Task: Look for space in Malavalli, India from 10th September, 2023 to 16th September, 2023 for 4 adults in price range Rs.10000 to Rs.14000. Place can be private room with 4 bedrooms having 4 beds and 4 bathrooms. Property type can be house, flat, guest house. Amenities needed are: wifi, TV, free parkinig on premises, gym, breakfast. Booking option can be shelf check-in. Required host language is English.
Action: Mouse moved to (507, 120)
Screenshot: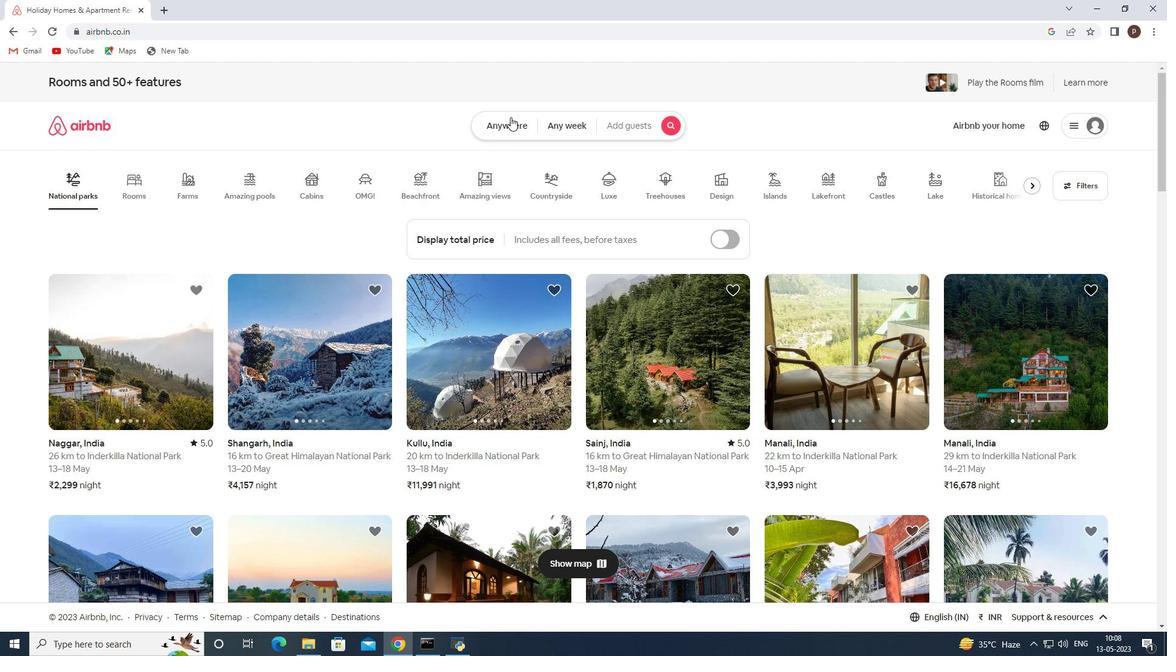 
Action: Mouse pressed left at (507, 120)
Screenshot: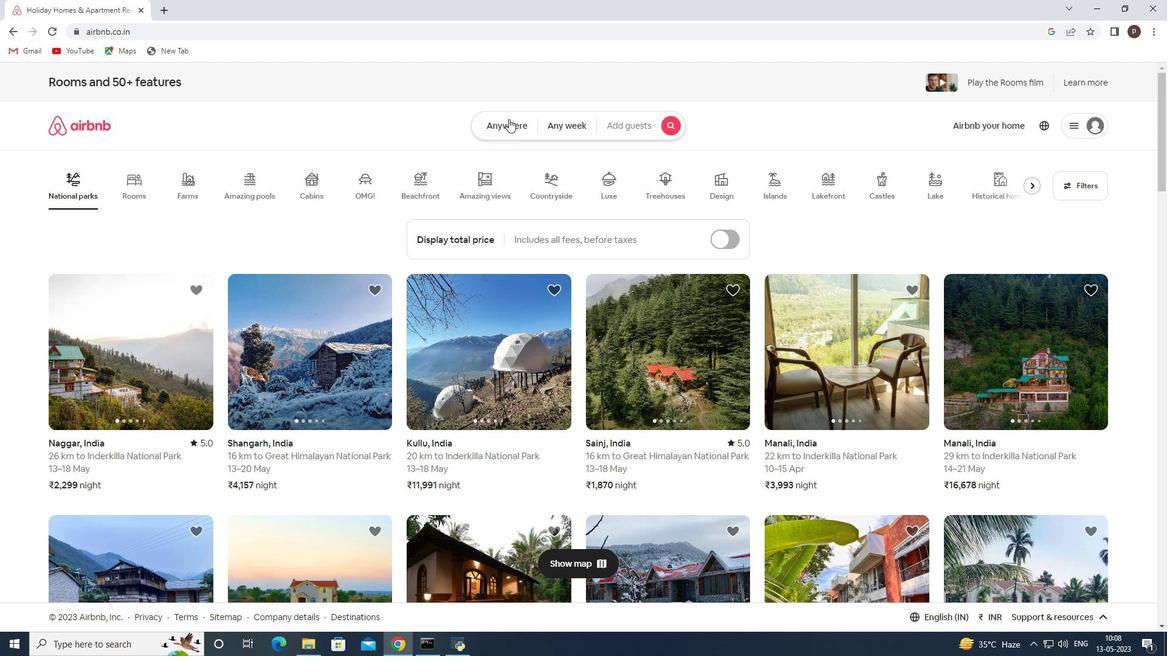 
Action: Mouse moved to (429, 181)
Screenshot: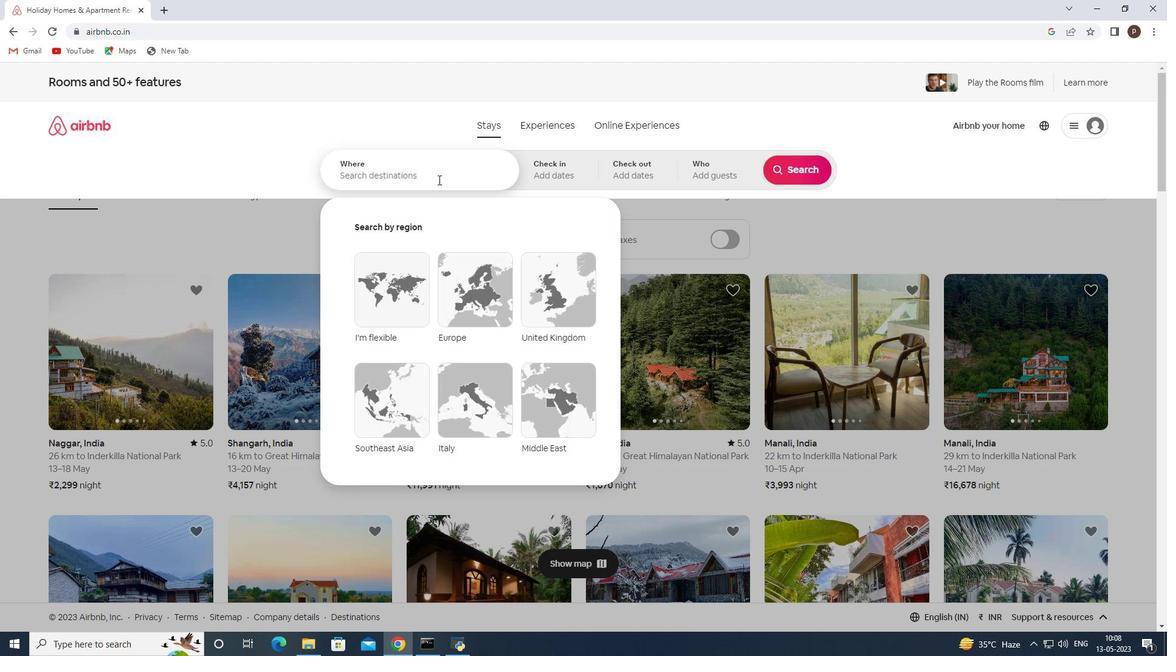 
Action: Mouse pressed left at (429, 181)
Screenshot: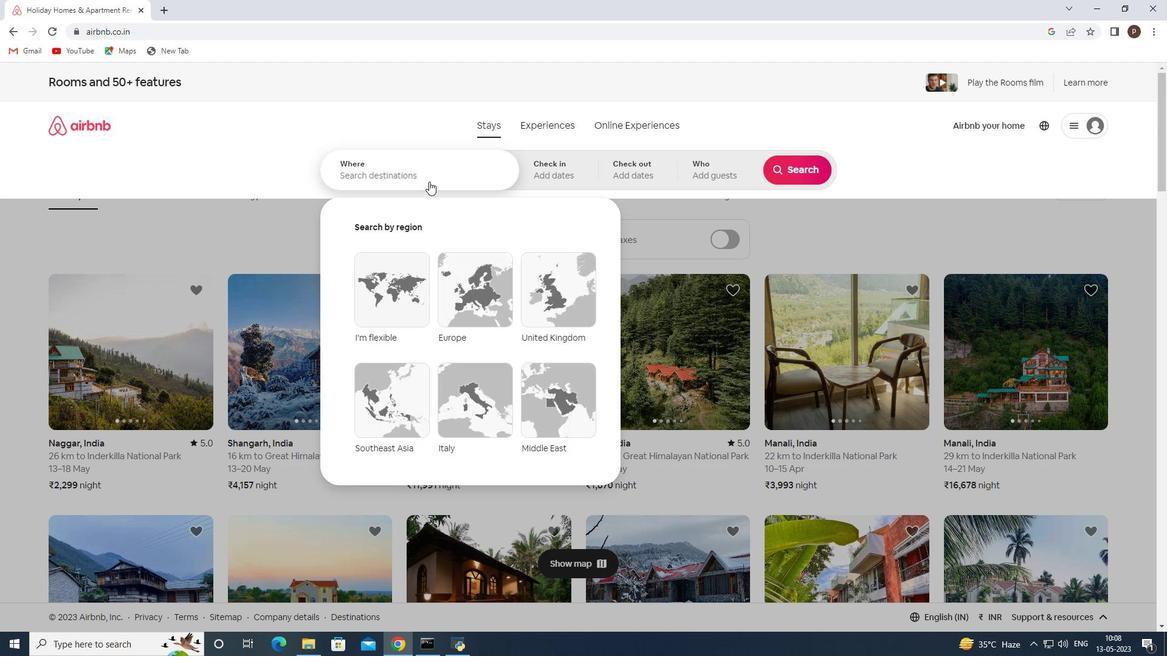 
Action: Mouse moved to (410, 171)
Screenshot: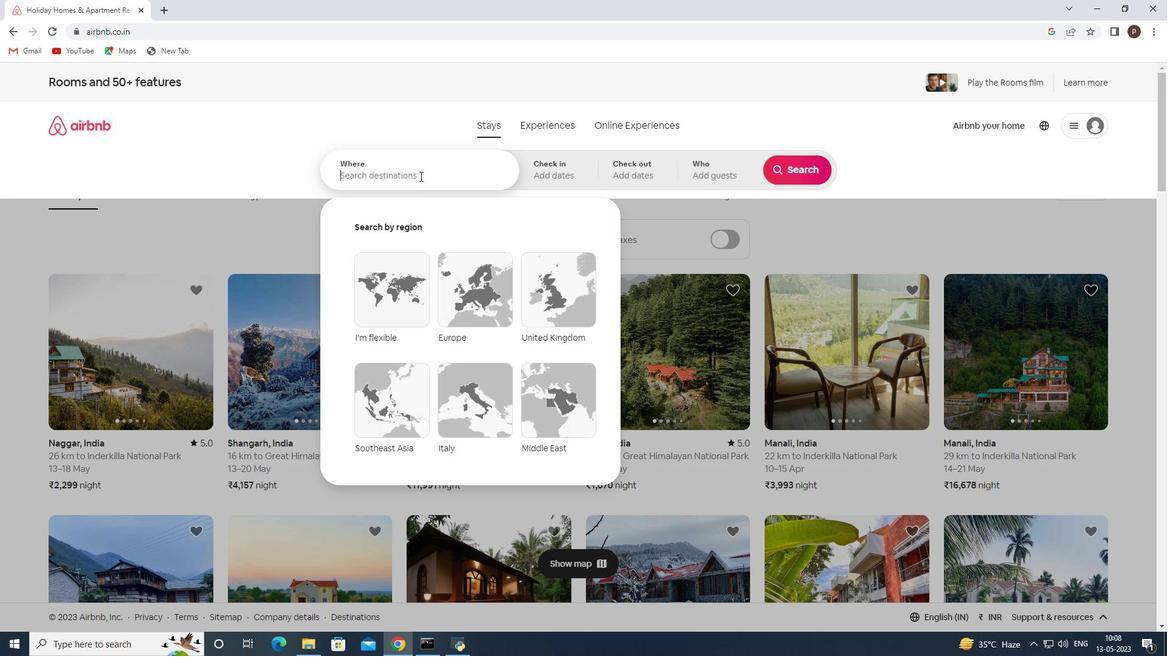 
Action: Key pressed <Key.caps_lock>M<Key.caps_lock>alavalli
Screenshot: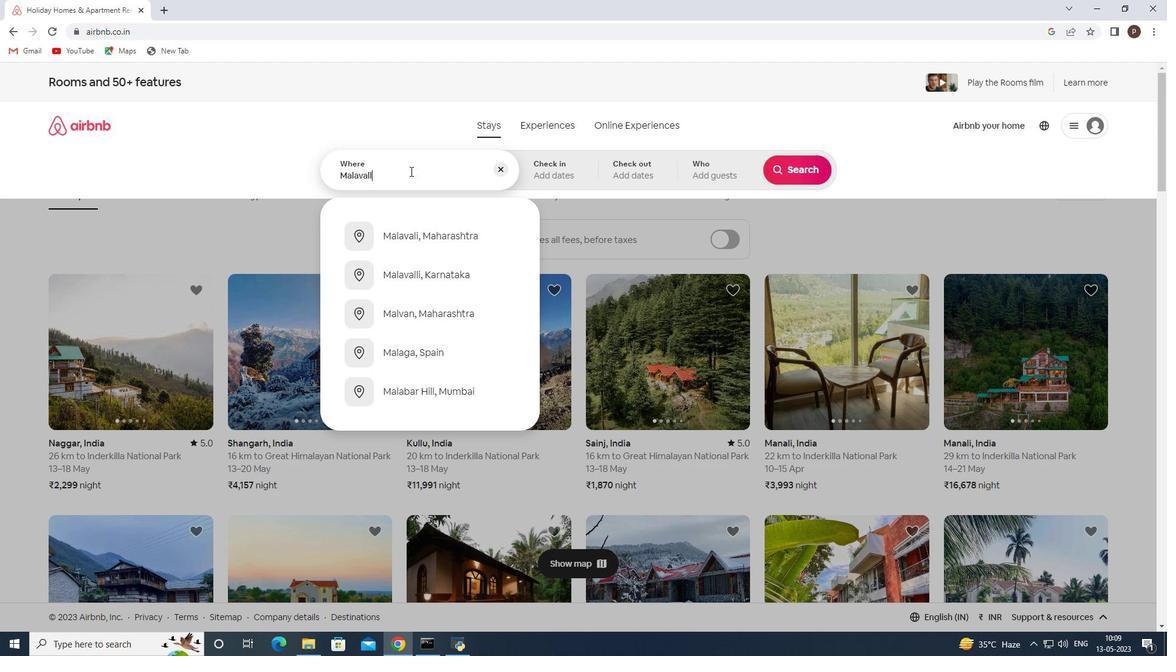 
Action: Mouse moved to (421, 231)
Screenshot: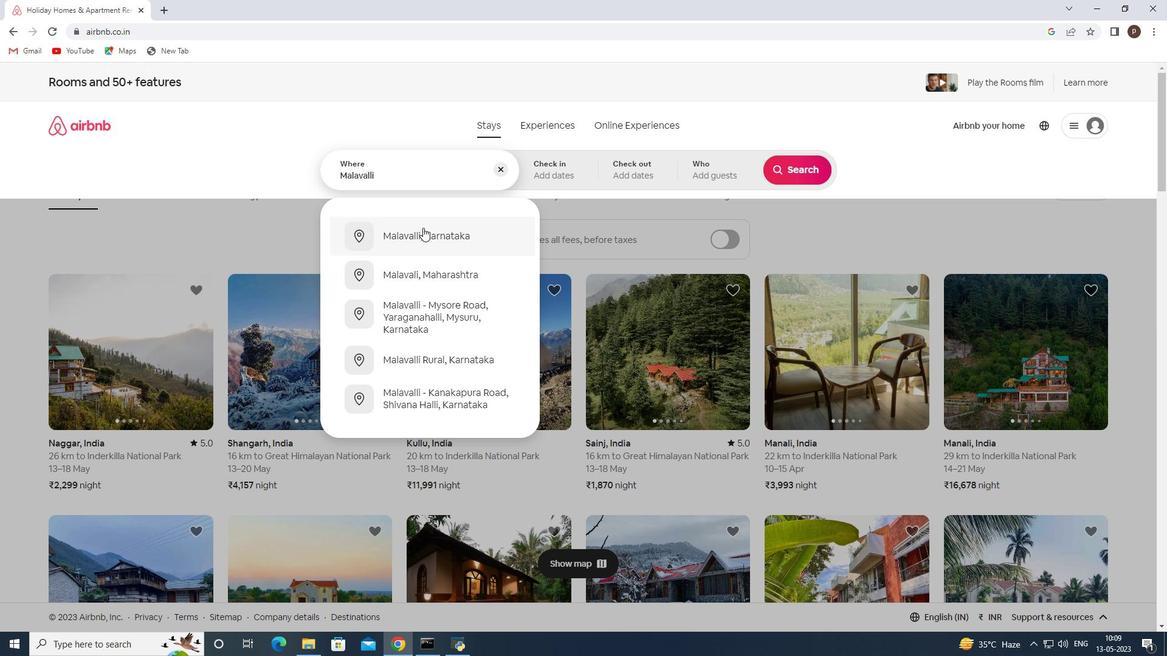
Action: Mouse pressed left at (421, 231)
Screenshot: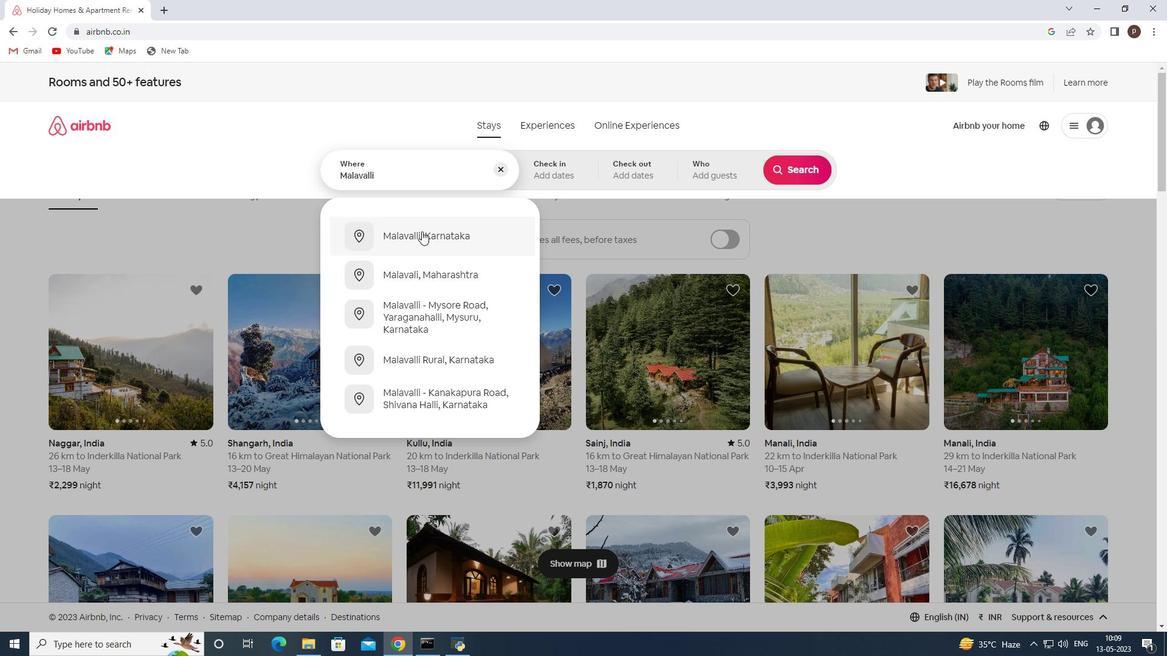 
Action: Mouse moved to (791, 267)
Screenshot: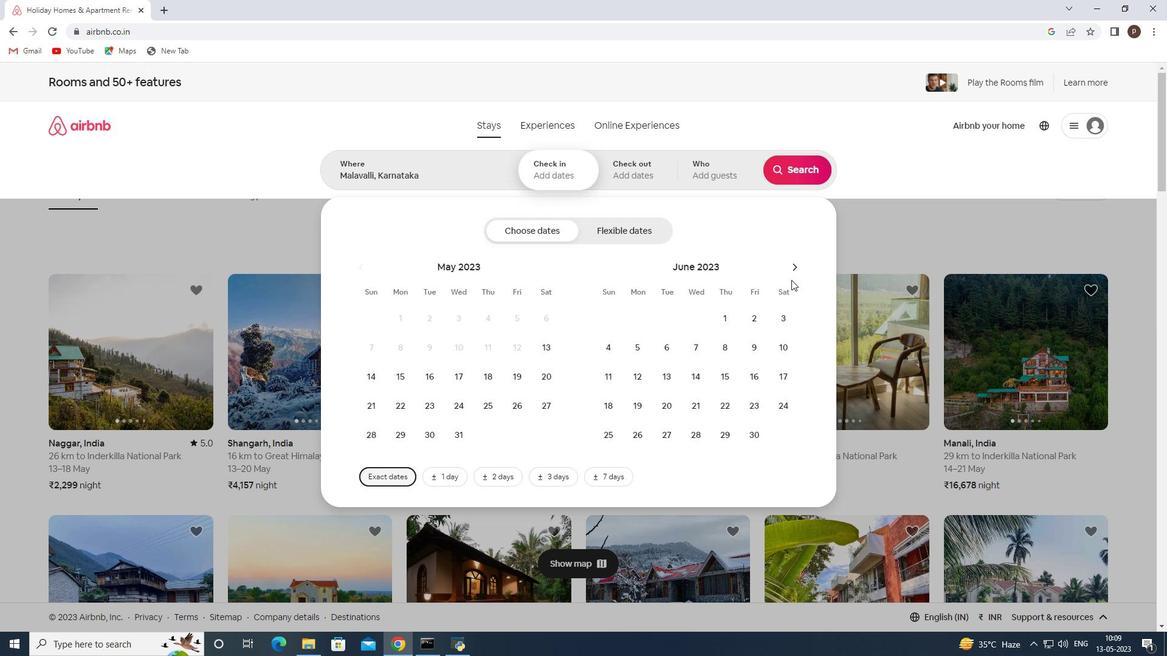 
Action: Mouse pressed left at (791, 267)
Screenshot: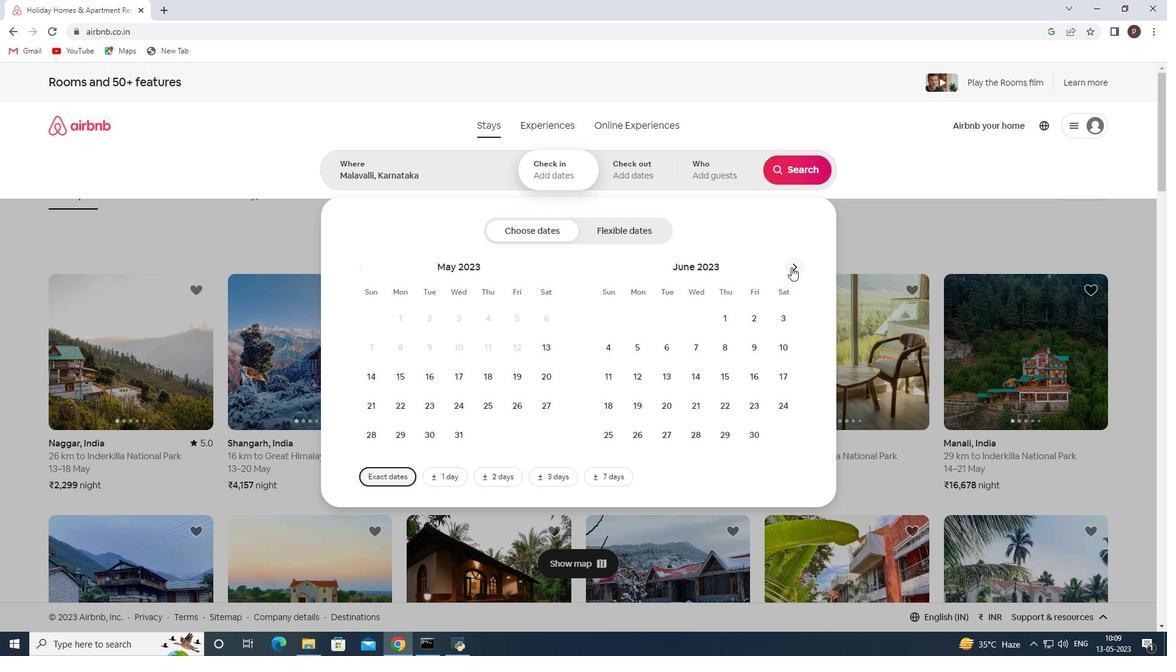 
Action: Mouse pressed left at (791, 267)
Screenshot: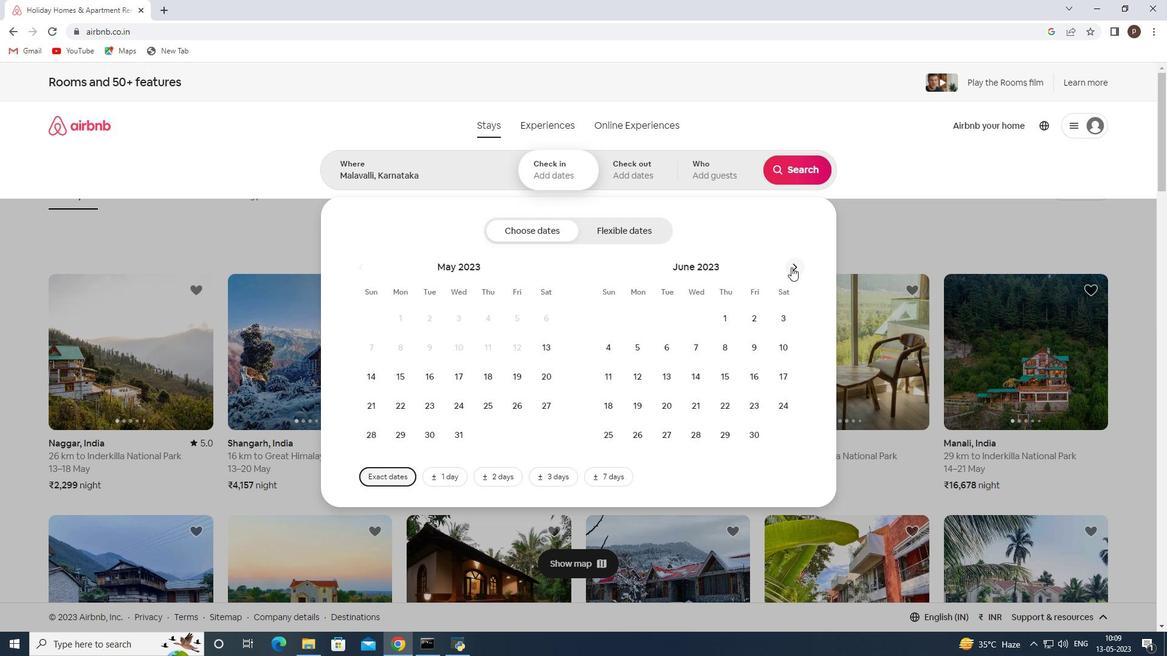 
Action: Mouse pressed left at (791, 267)
Screenshot: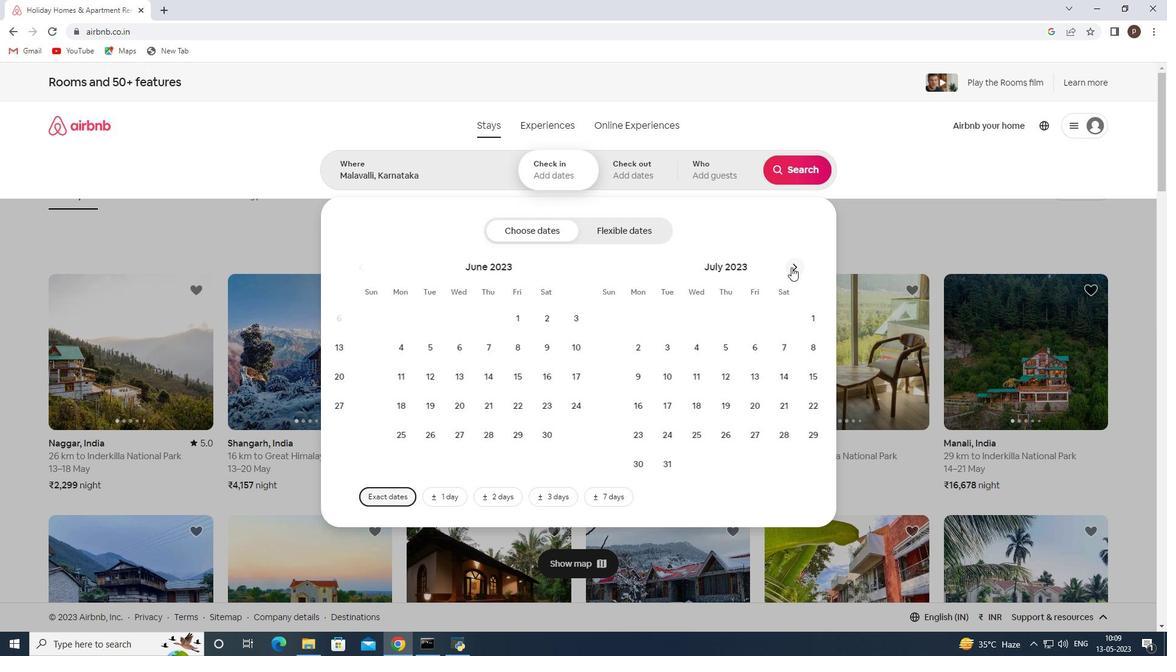 
Action: Mouse pressed left at (791, 267)
Screenshot: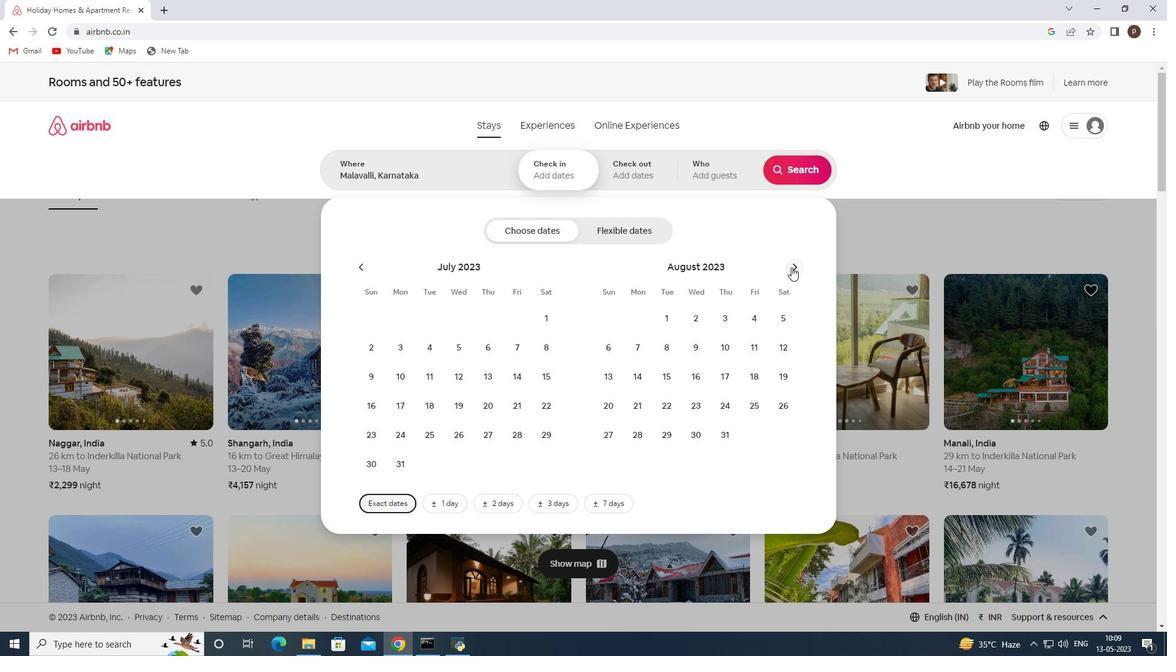 
Action: Mouse moved to (605, 376)
Screenshot: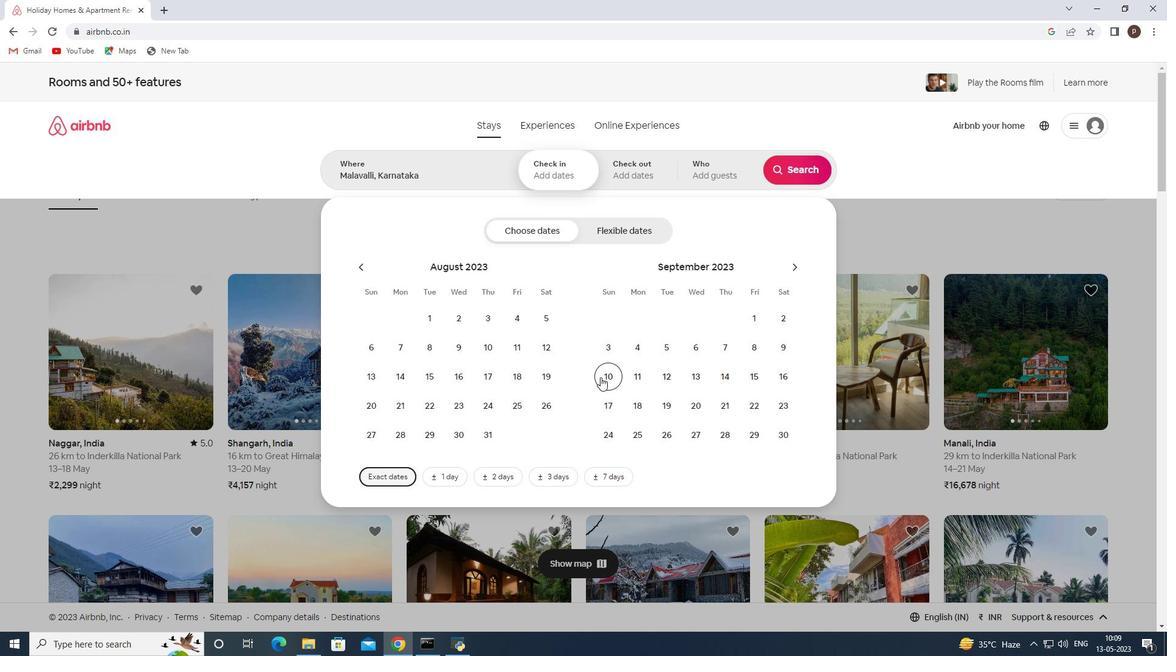 
Action: Mouse pressed left at (605, 376)
Screenshot: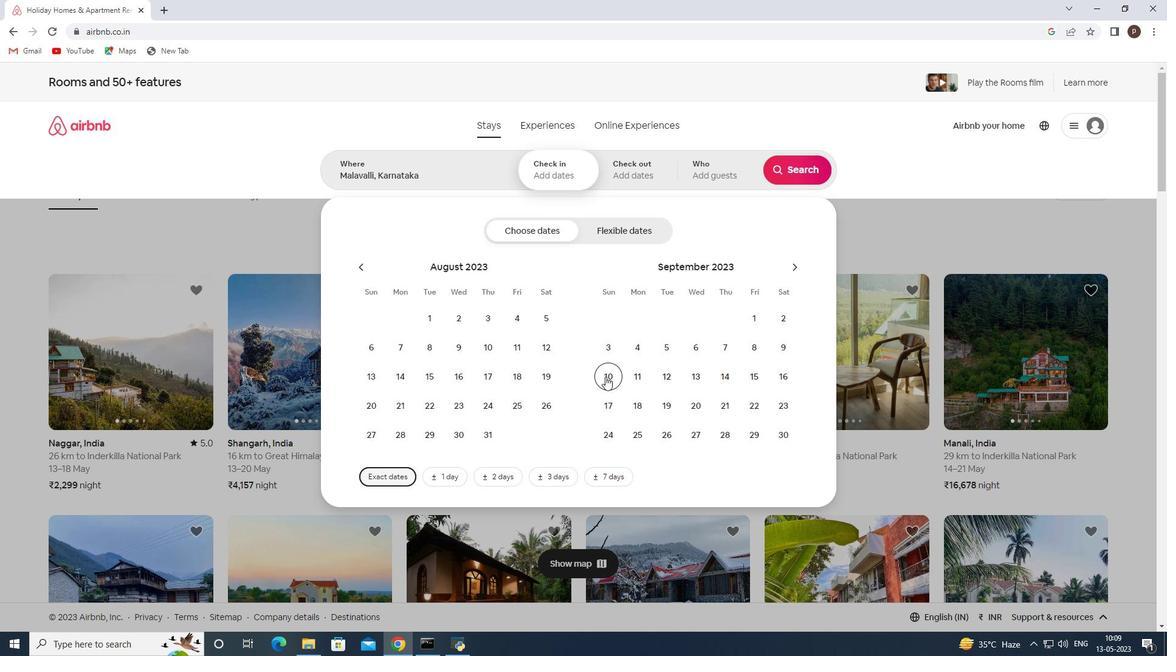 
Action: Mouse moved to (789, 369)
Screenshot: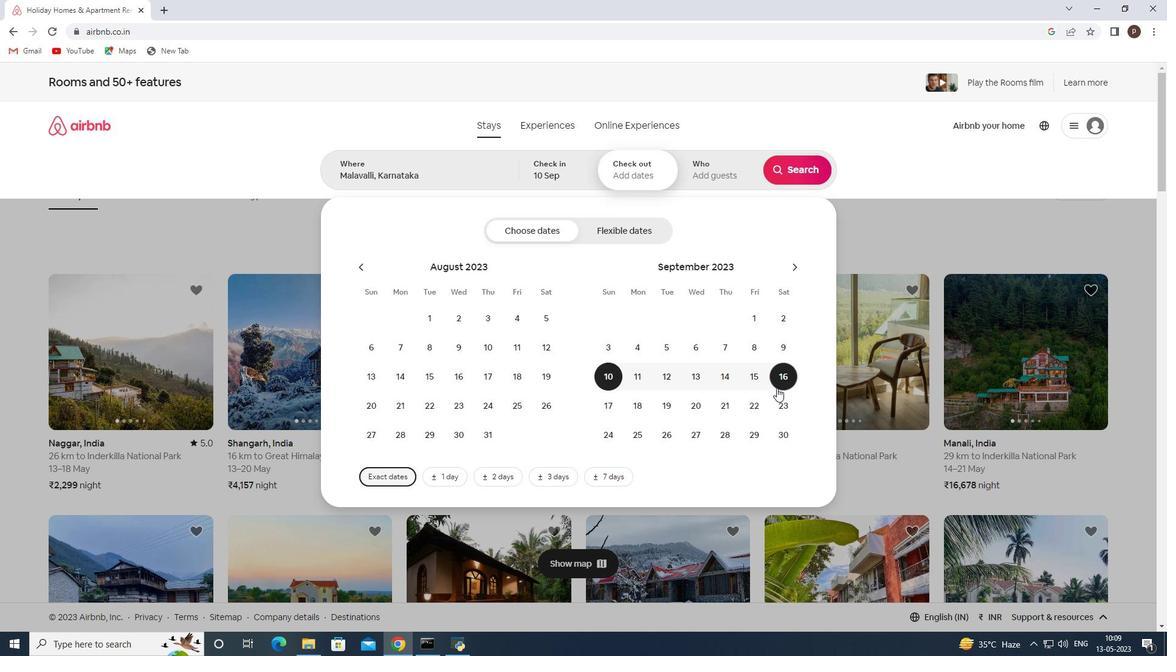 
Action: Mouse pressed left at (789, 369)
Screenshot: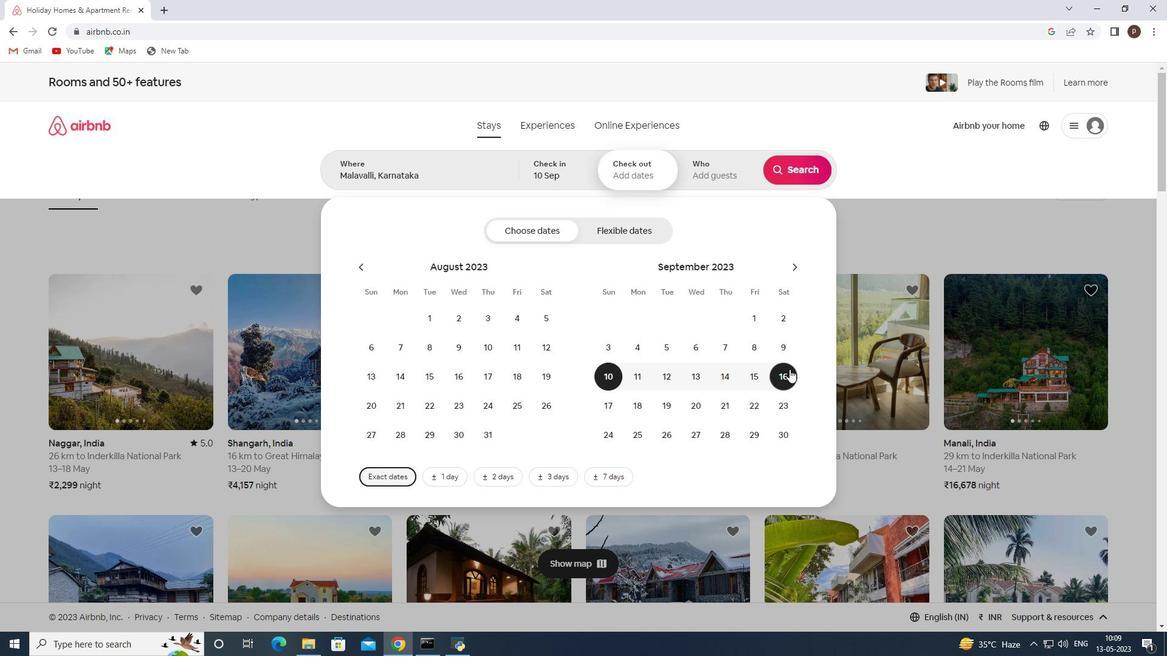 
Action: Mouse moved to (713, 177)
Screenshot: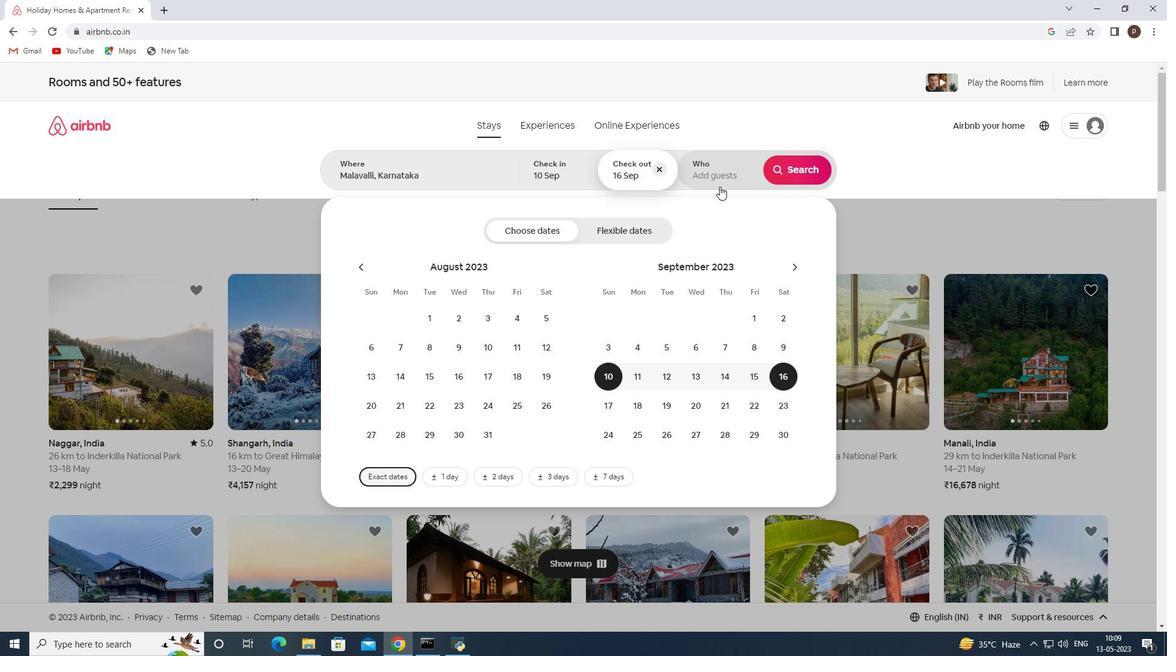 
Action: Mouse pressed left at (713, 177)
Screenshot: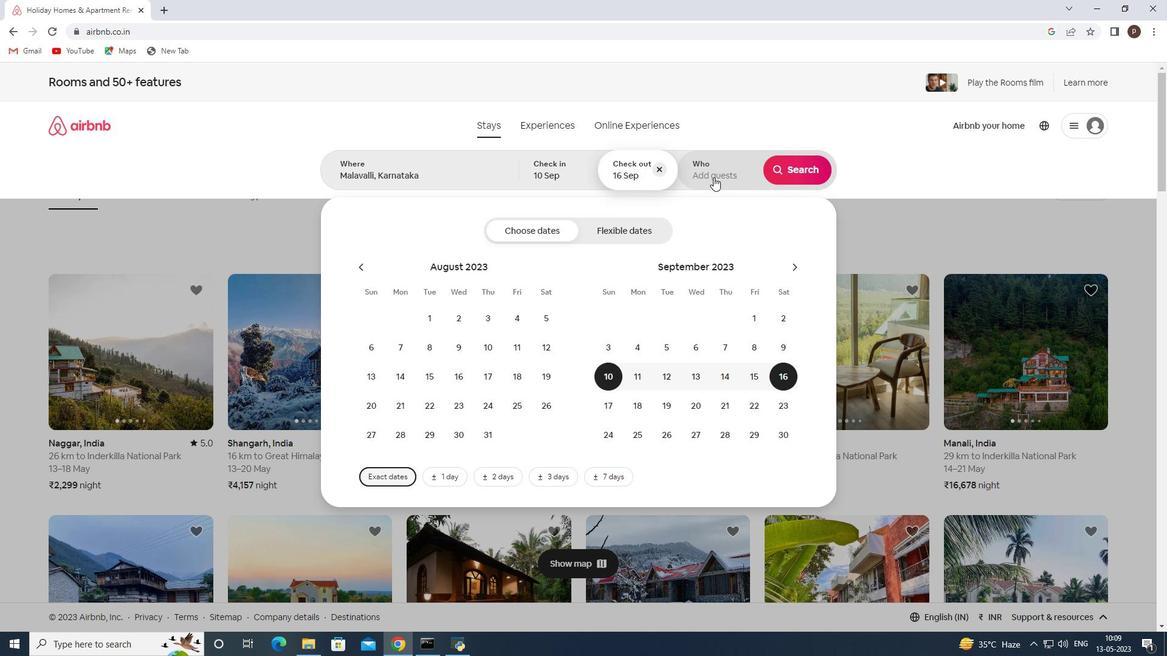 
Action: Mouse moved to (798, 229)
Screenshot: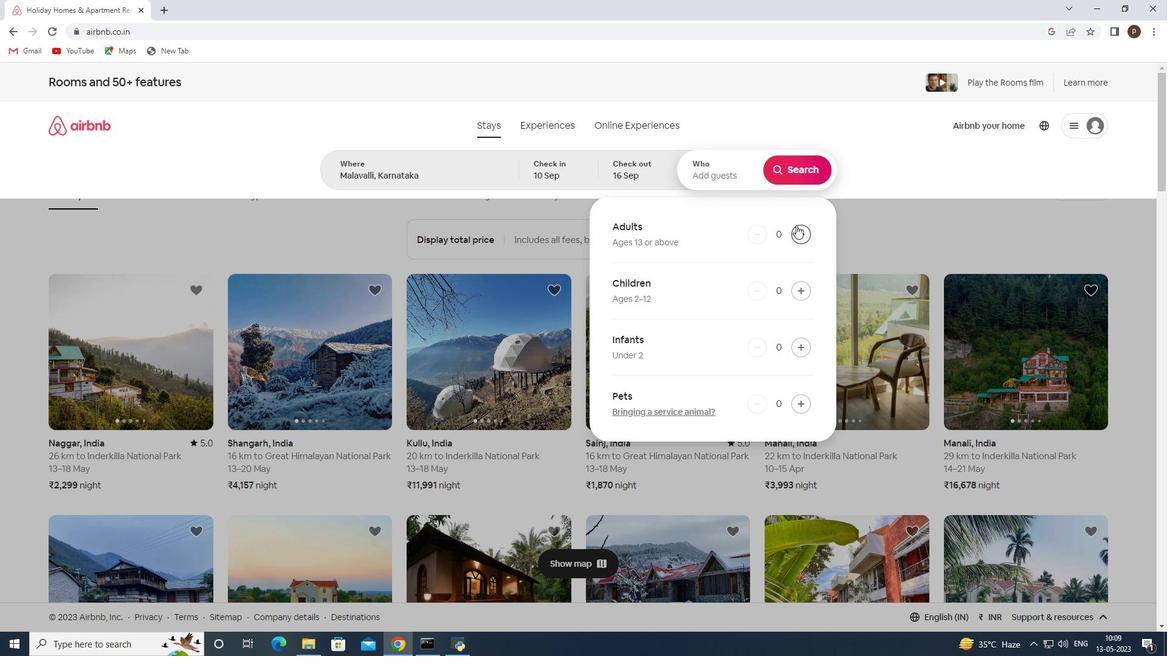 
Action: Mouse pressed left at (798, 229)
Screenshot: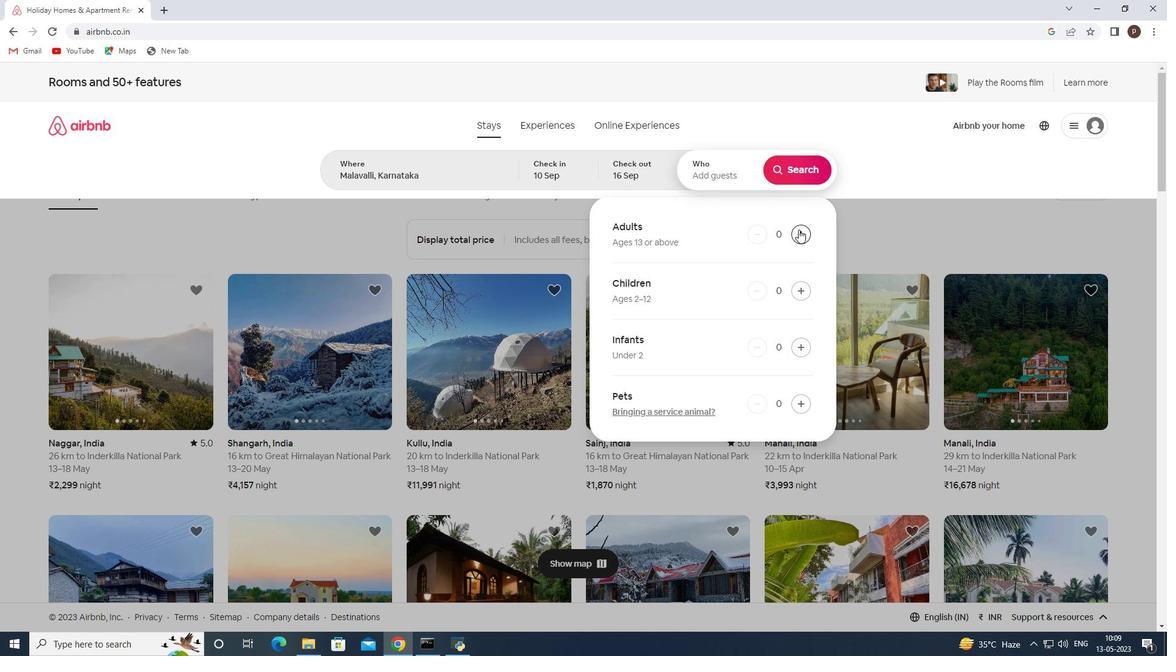 
Action: Mouse pressed left at (798, 229)
Screenshot: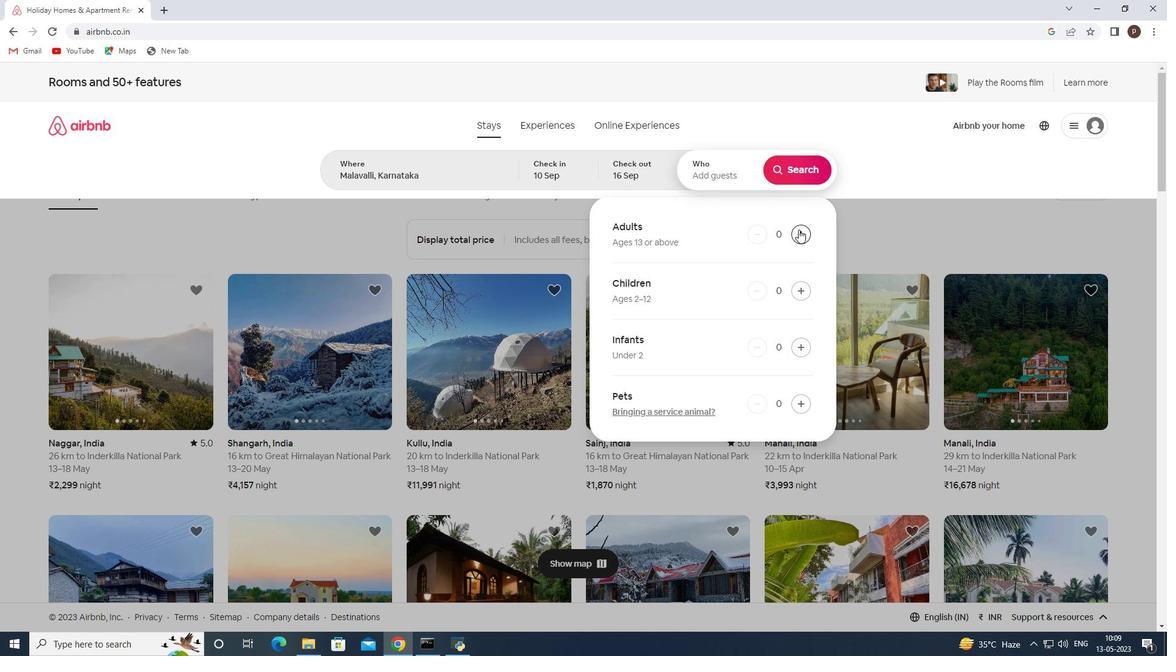 
Action: Mouse pressed left at (798, 229)
Screenshot: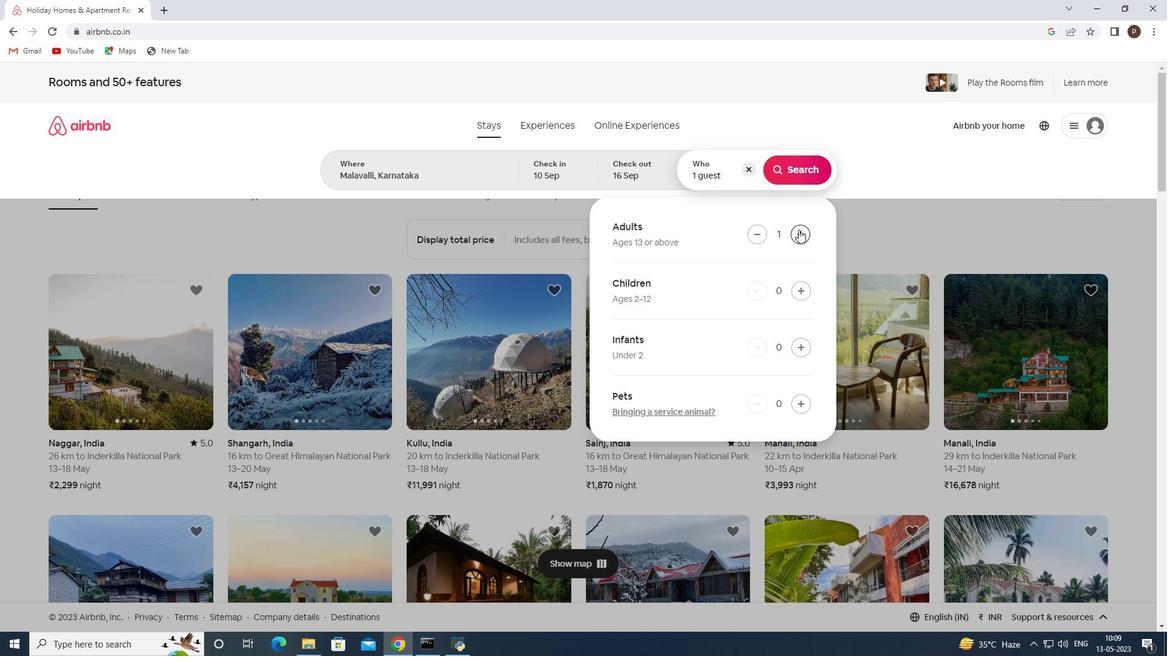 
Action: Mouse pressed left at (798, 229)
Screenshot: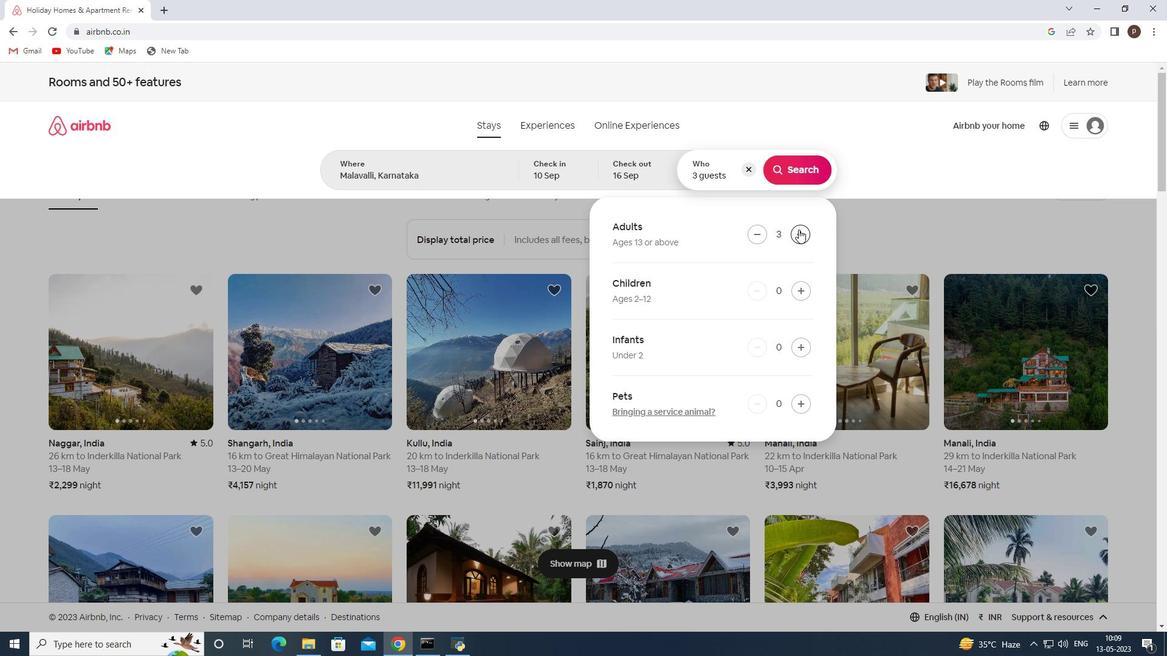 
Action: Mouse moved to (792, 179)
Screenshot: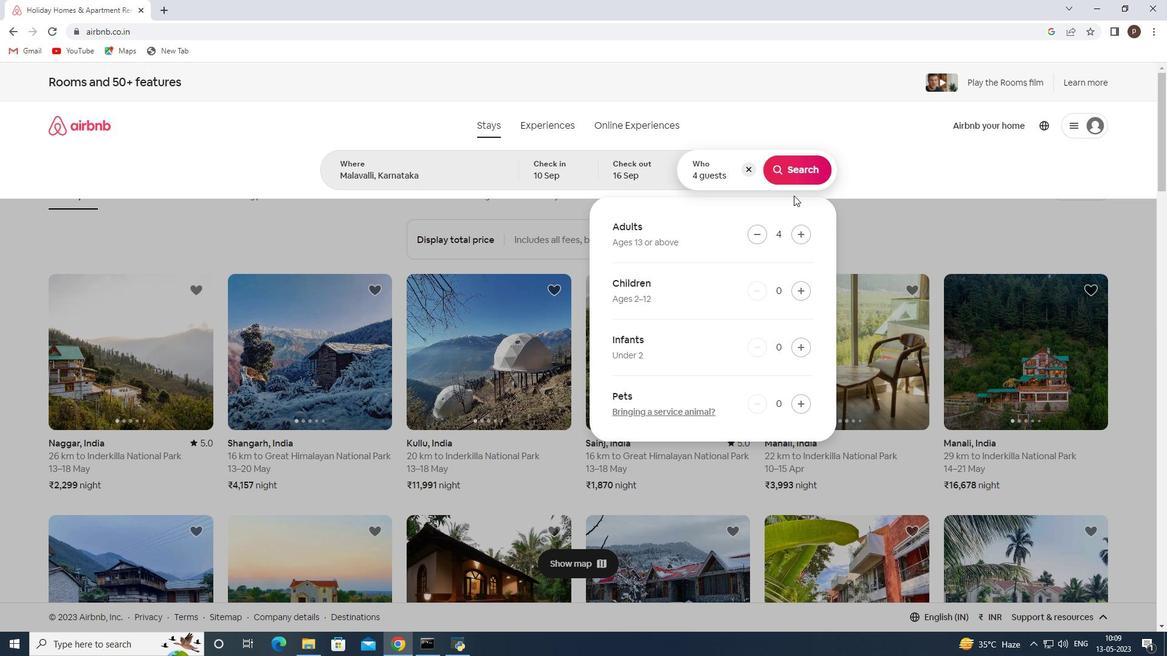 
Action: Mouse pressed left at (792, 179)
Screenshot: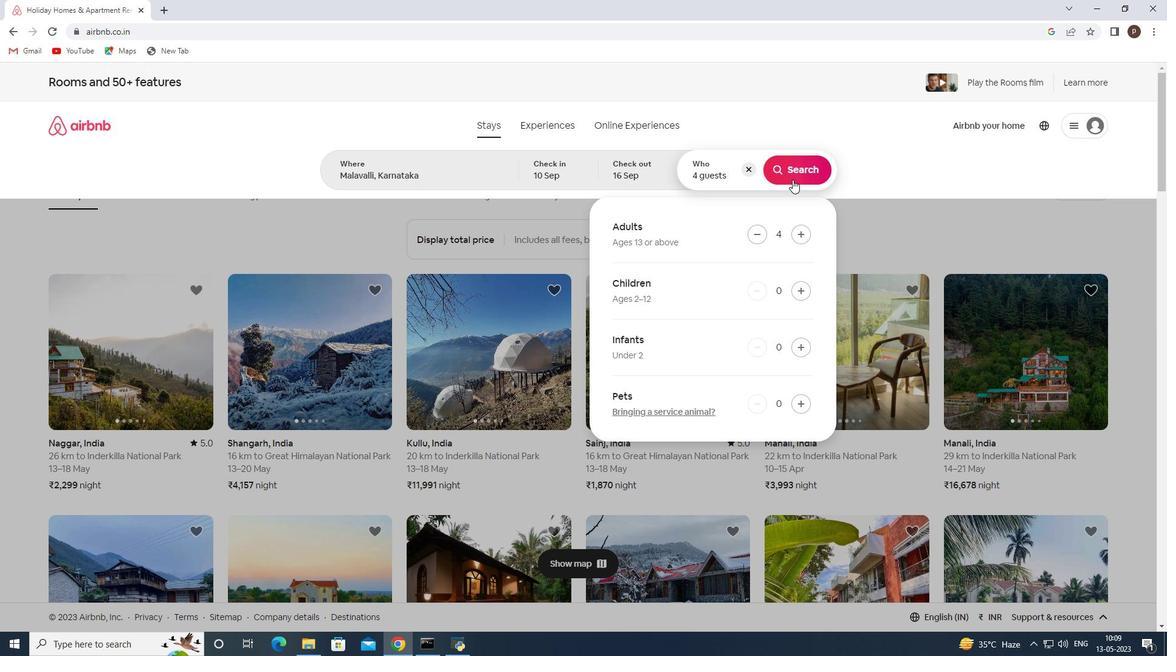 
Action: Mouse moved to (1102, 135)
Screenshot: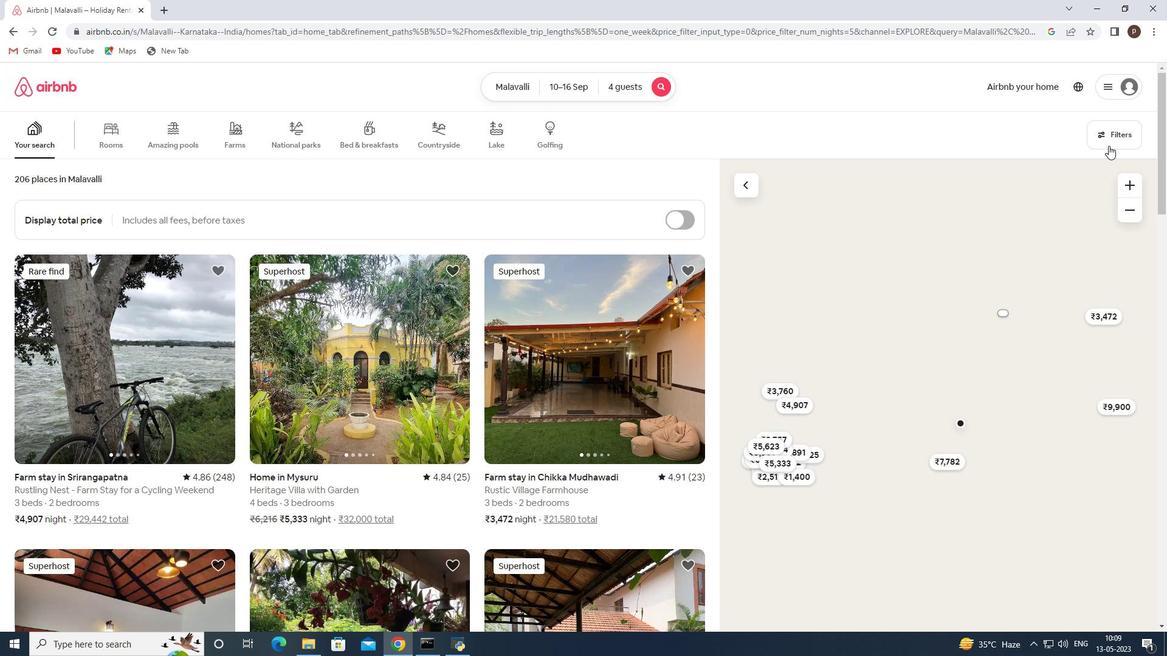 
Action: Mouse pressed left at (1102, 135)
Screenshot: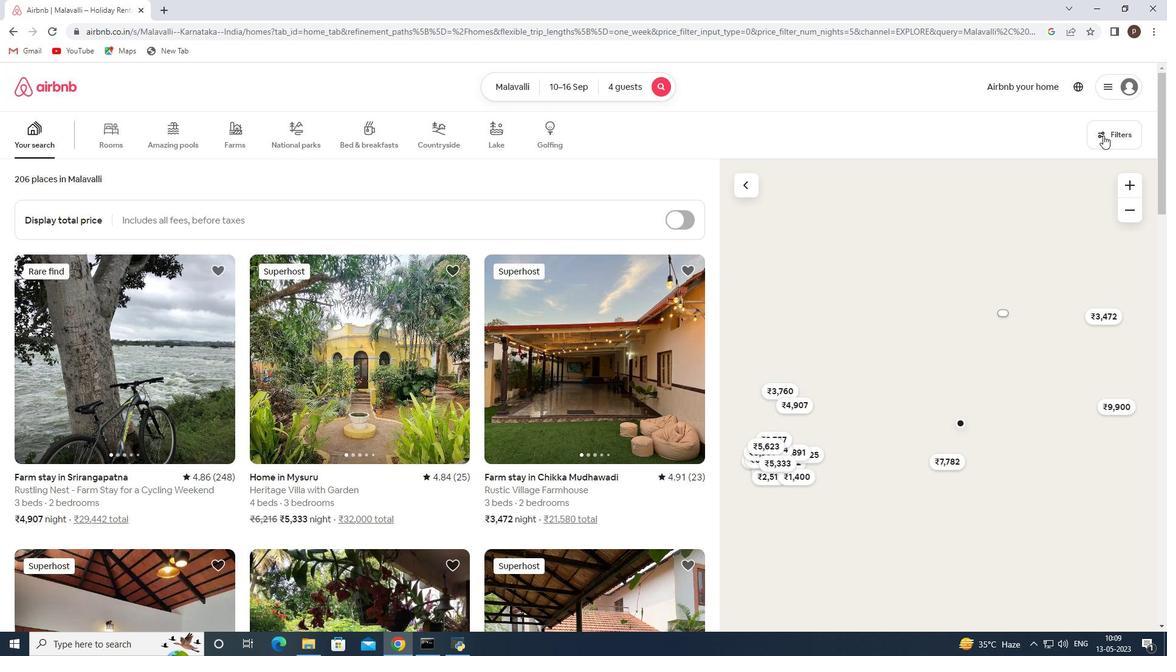 
Action: Mouse moved to (412, 439)
Screenshot: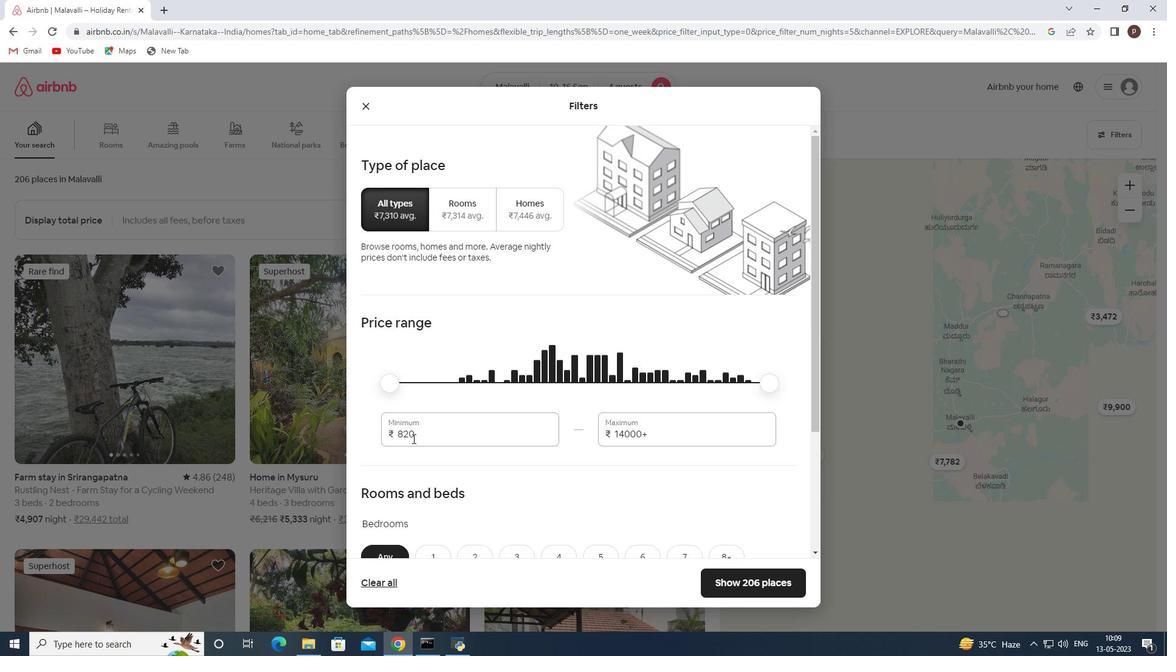 
Action: Mouse pressed left at (412, 439)
Screenshot: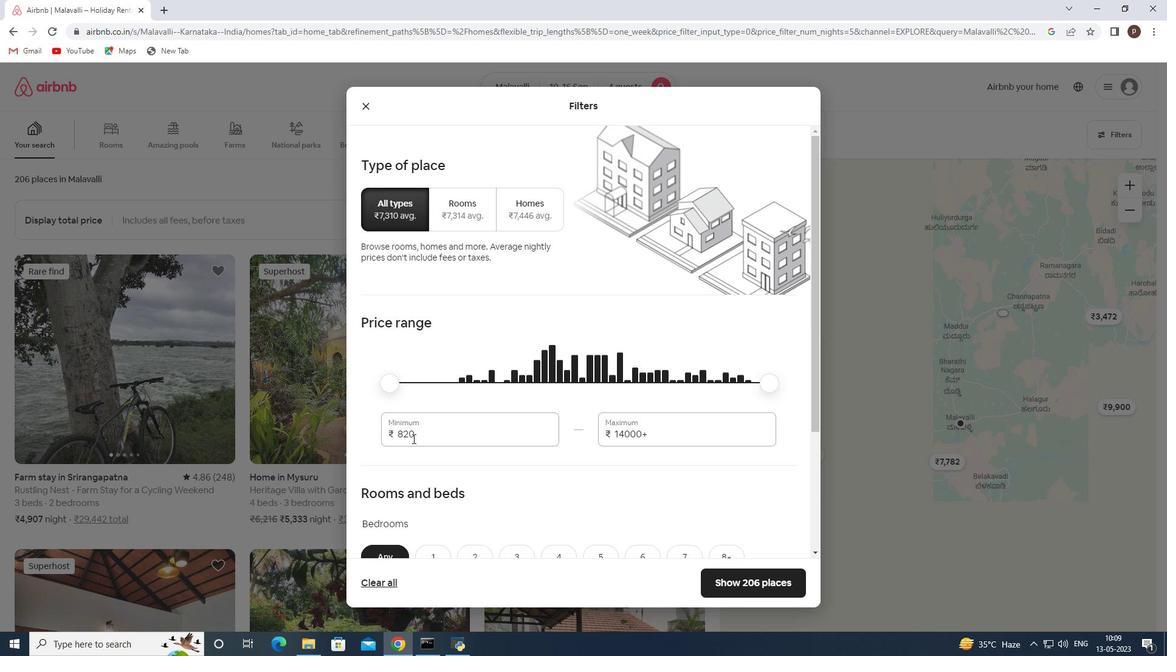 
Action: Mouse moved to (411, 439)
Screenshot: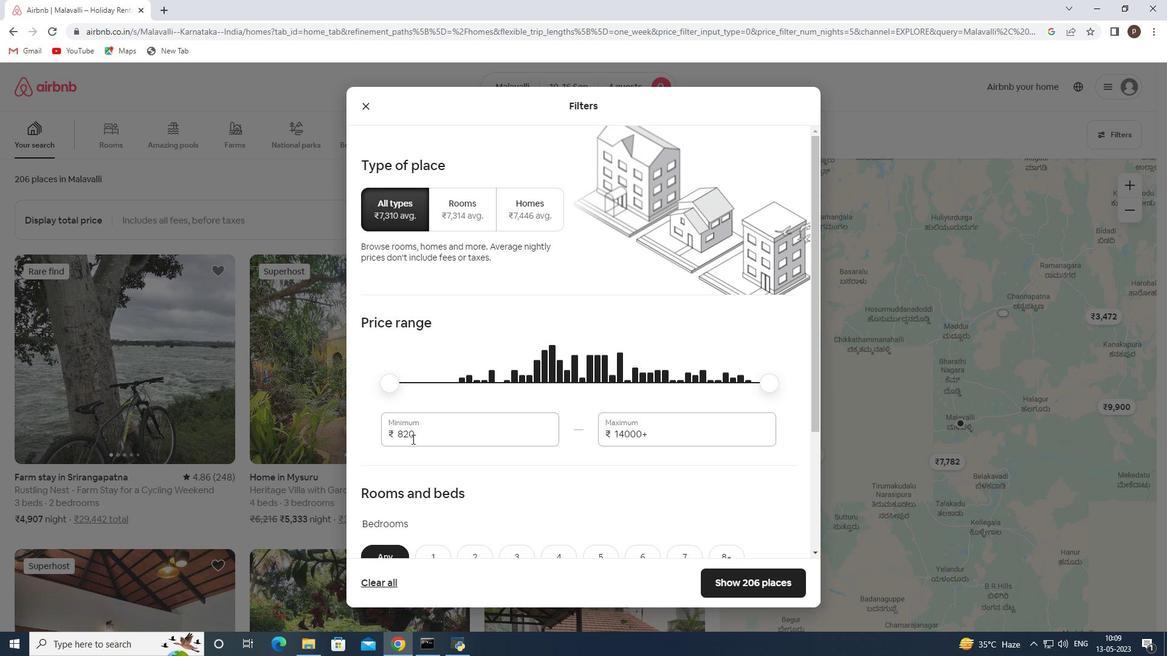 
Action: Mouse pressed left at (411, 439)
Screenshot: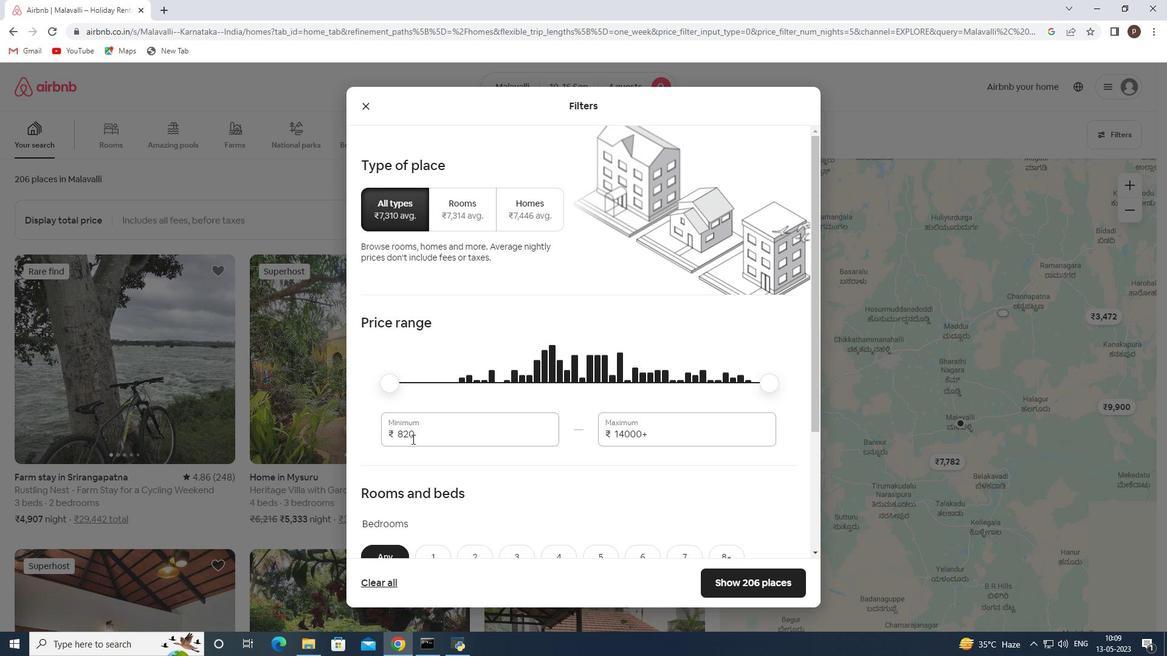 
Action: Key pressed 10000<Key.tab>14000
Screenshot: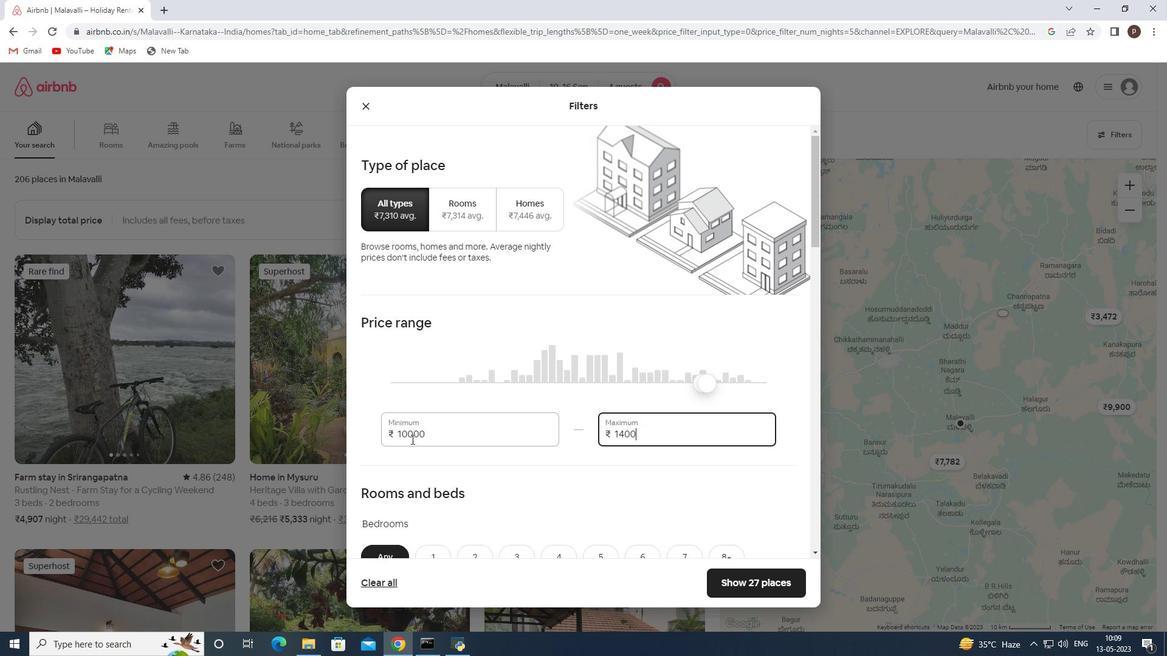 
Action: Mouse scrolled (411, 438) with delta (0, 0)
Screenshot: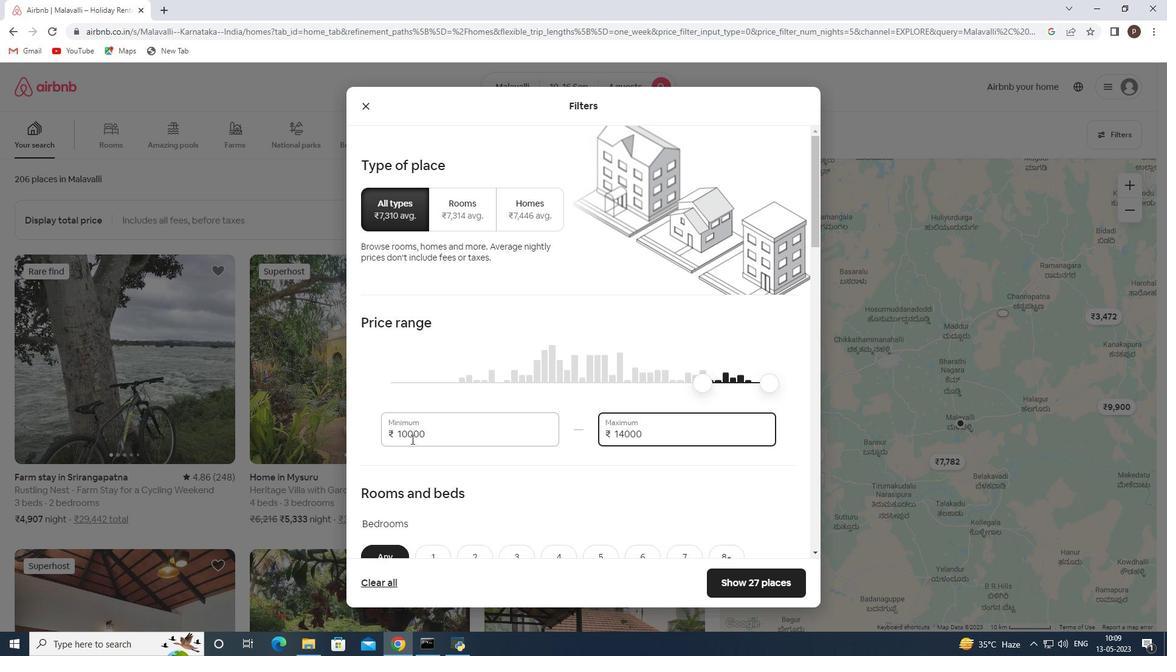 
Action: Mouse scrolled (411, 438) with delta (0, 0)
Screenshot: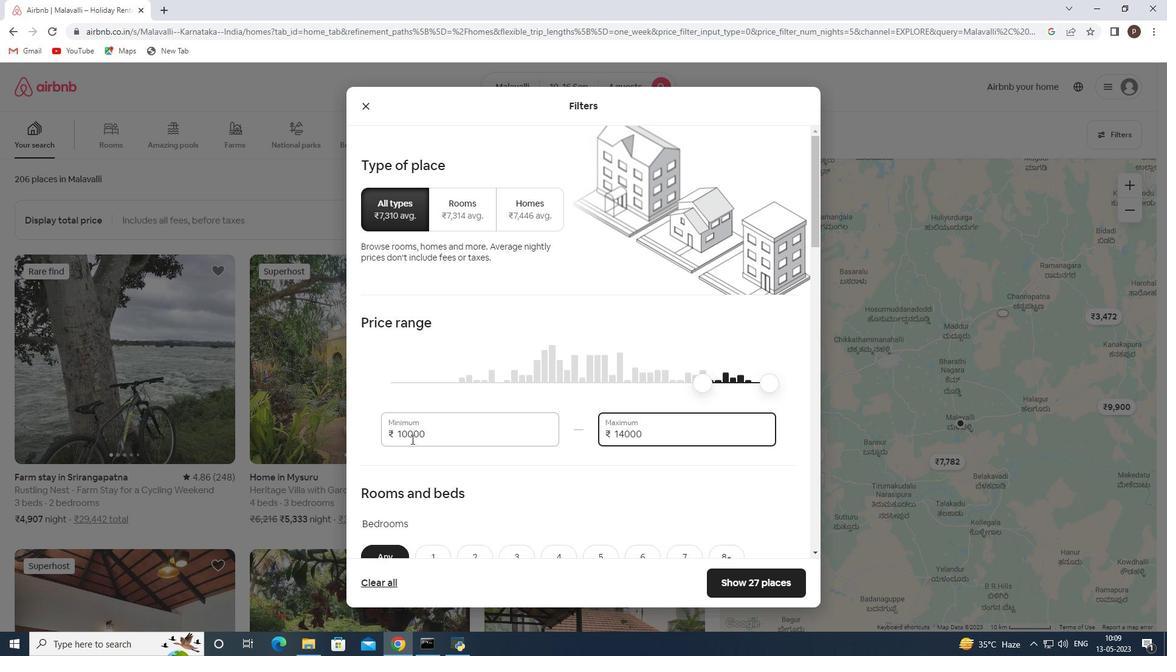 
Action: Mouse scrolled (411, 438) with delta (0, 0)
Screenshot: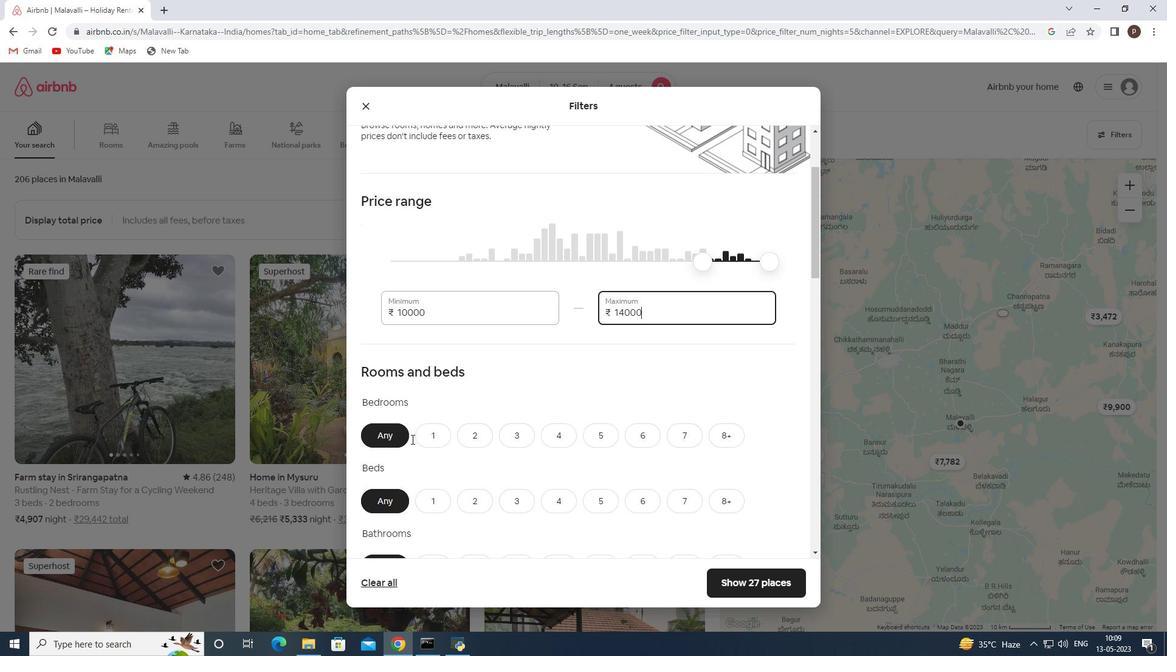 
Action: Mouse scrolled (411, 438) with delta (0, 0)
Screenshot: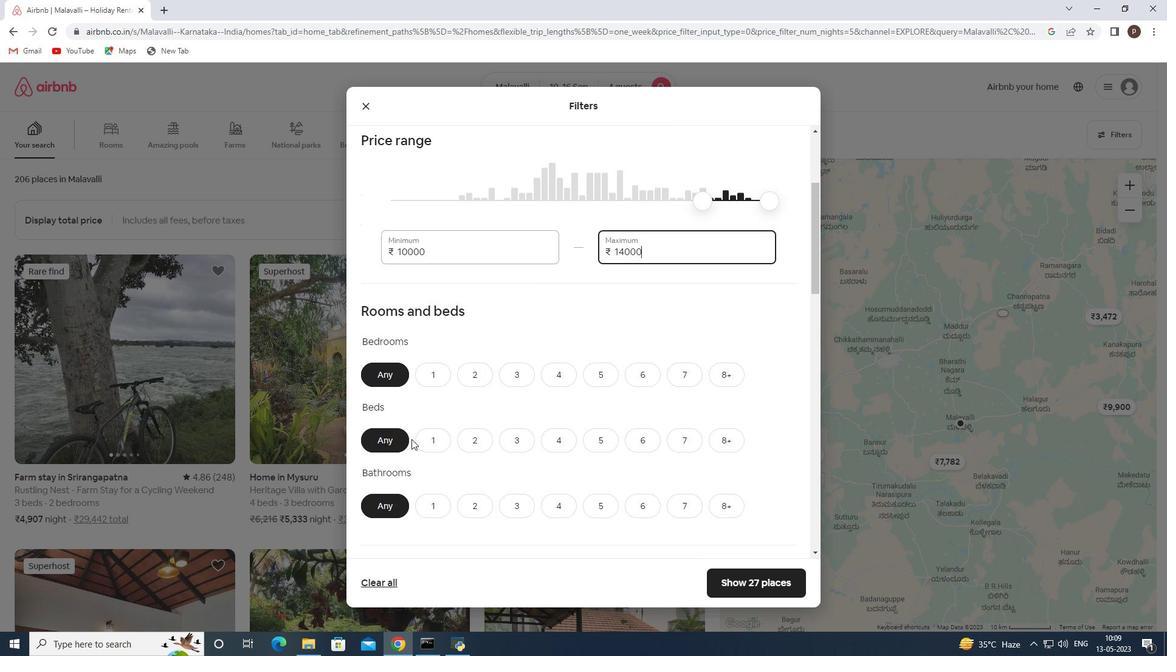 
Action: Mouse scrolled (411, 438) with delta (0, 0)
Screenshot: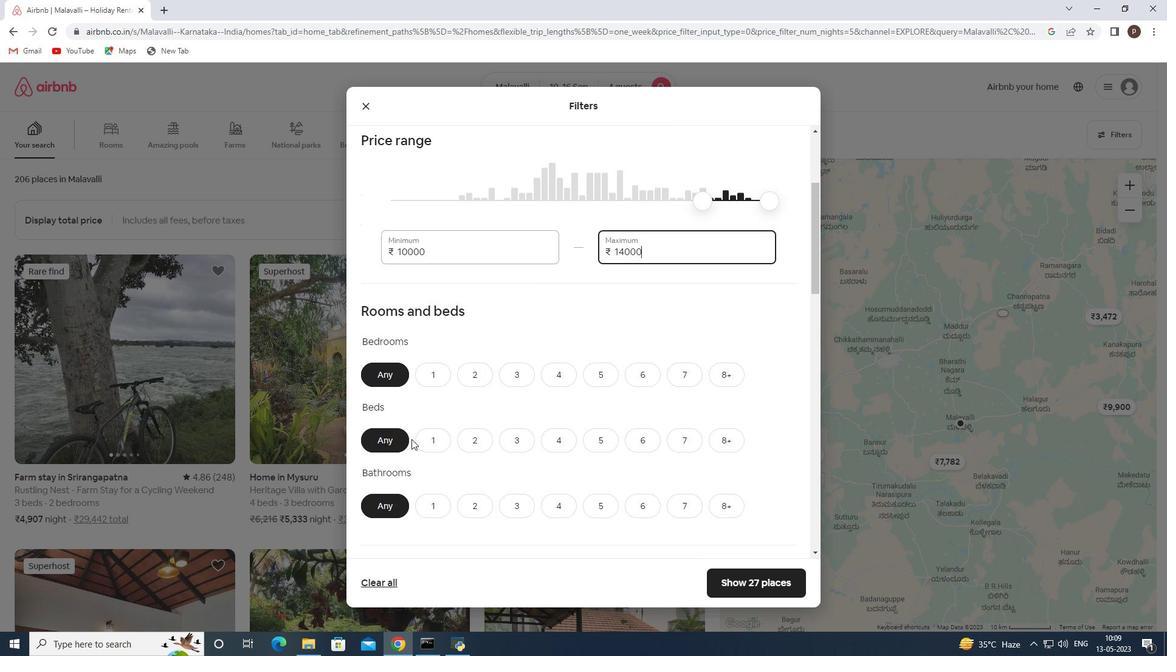 
Action: Mouse moved to (546, 246)
Screenshot: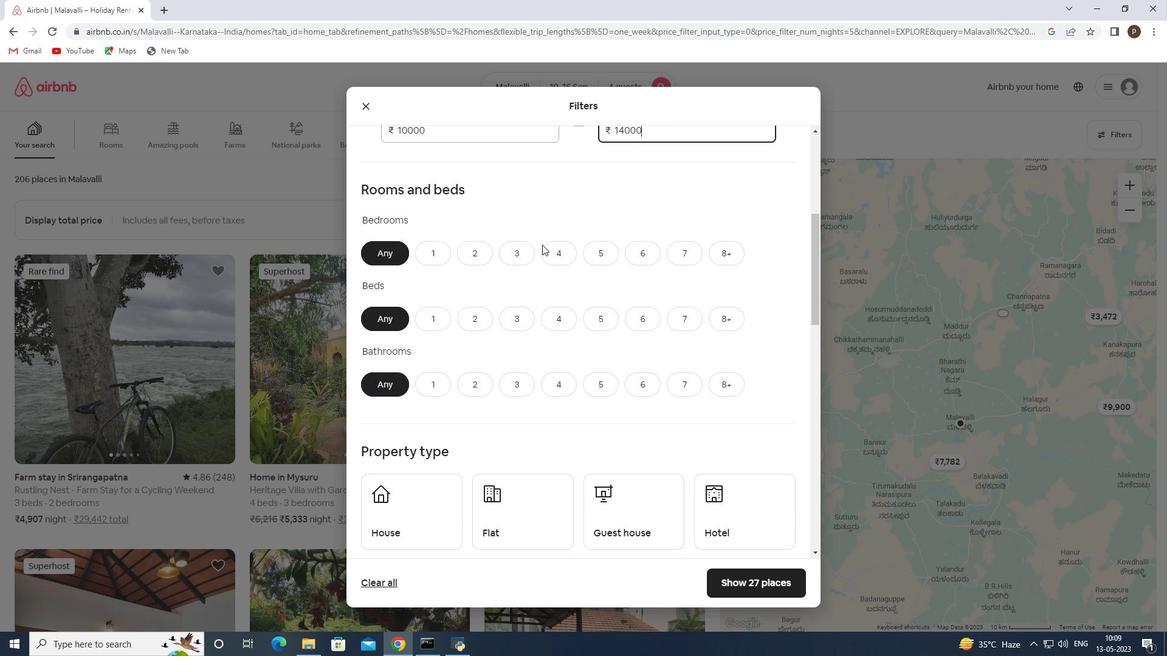 
Action: Mouse pressed left at (546, 246)
Screenshot: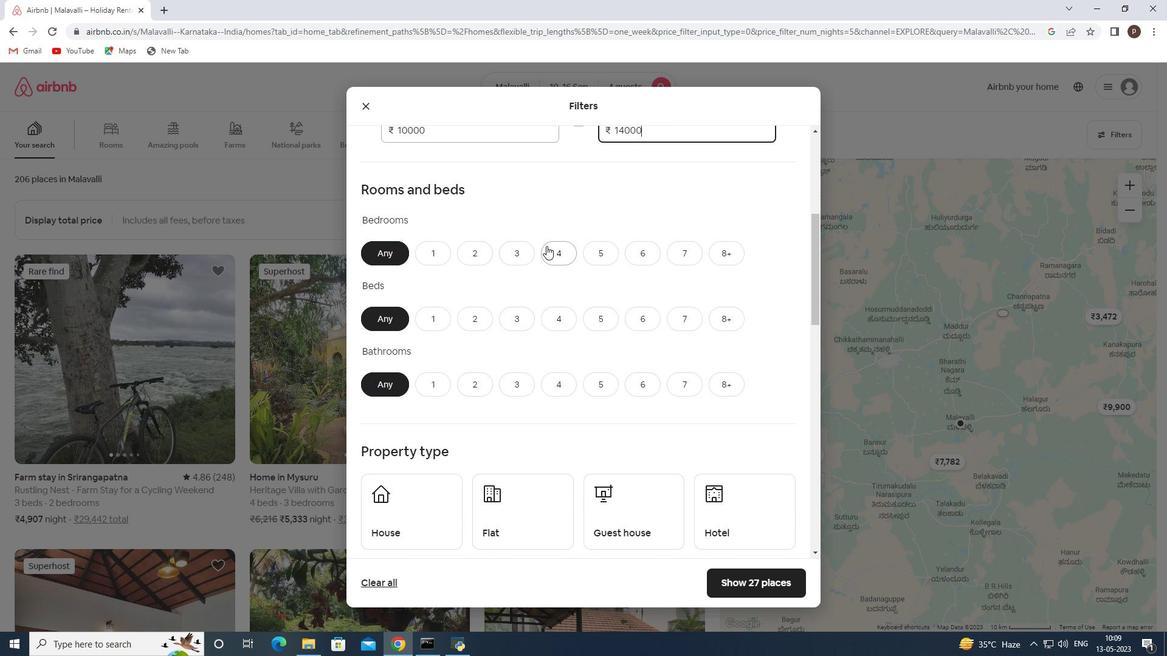 
Action: Mouse moved to (551, 316)
Screenshot: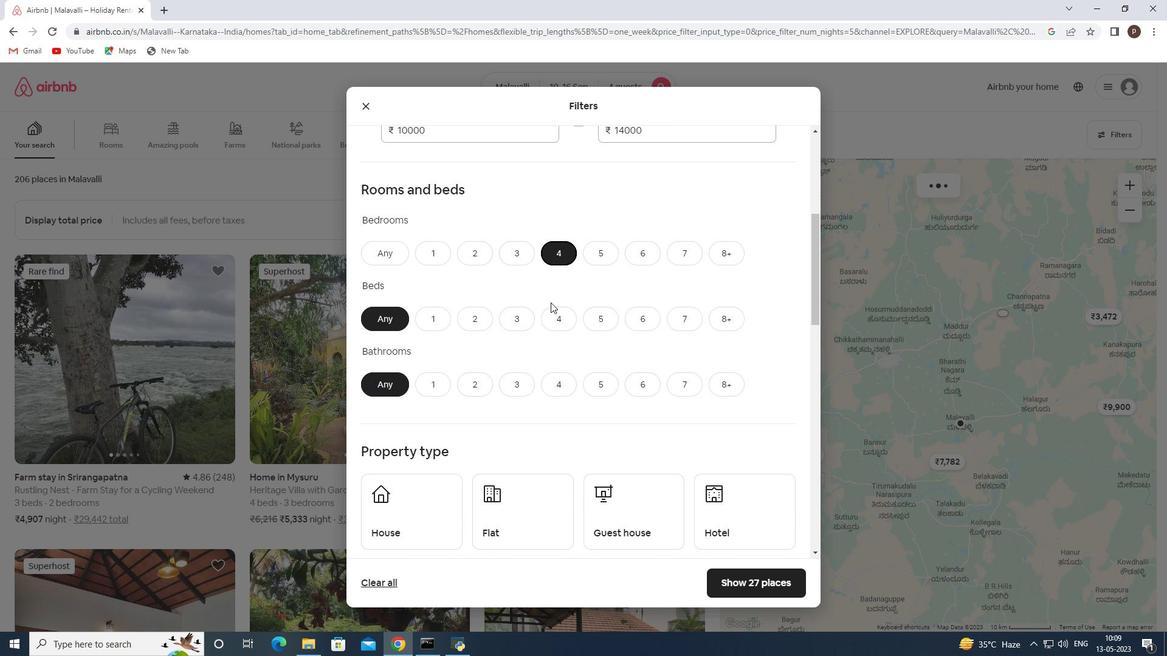 
Action: Mouse pressed left at (551, 316)
Screenshot: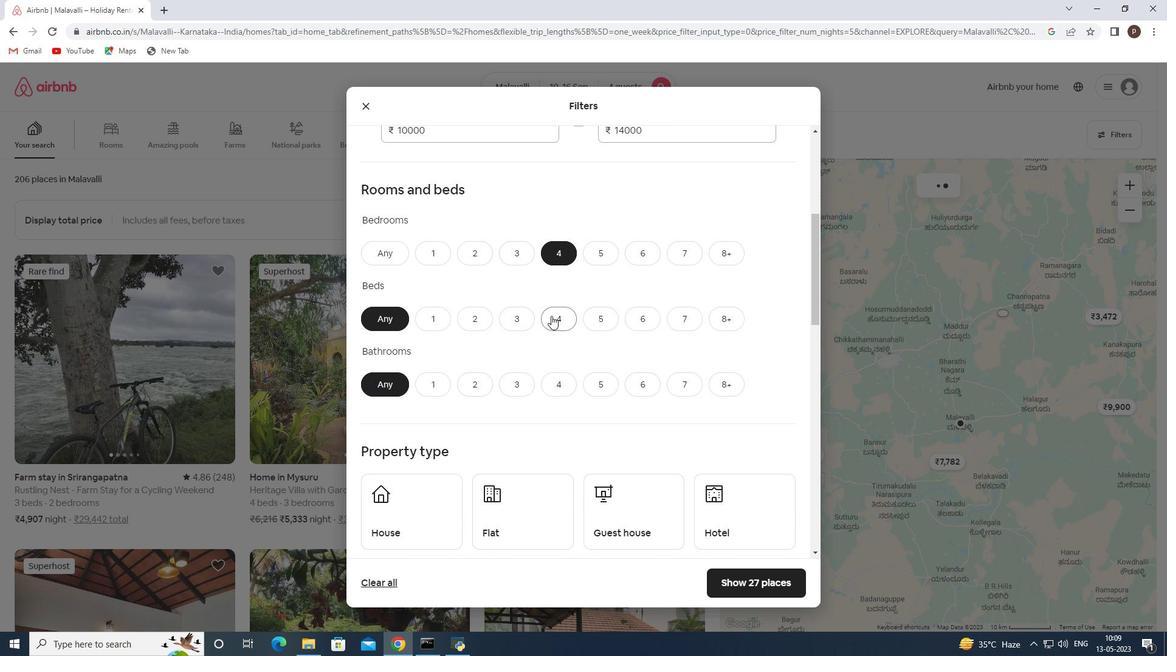 
Action: Mouse moved to (557, 376)
Screenshot: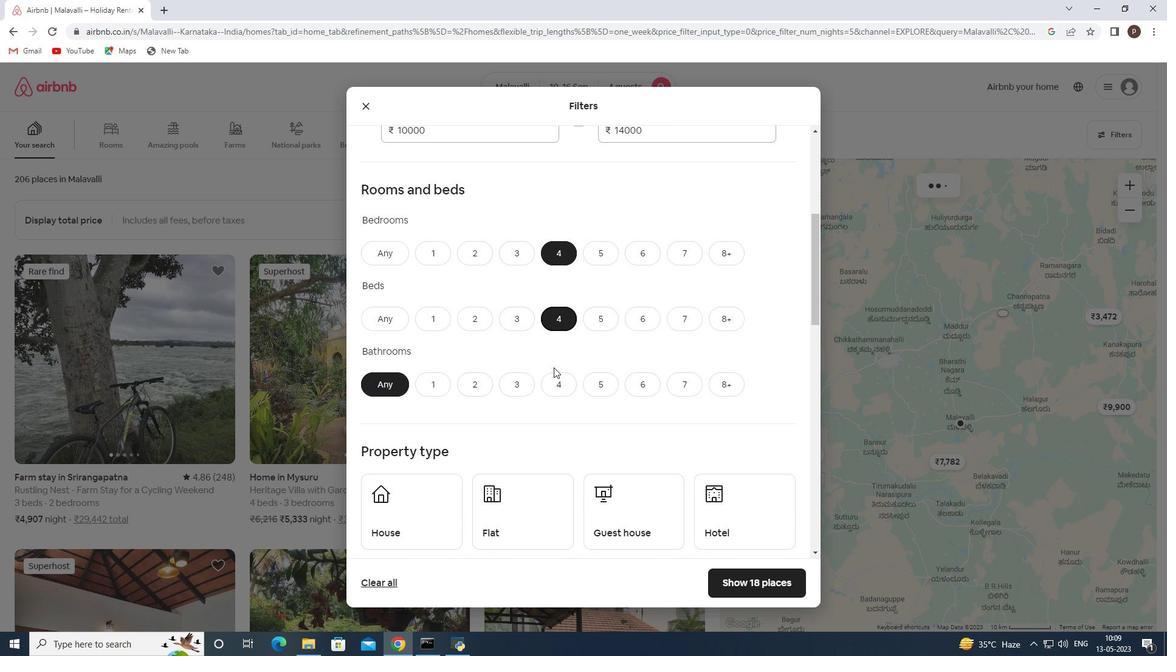 
Action: Mouse pressed left at (557, 376)
Screenshot: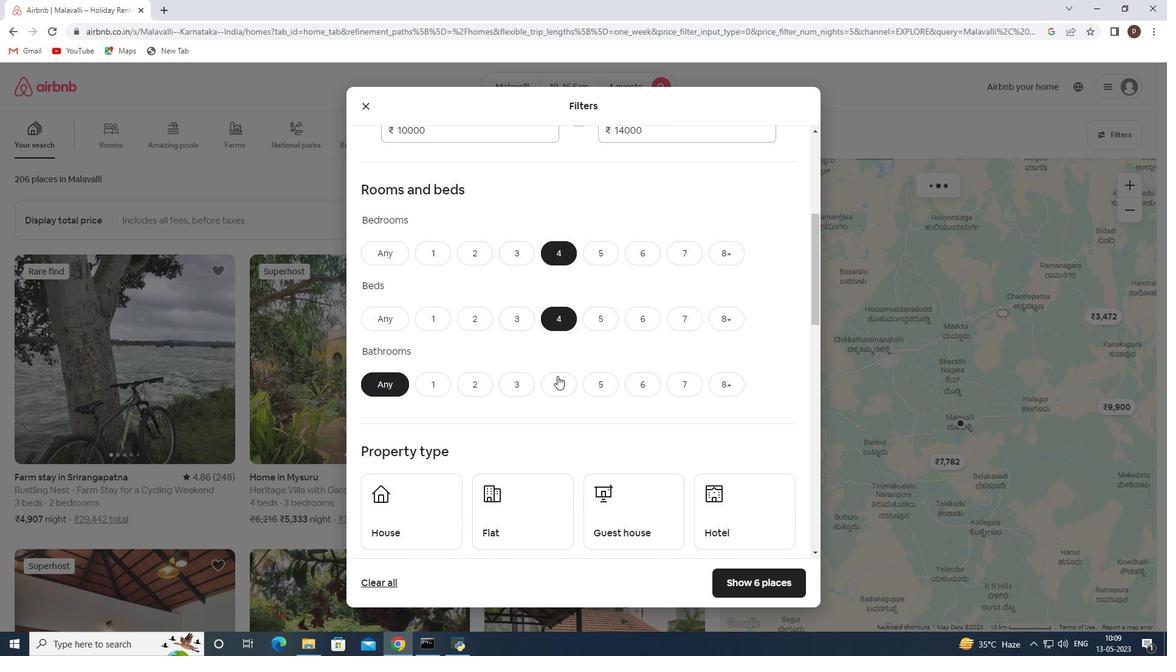
Action: Mouse moved to (557, 378)
Screenshot: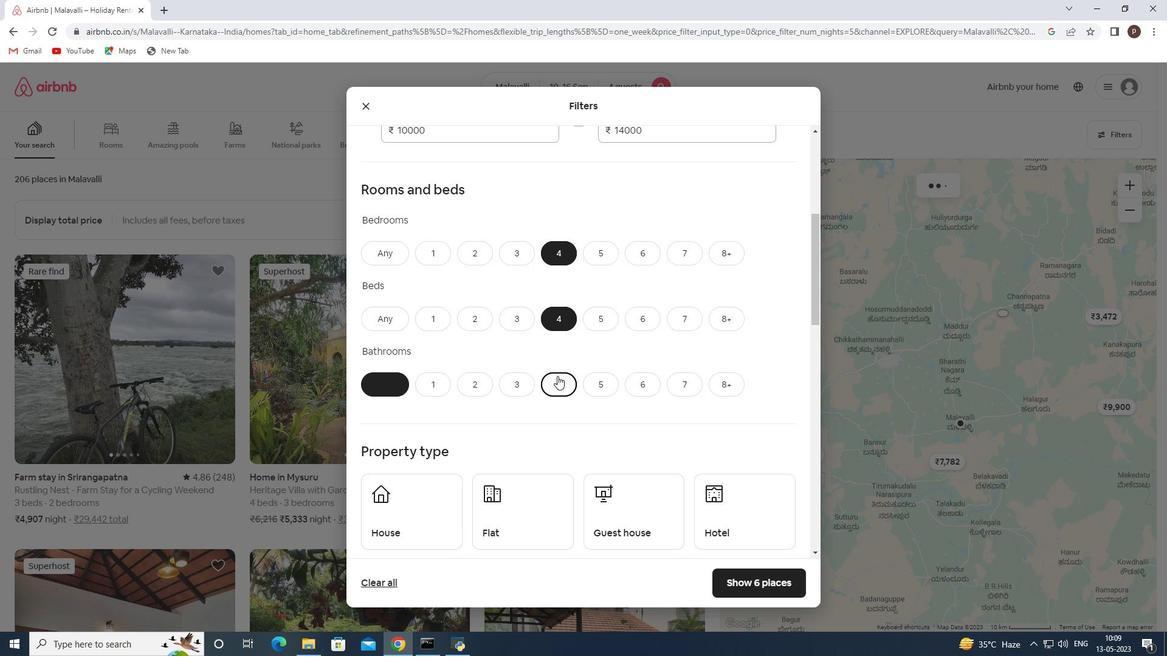 
Action: Mouse scrolled (557, 377) with delta (0, 0)
Screenshot: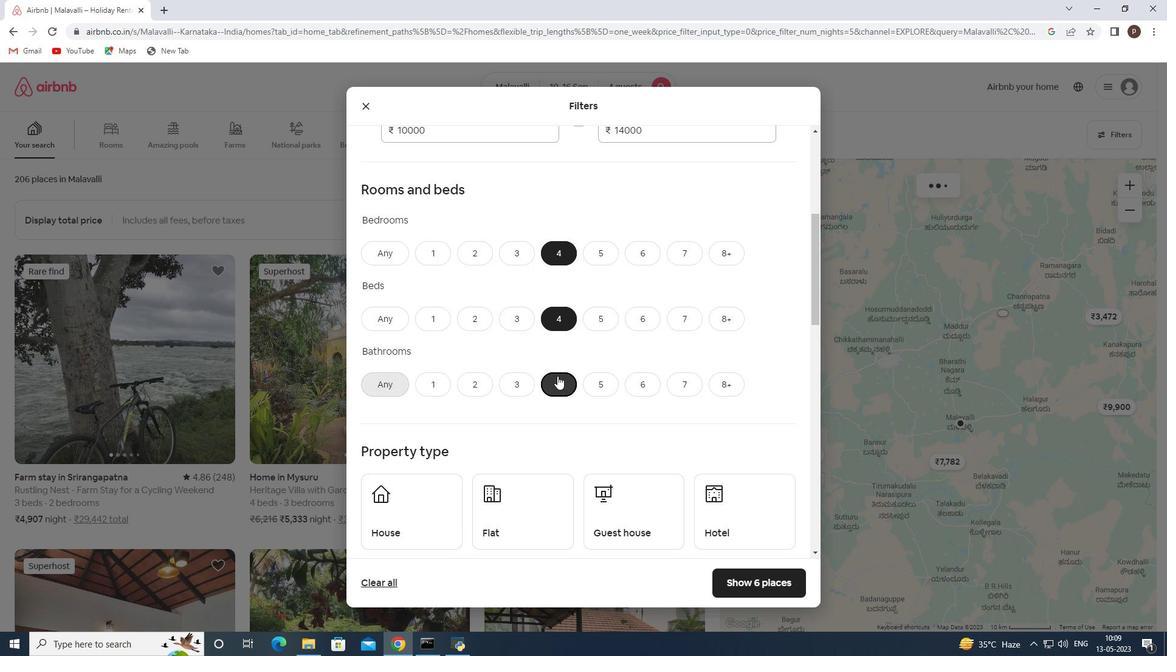 
Action: Mouse scrolled (557, 377) with delta (0, 0)
Screenshot: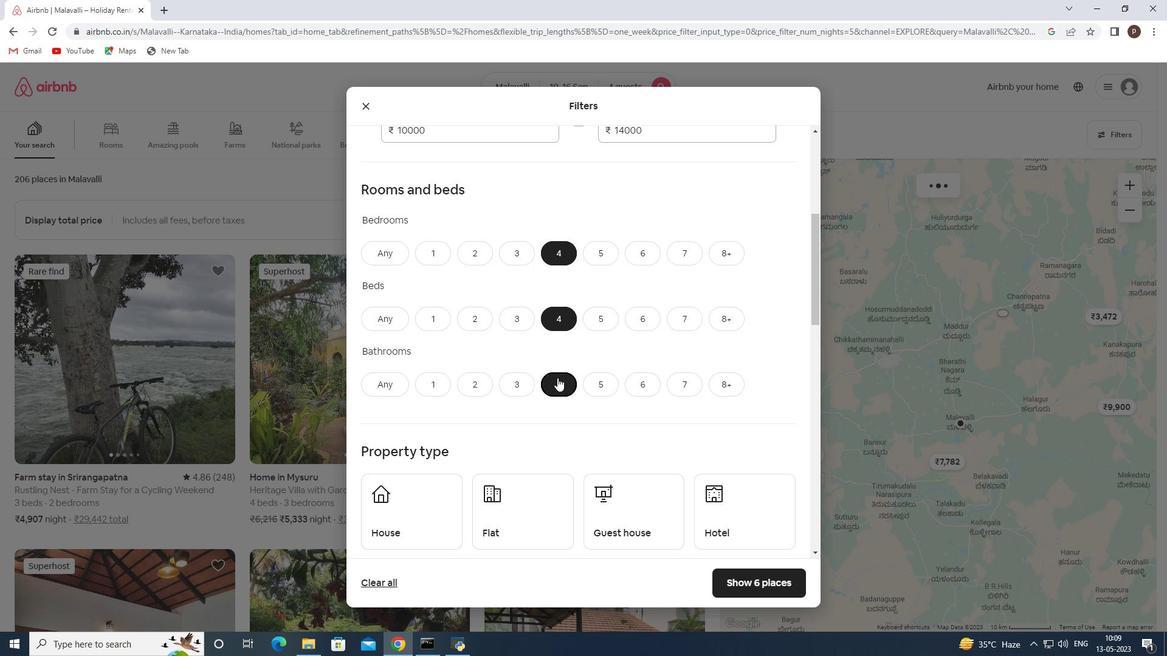 
Action: Mouse moved to (415, 371)
Screenshot: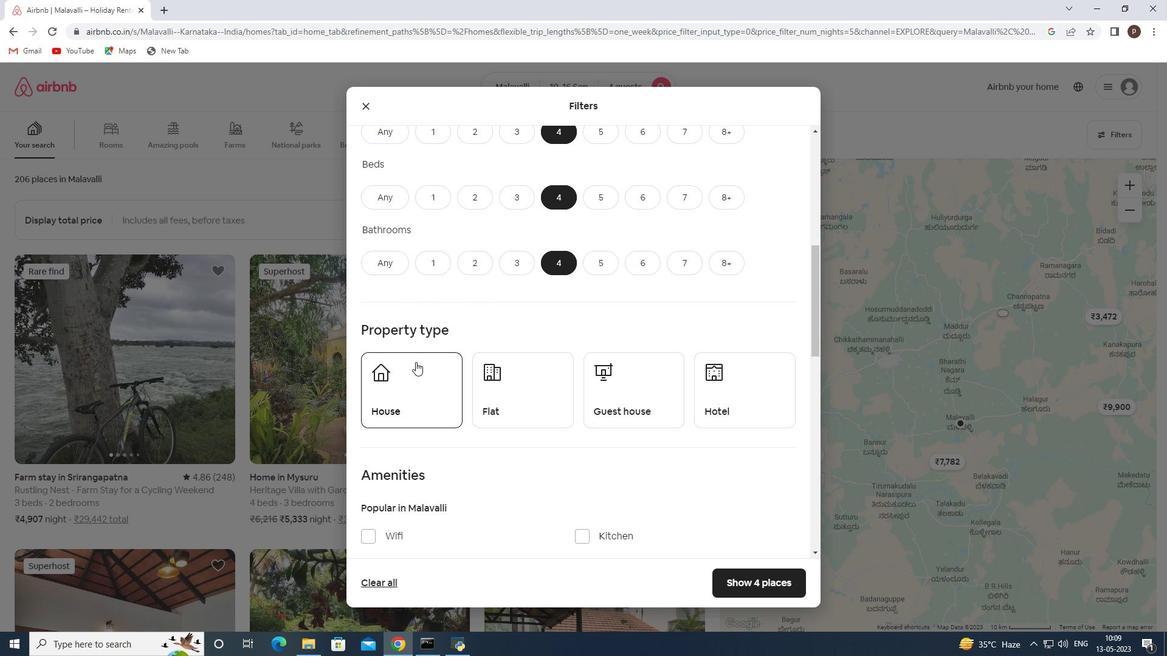 
Action: Mouse pressed left at (415, 371)
Screenshot: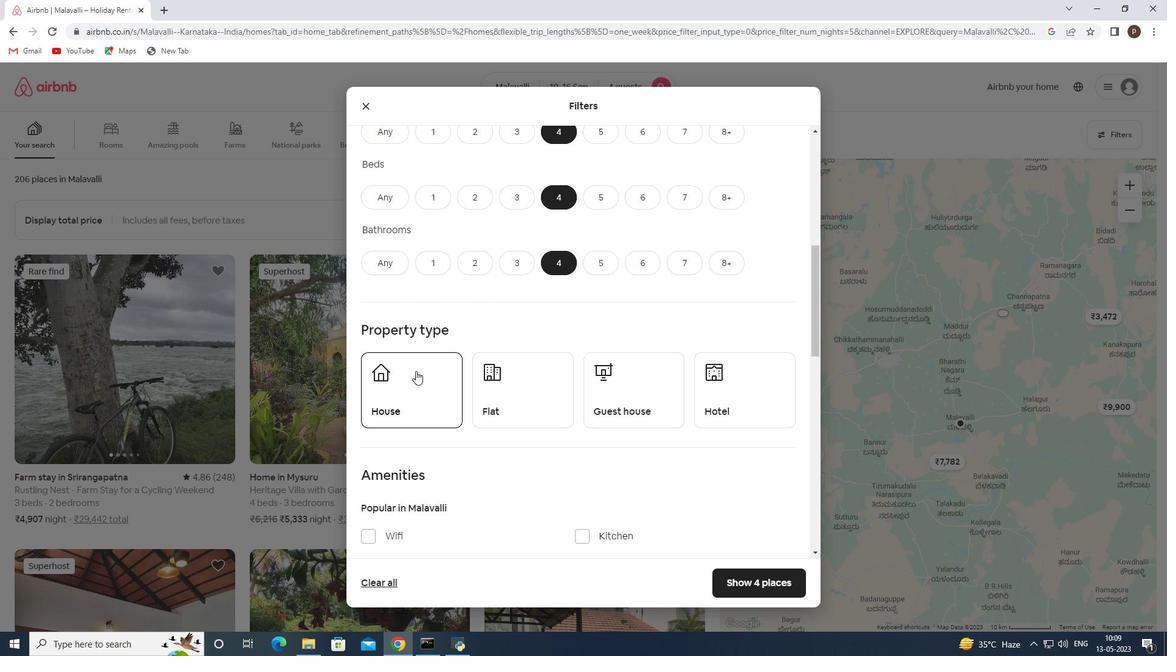
Action: Mouse moved to (559, 379)
Screenshot: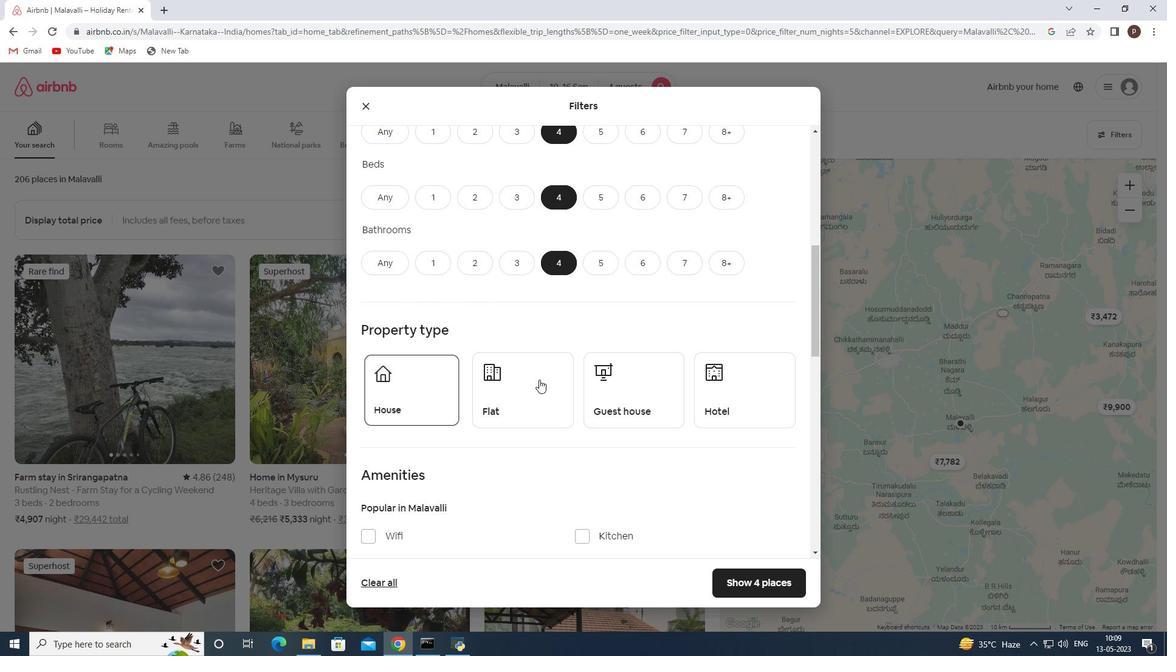 
Action: Mouse pressed left at (559, 379)
Screenshot: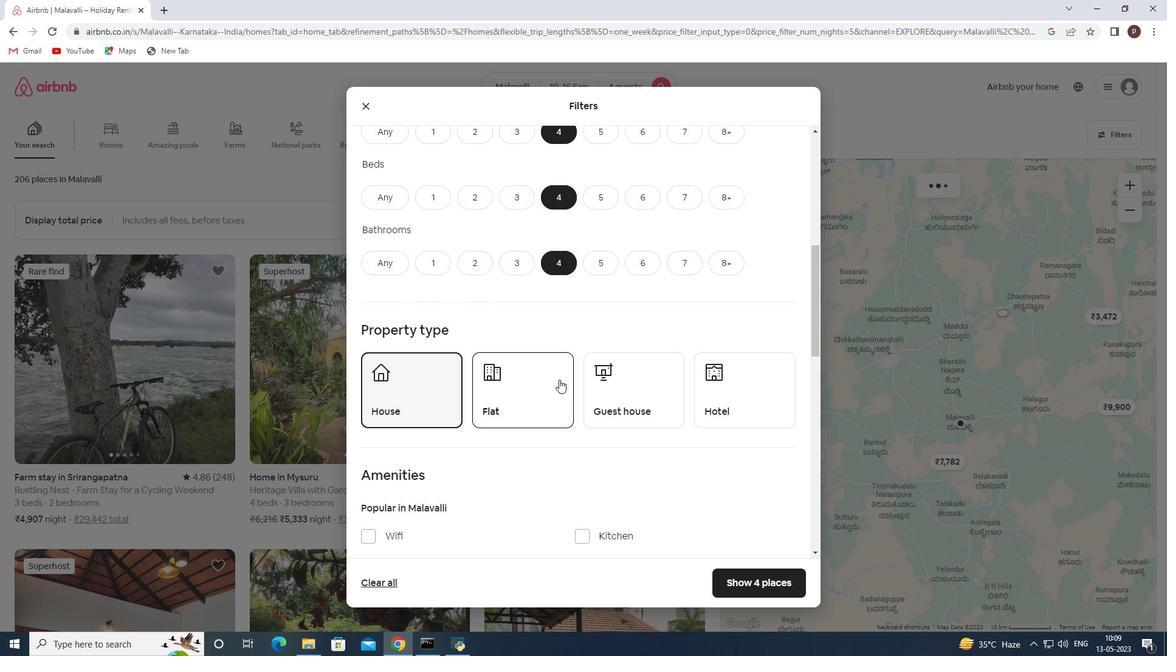 
Action: Mouse moved to (616, 385)
Screenshot: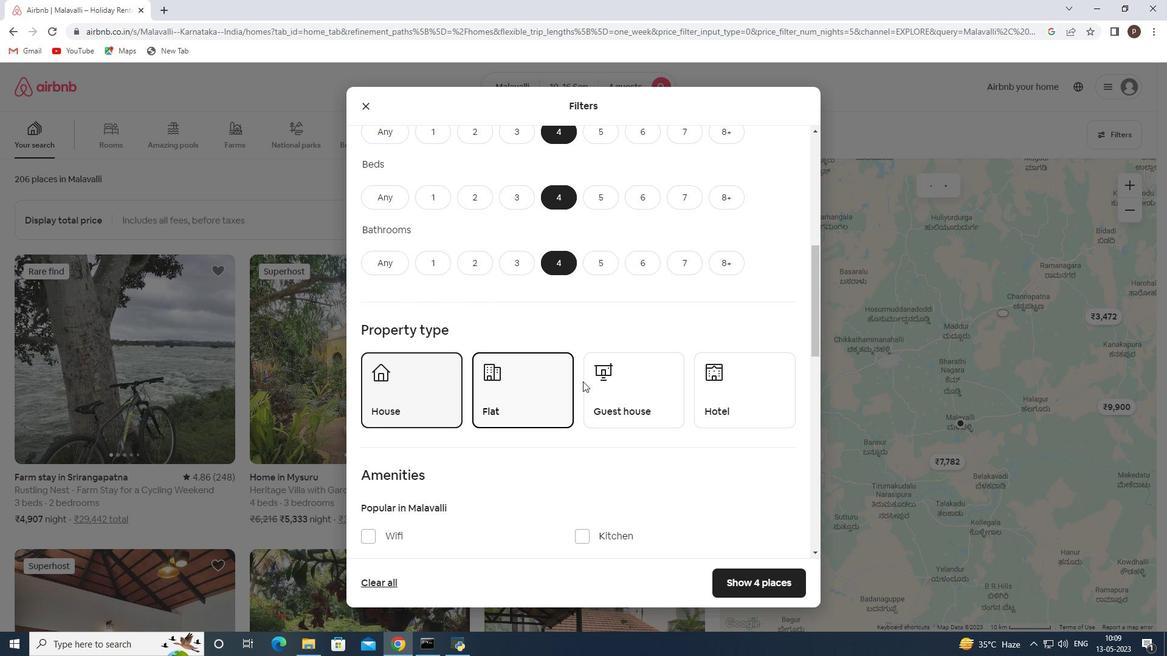 
Action: Mouse pressed left at (616, 385)
Screenshot: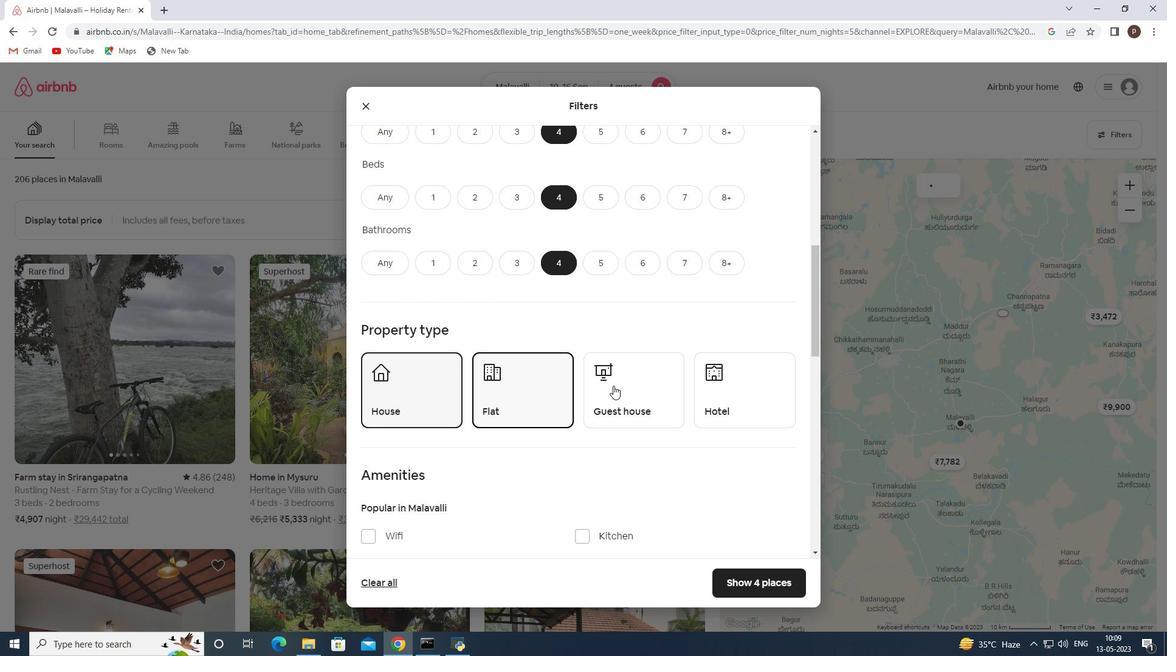 
Action: Mouse scrolled (616, 385) with delta (0, 0)
Screenshot: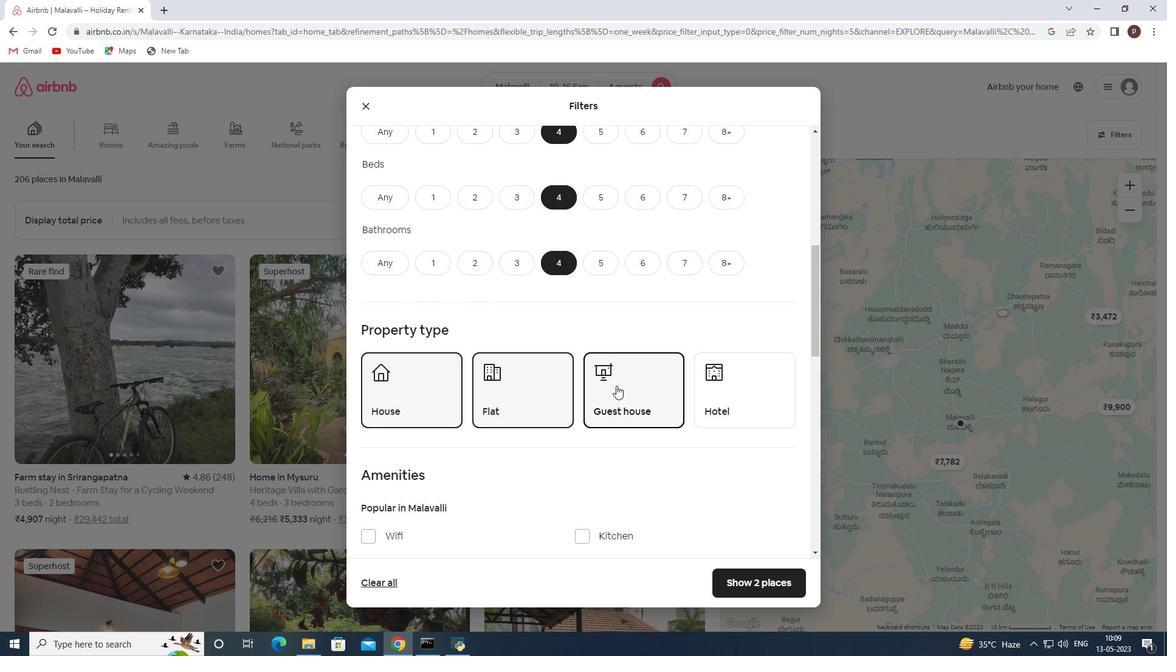 
Action: Mouse scrolled (616, 385) with delta (0, 0)
Screenshot: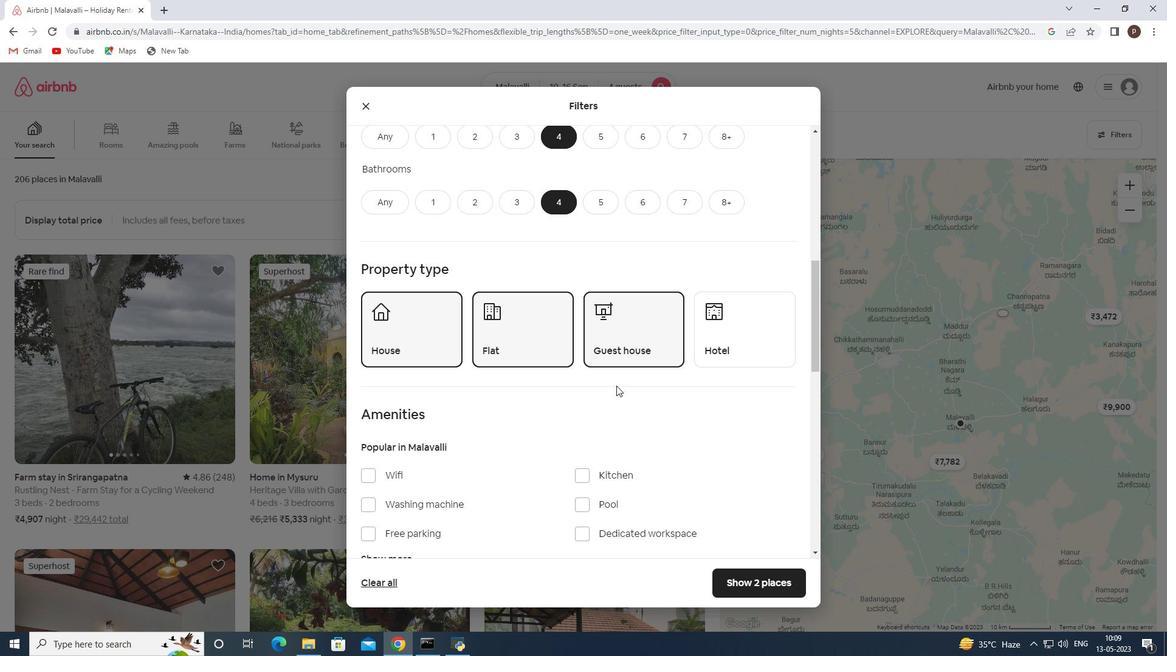 
Action: Mouse moved to (372, 416)
Screenshot: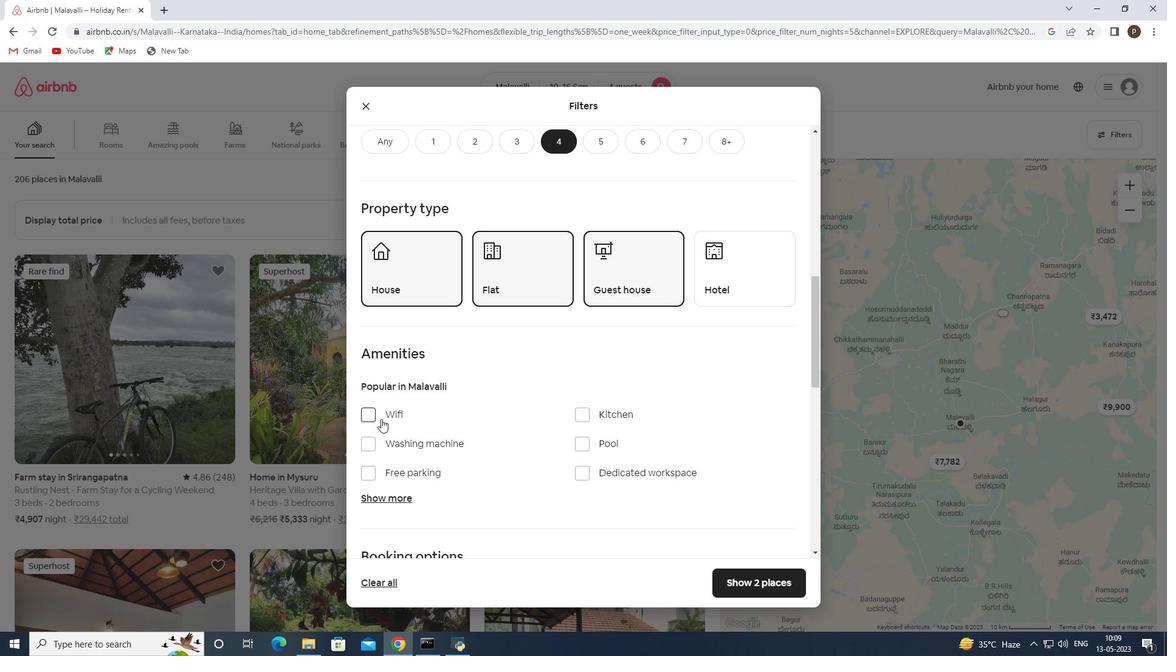 
Action: Mouse pressed left at (372, 416)
Screenshot: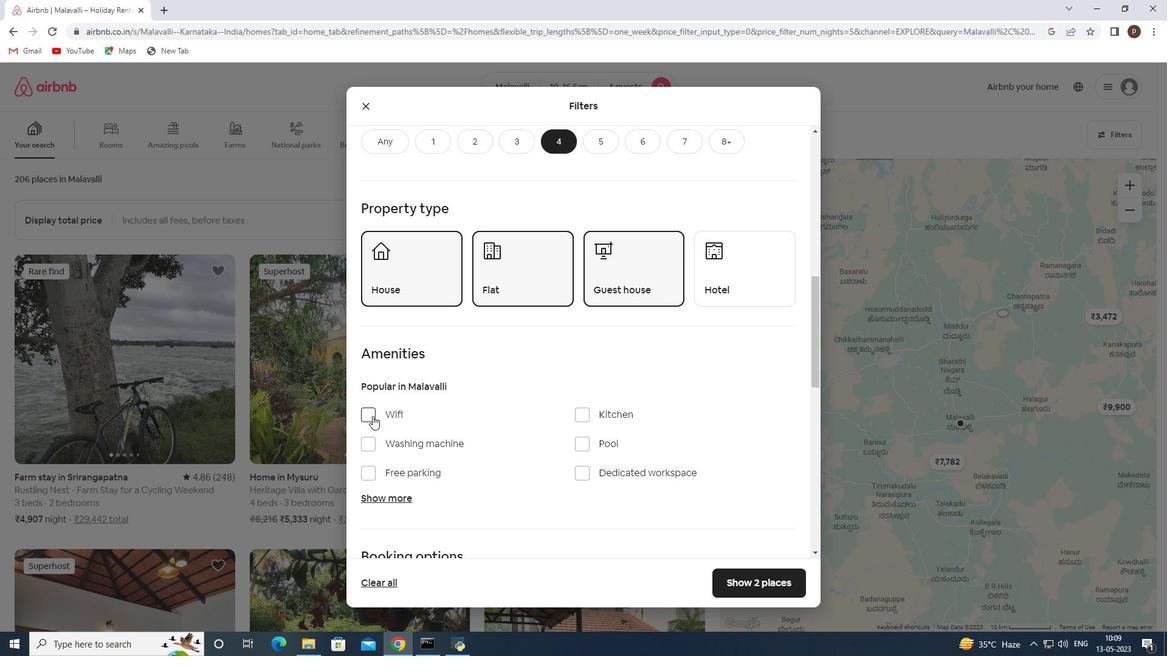 
Action: Mouse moved to (373, 474)
Screenshot: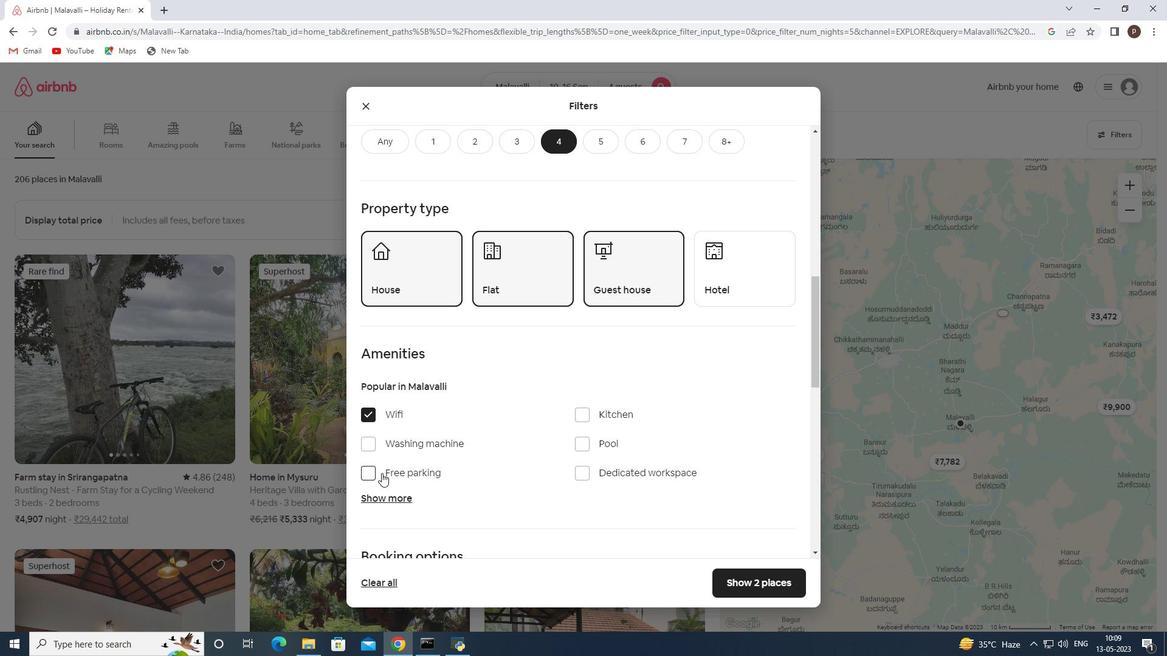 
Action: Mouse pressed left at (373, 474)
Screenshot: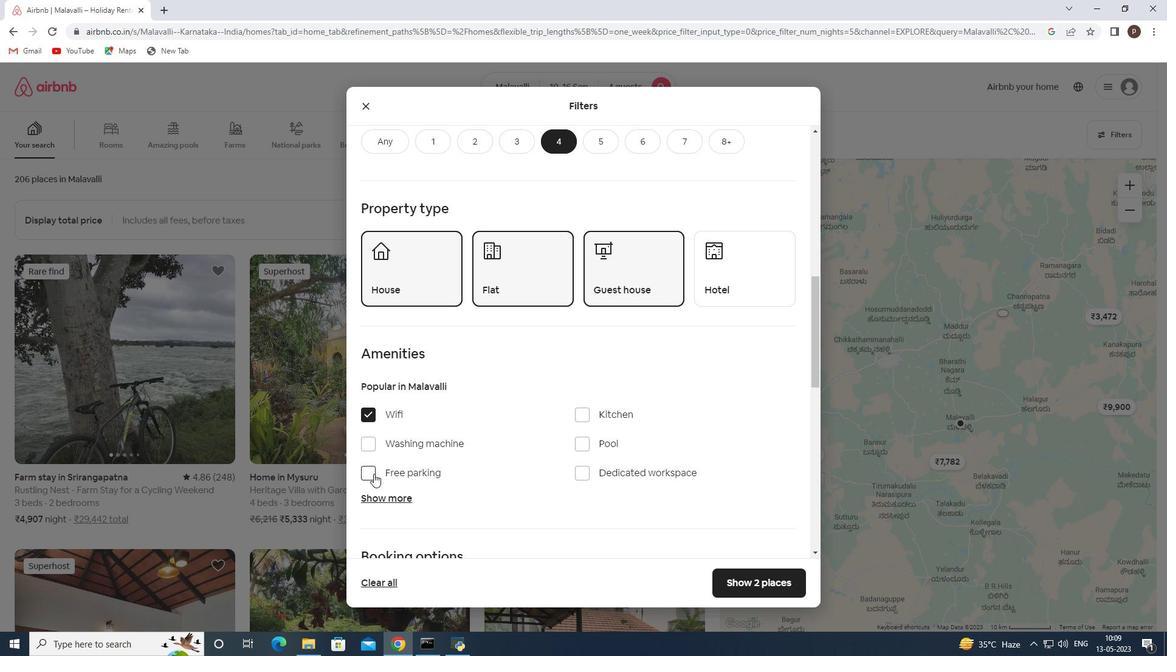 
Action: Mouse moved to (382, 497)
Screenshot: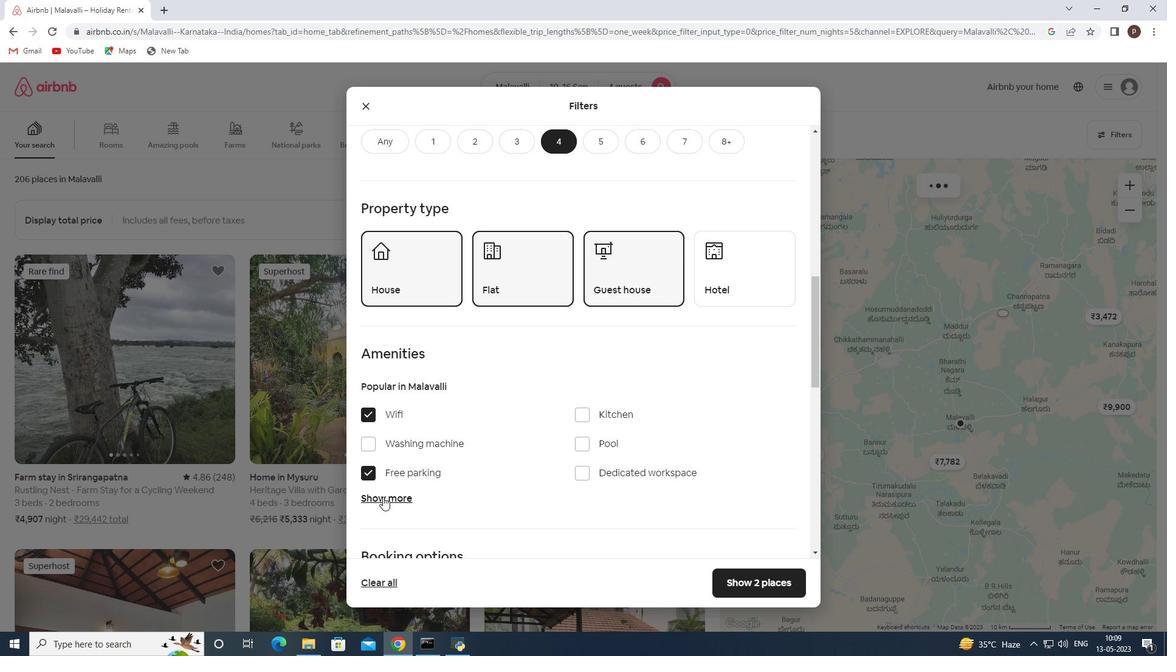
Action: Mouse pressed left at (382, 497)
Screenshot: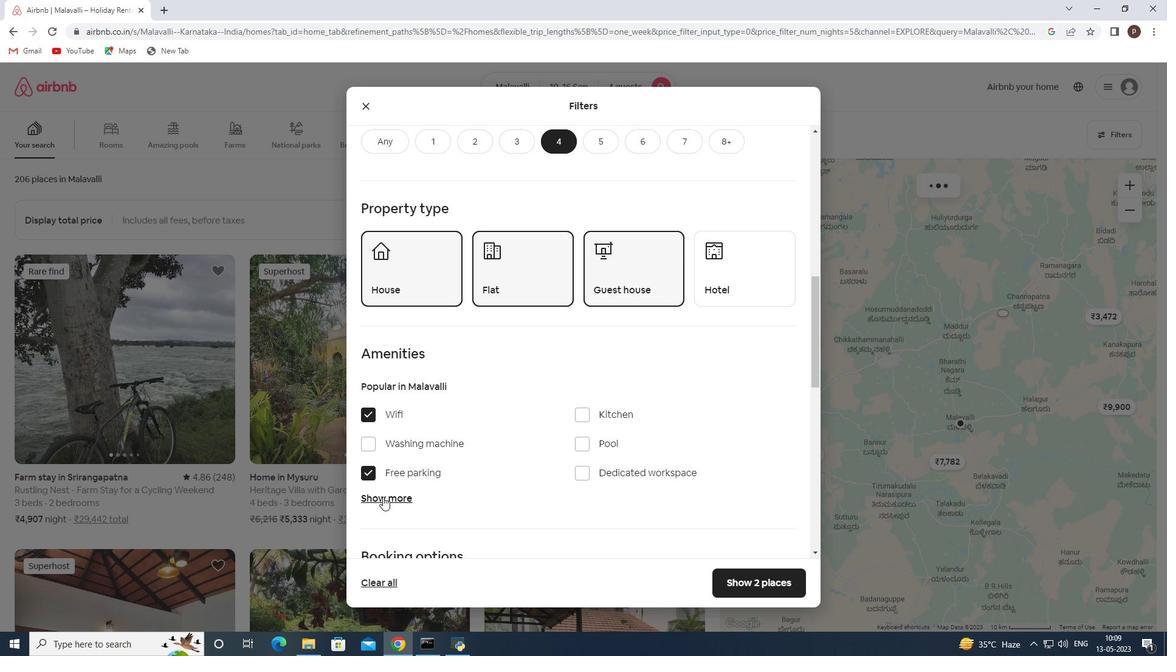 
Action: Mouse moved to (384, 497)
Screenshot: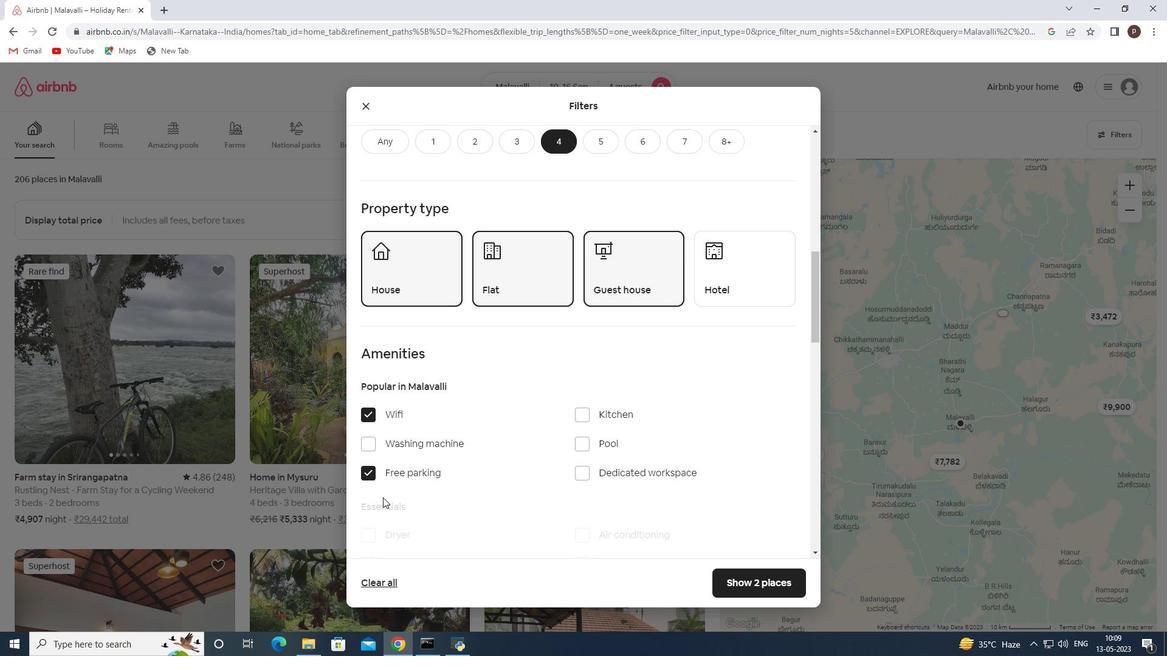 
Action: Mouse scrolled (384, 497) with delta (0, 0)
Screenshot: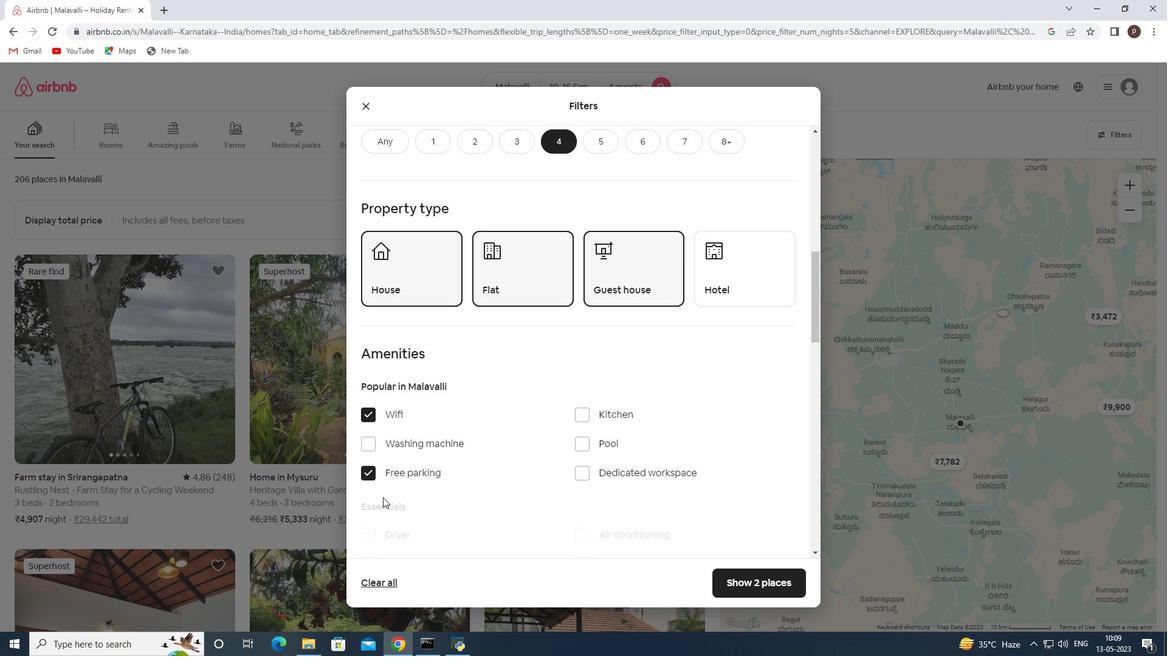 
Action: Mouse scrolled (384, 497) with delta (0, 0)
Screenshot: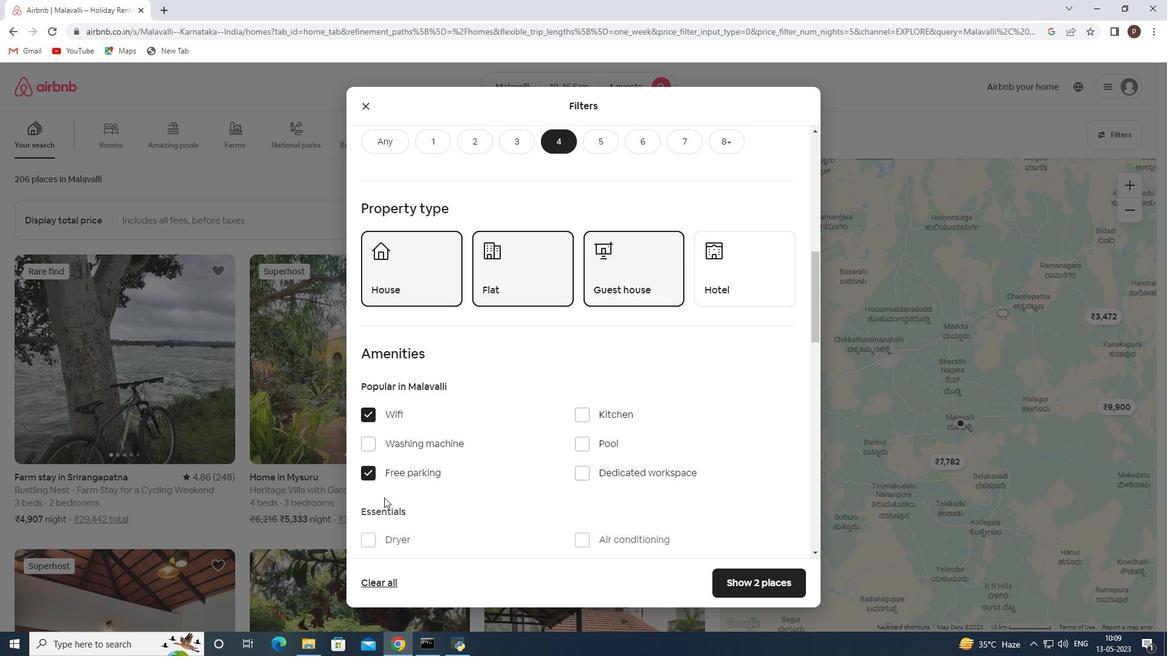 
Action: Mouse moved to (590, 441)
Screenshot: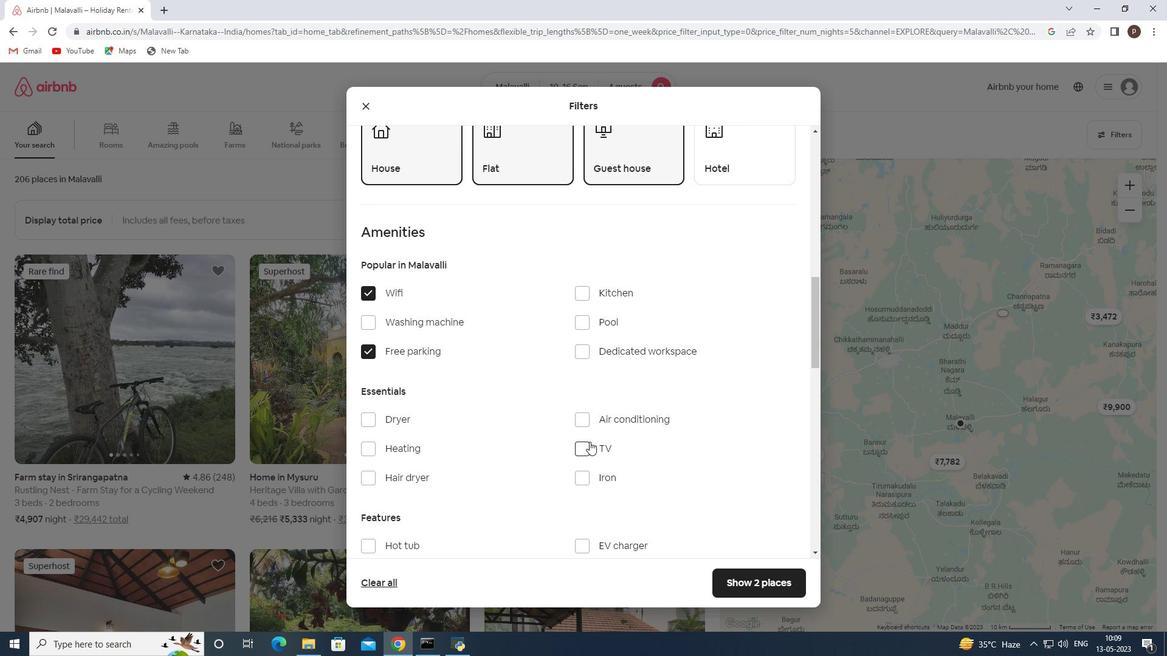 
Action: Mouse pressed left at (590, 441)
Screenshot: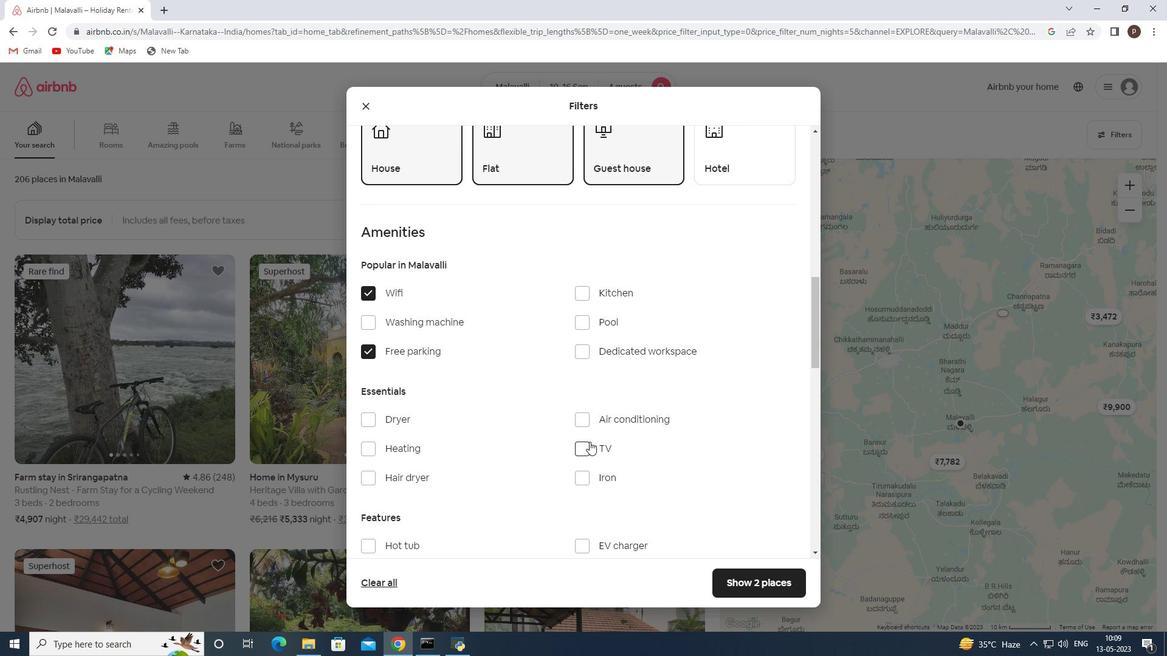
Action: Mouse moved to (534, 452)
Screenshot: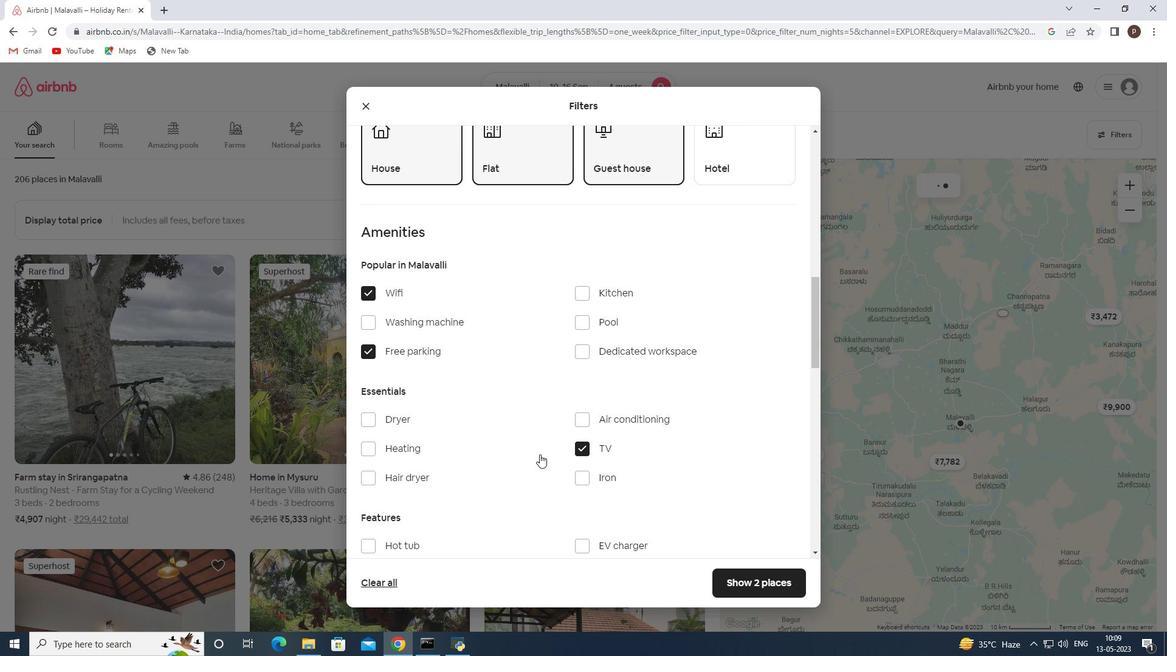
Action: Mouse scrolled (534, 451) with delta (0, 0)
Screenshot: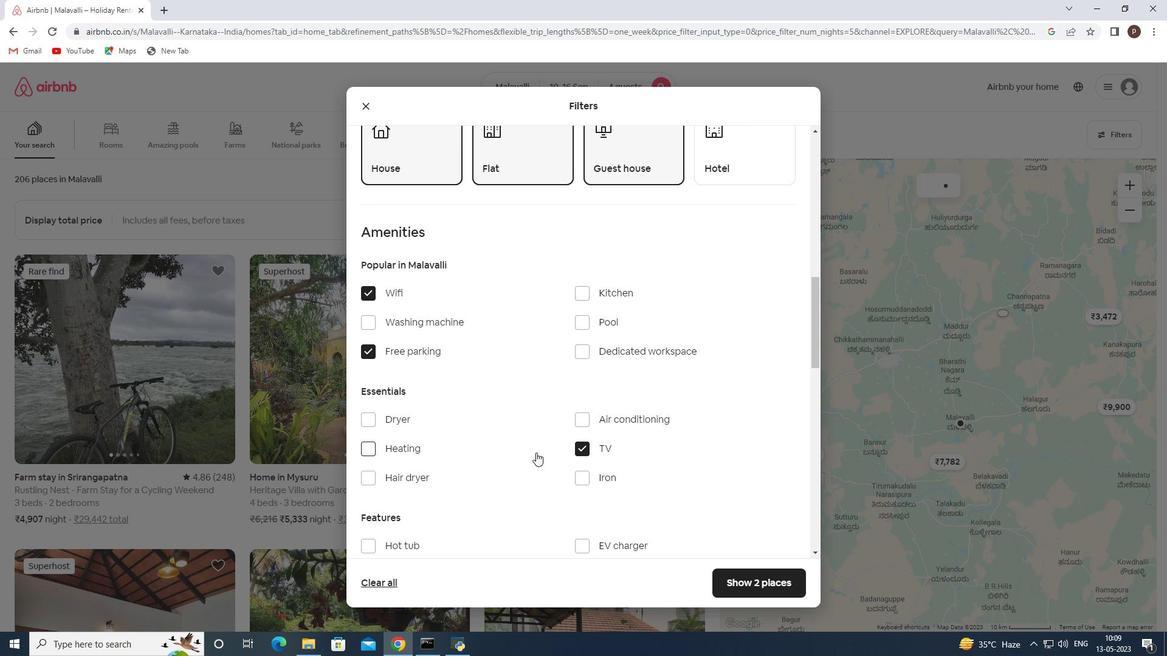 
Action: Mouse scrolled (534, 451) with delta (0, 0)
Screenshot: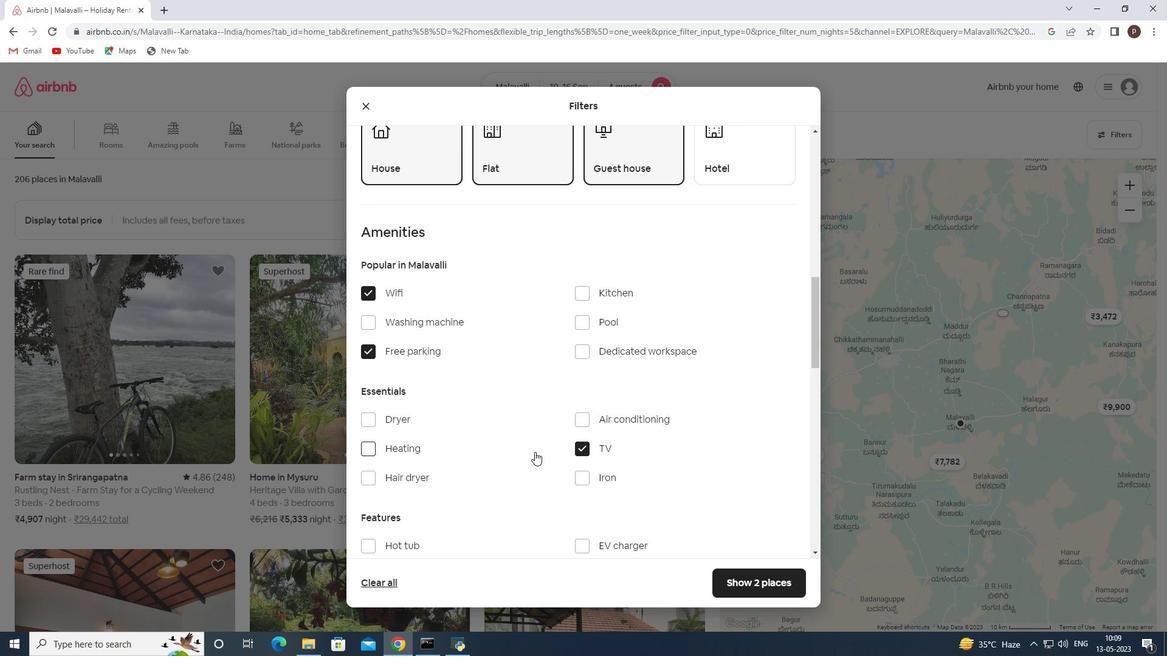 
Action: Mouse moved to (527, 426)
Screenshot: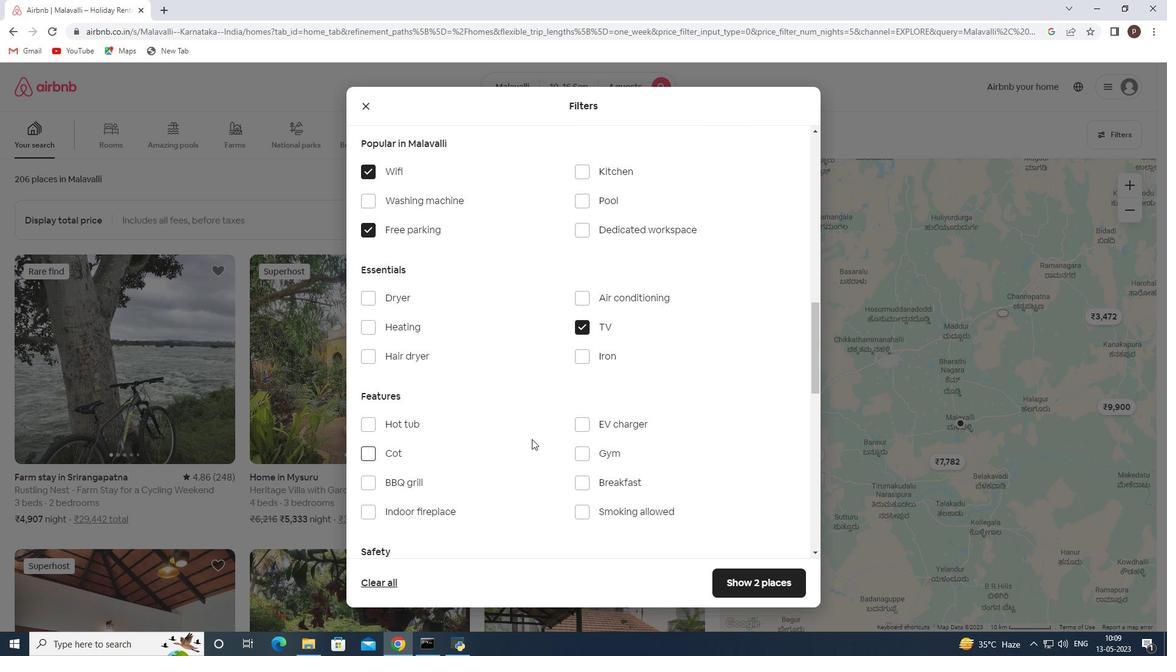 
Action: Mouse scrolled (527, 425) with delta (0, 0)
Screenshot: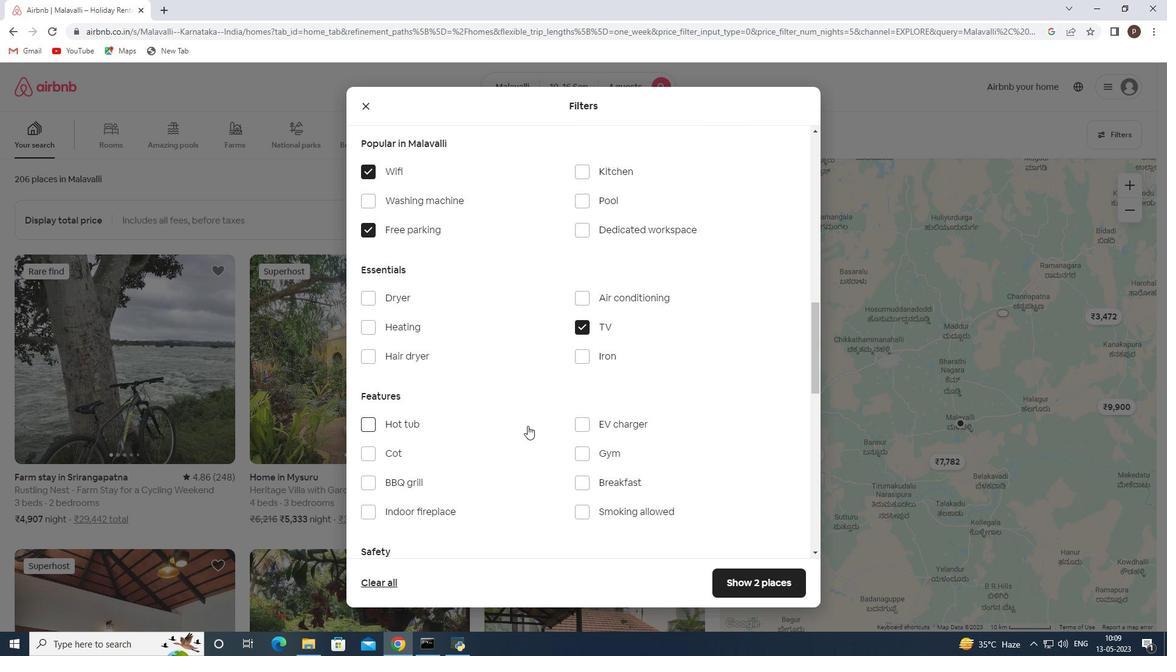 
Action: Mouse scrolled (527, 425) with delta (0, 0)
Screenshot: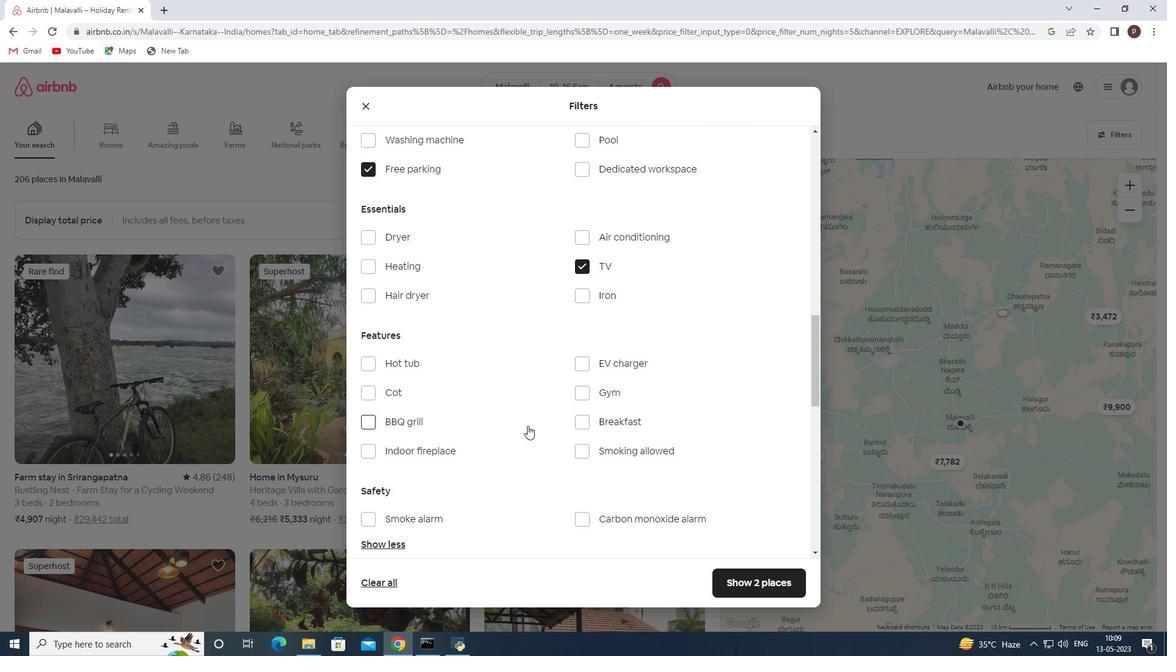 
Action: Mouse moved to (583, 328)
Screenshot: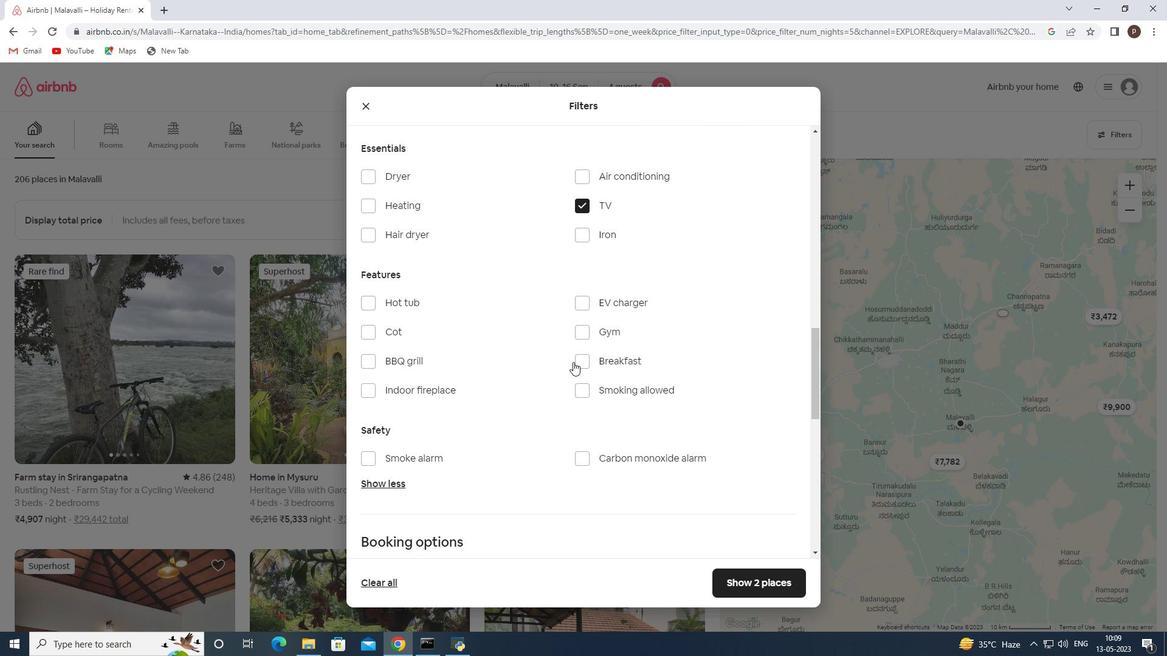 
Action: Mouse pressed left at (583, 328)
Screenshot: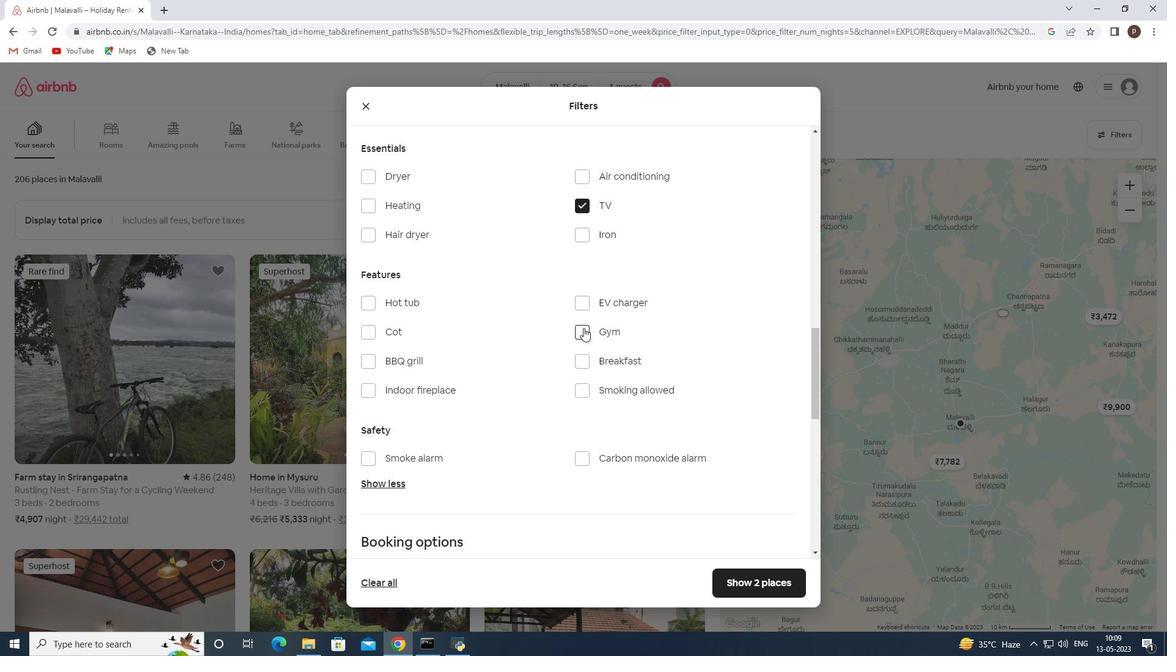 
Action: Mouse moved to (581, 365)
Screenshot: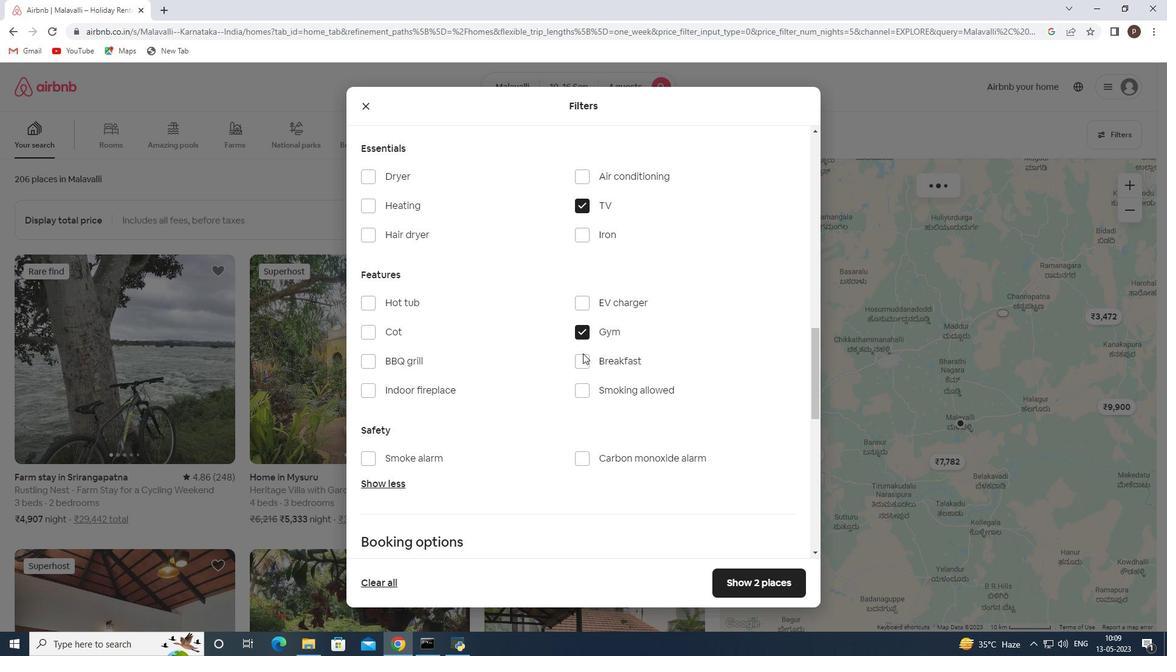 
Action: Mouse pressed left at (581, 365)
Screenshot: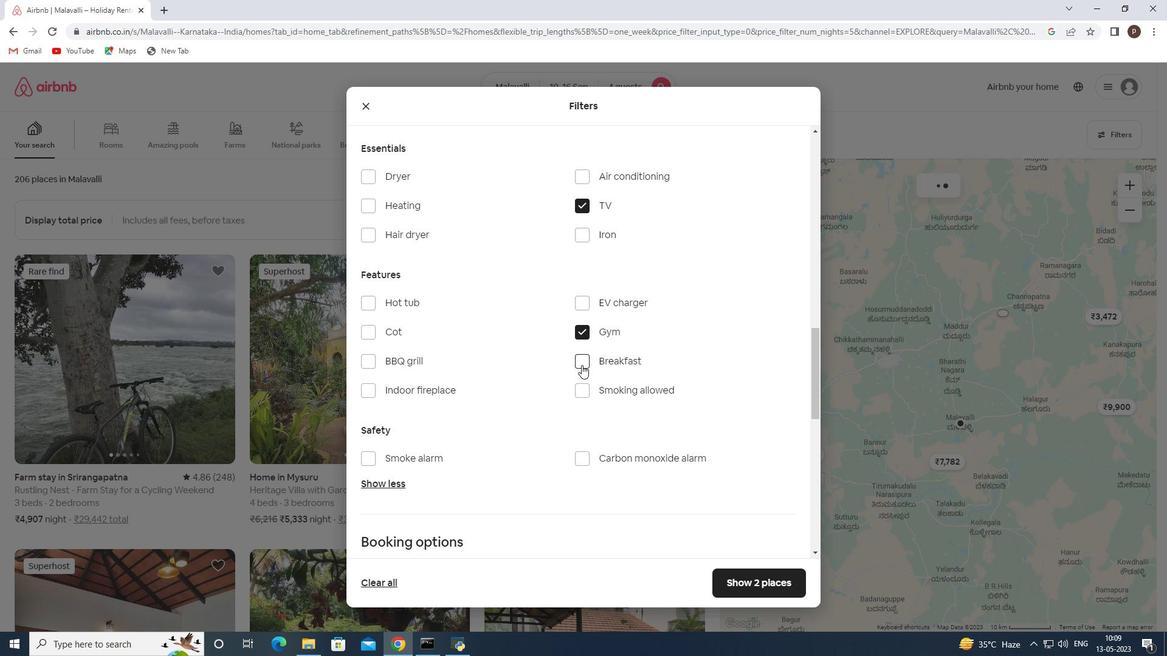 
Action: Mouse moved to (522, 370)
Screenshot: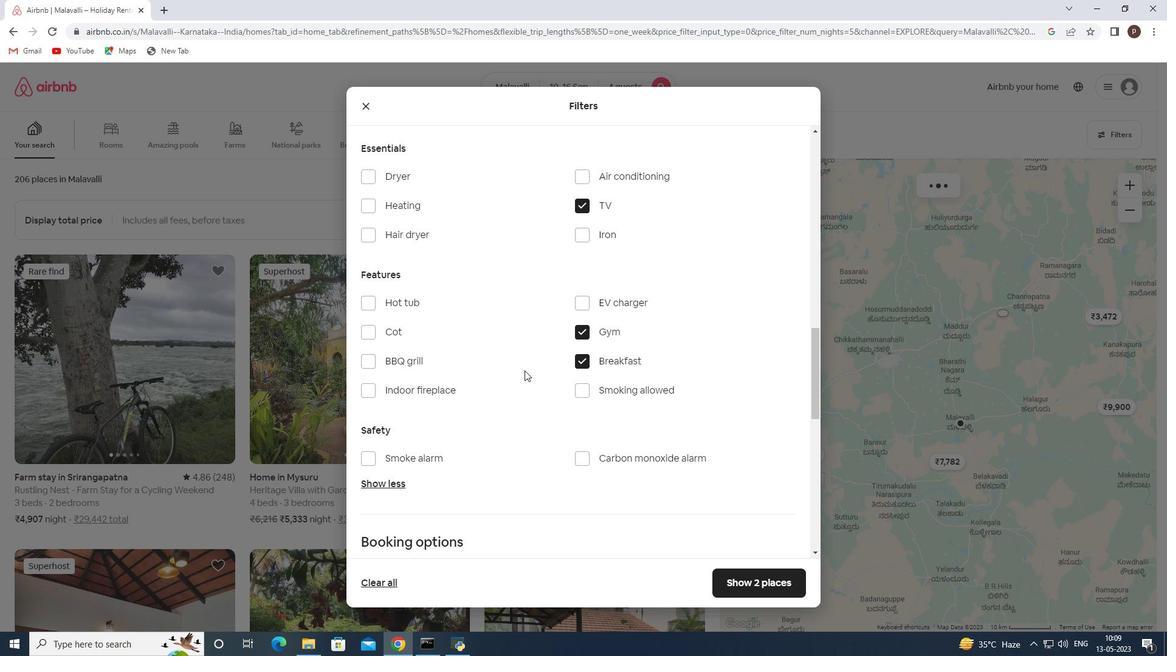 
Action: Mouse scrolled (522, 370) with delta (0, 0)
Screenshot: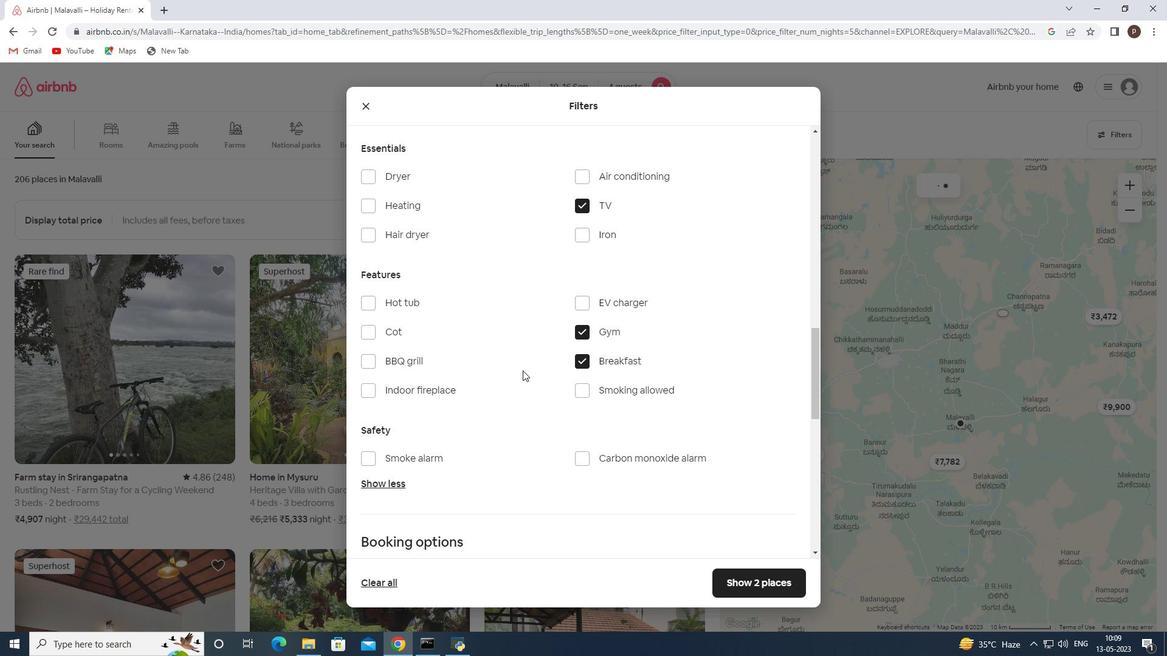
Action: Mouse scrolled (522, 370) with delta (0, 0)
Screenshot: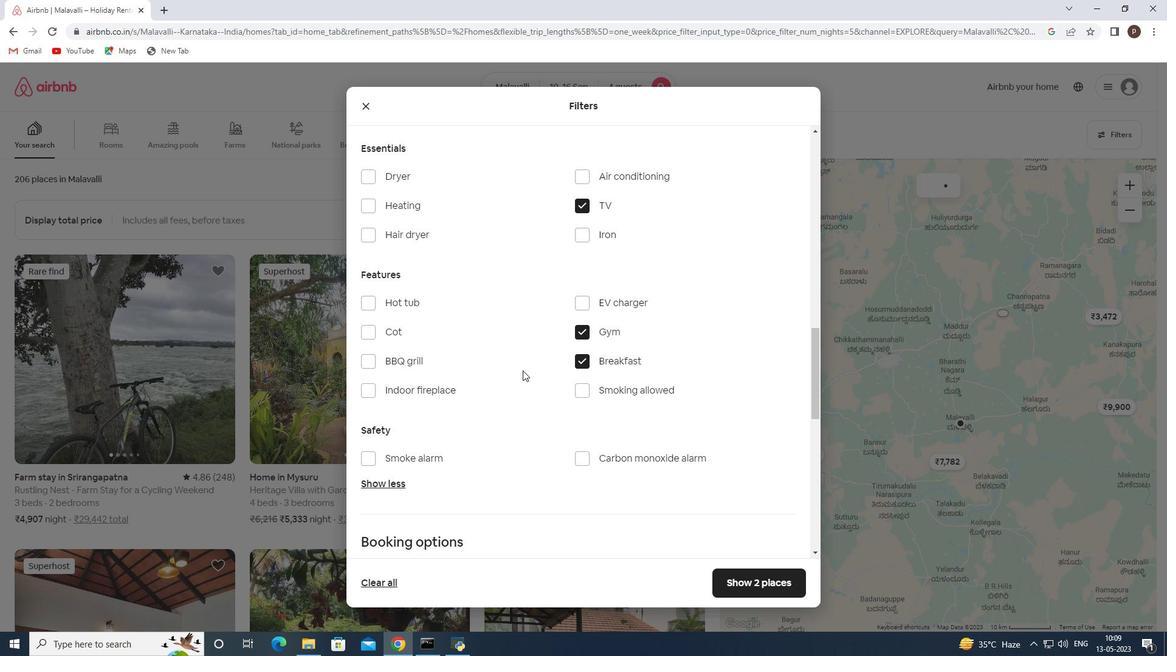 
Action: Mouse moved to (510, 370)
Screenshot: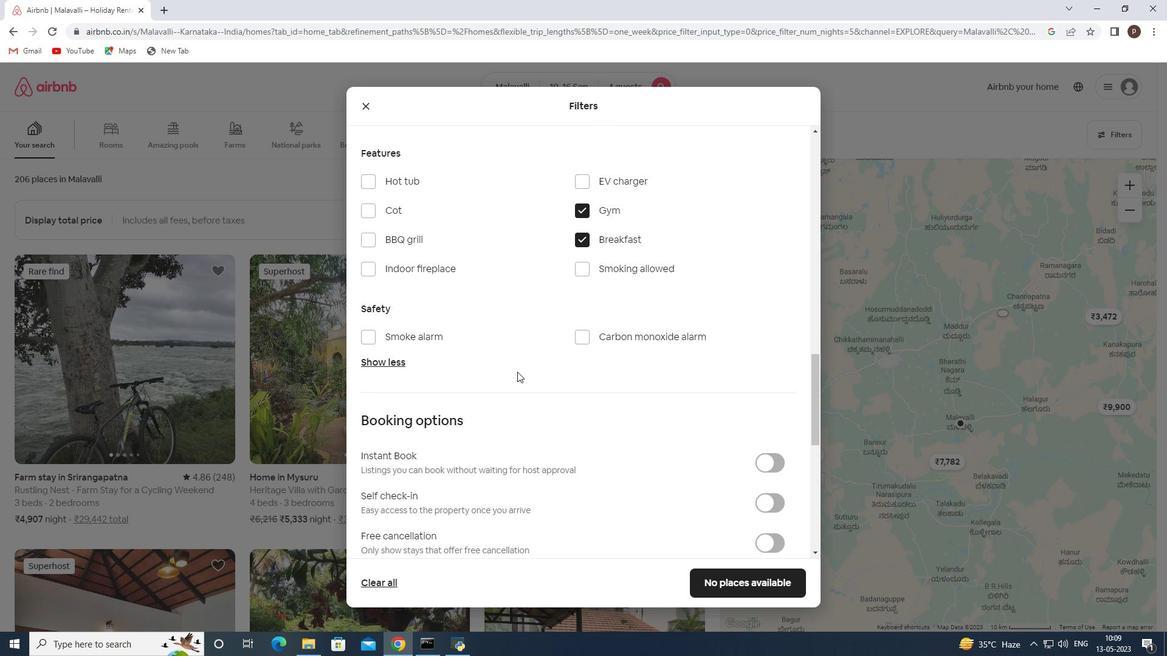 
Action: Mouse scrolled (510, 369) with delta (0, 0)
Screenshot: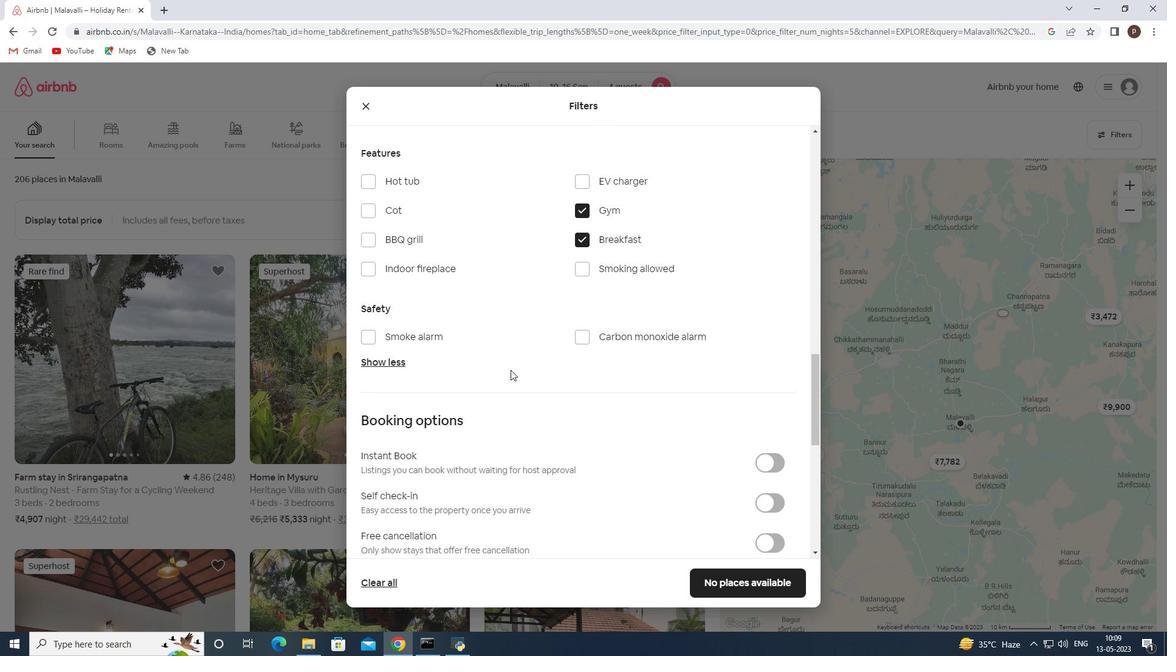
Action: Mouse scrolled (510, 369) with delta (0, 0)
Screenshot: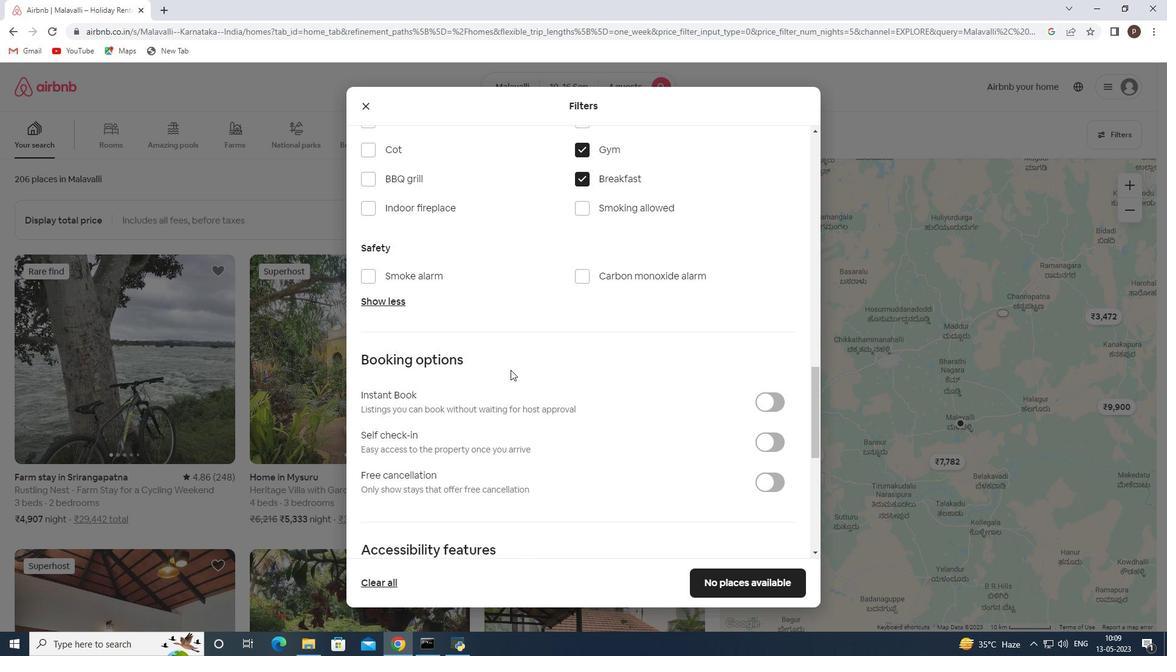 
Action: Mouse moved to (757, 382)
Screenshot: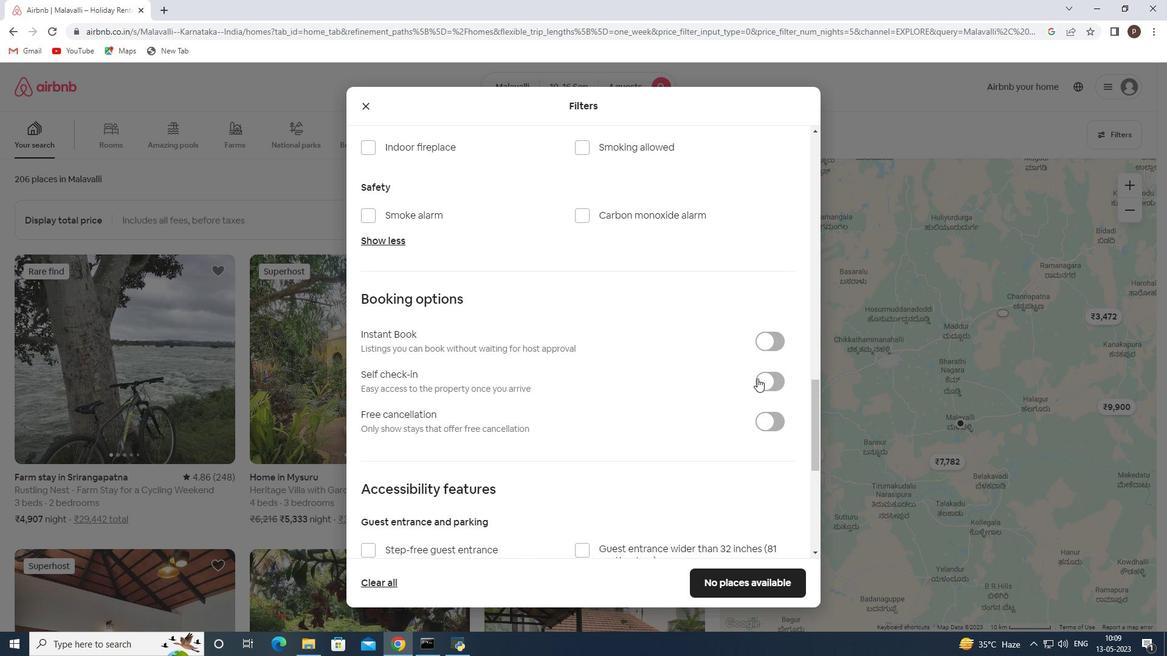 
Action: Mouse pressed left at (757, 382)
Screenshot: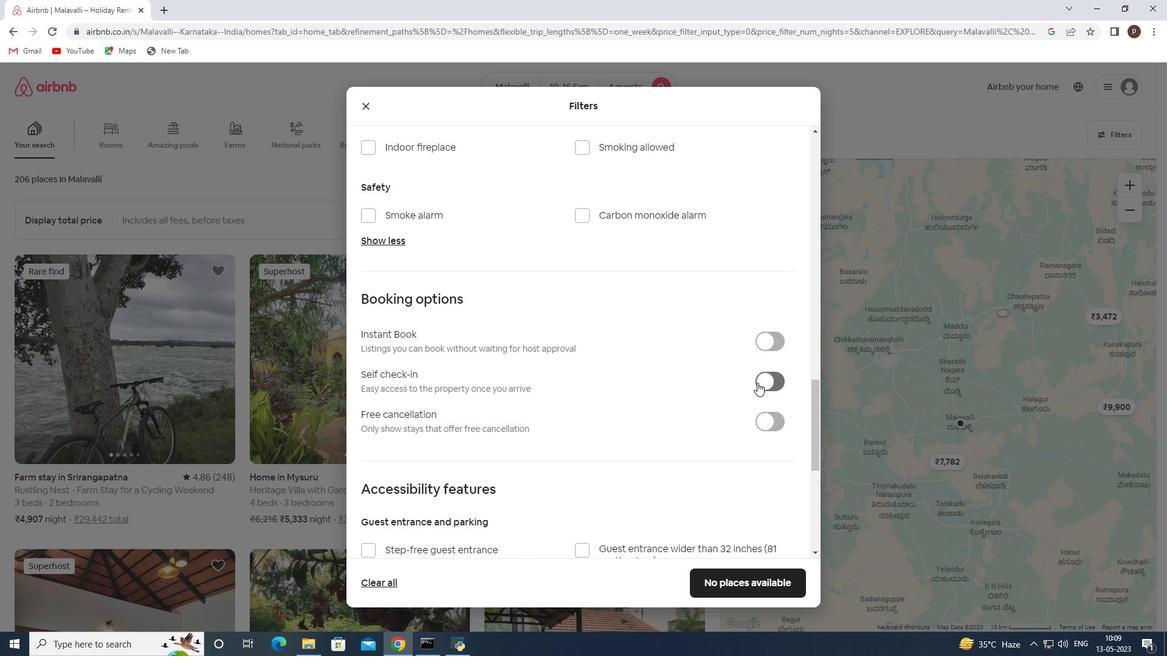 
Action: Mouse moved to (632, 371)
Screenshot: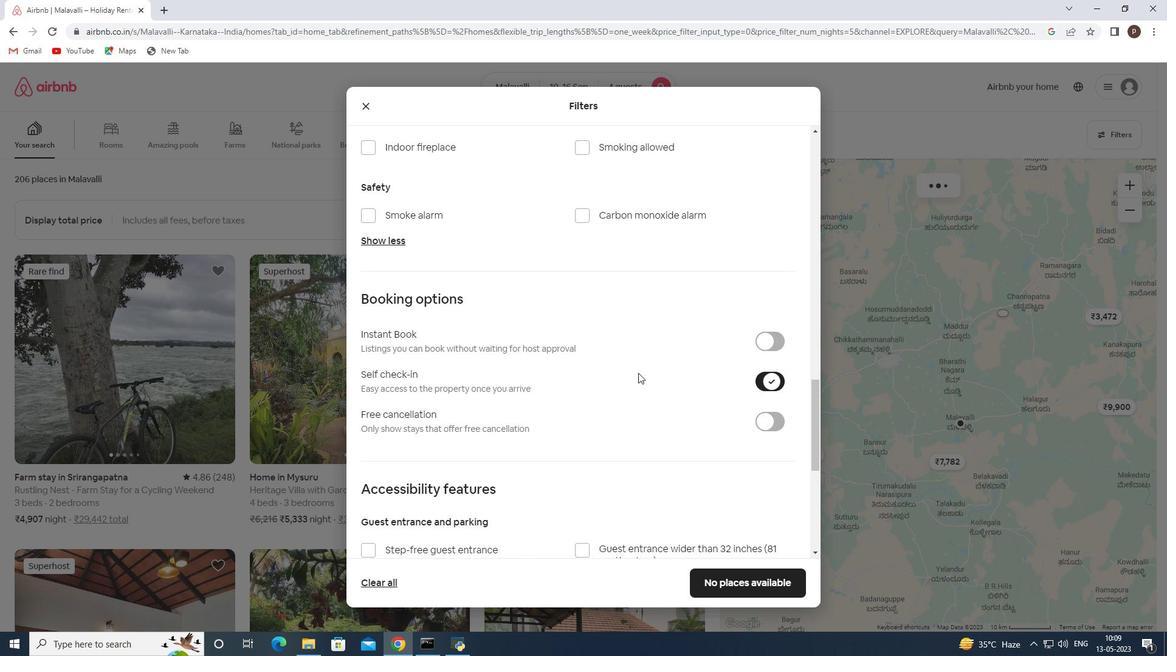 
Action: Mouse scrolled (632, 371) with delta (0, 0)
Screenshot: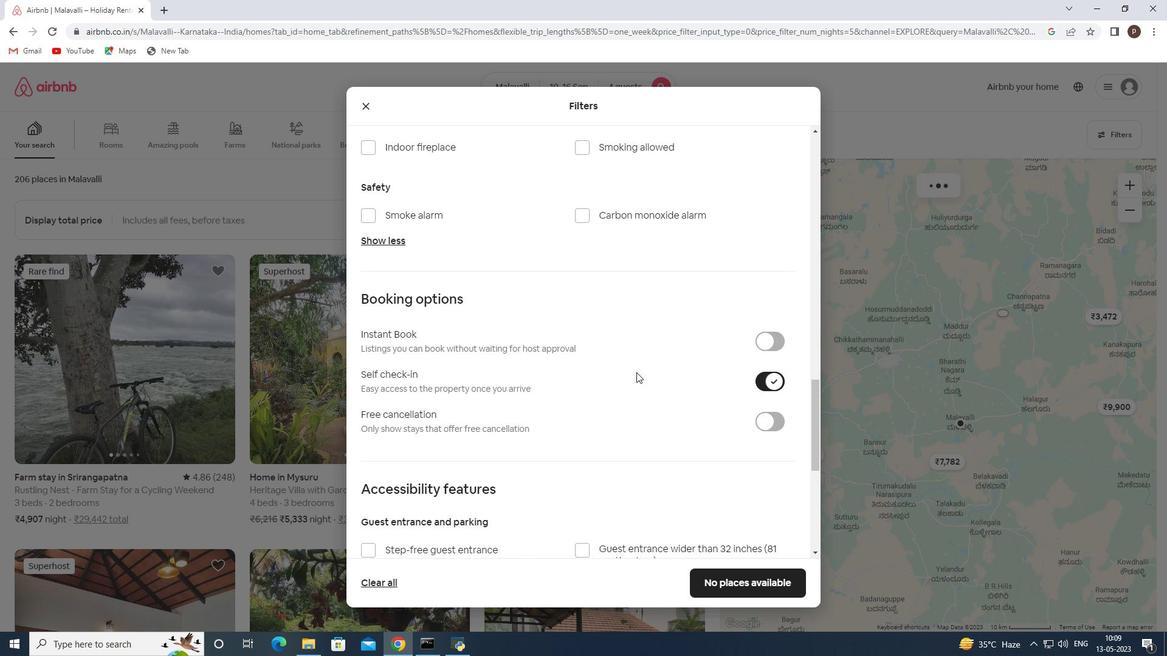 
Action: Mouse scrolled (632, 371) with delta (0, 0)
Screenshot: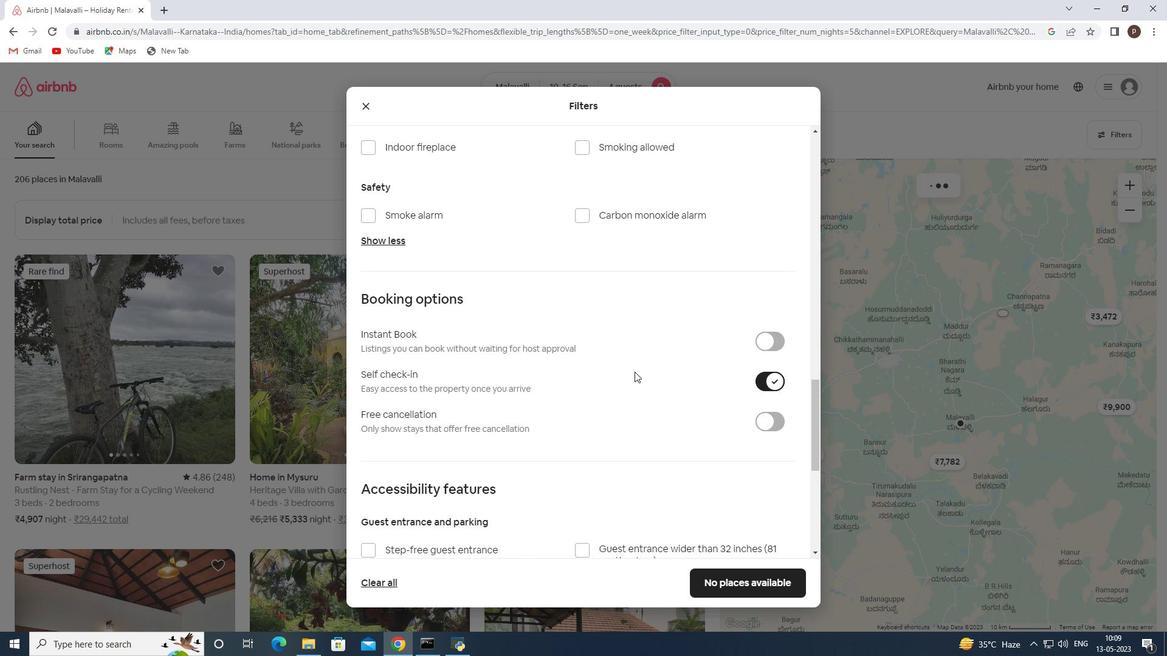 
Action: Mouse scrolled (632, 371) with delta (0, 0)
Screenshot: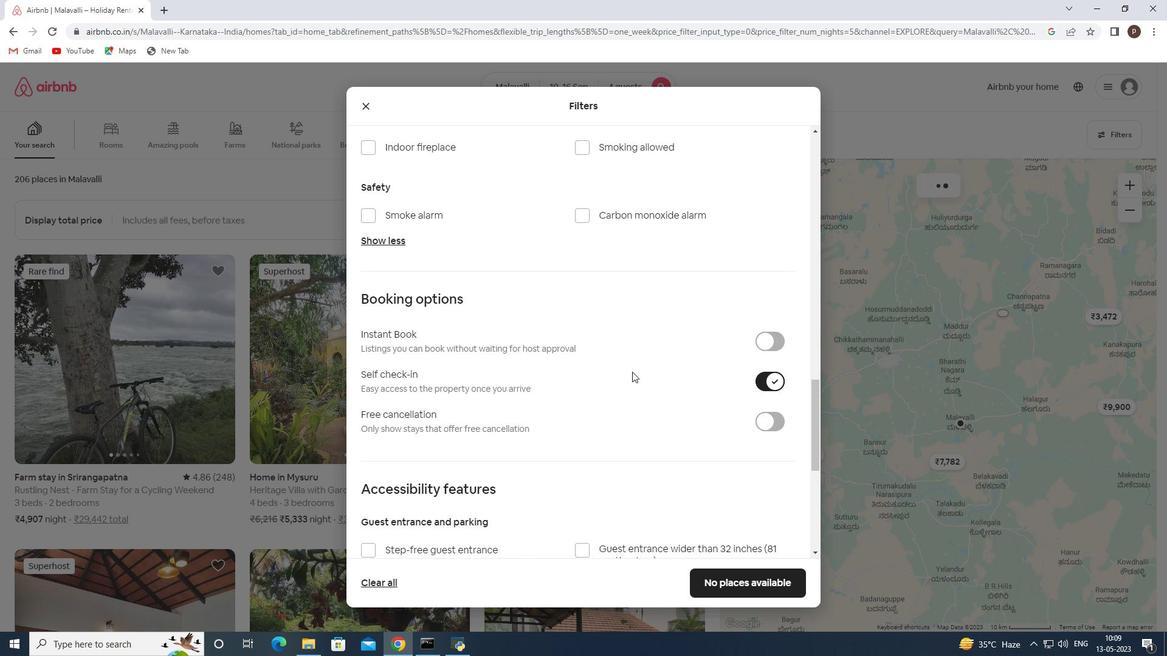 
Action: Mouse scrolled (632, 371) with delta (0, 0)
Screenshot: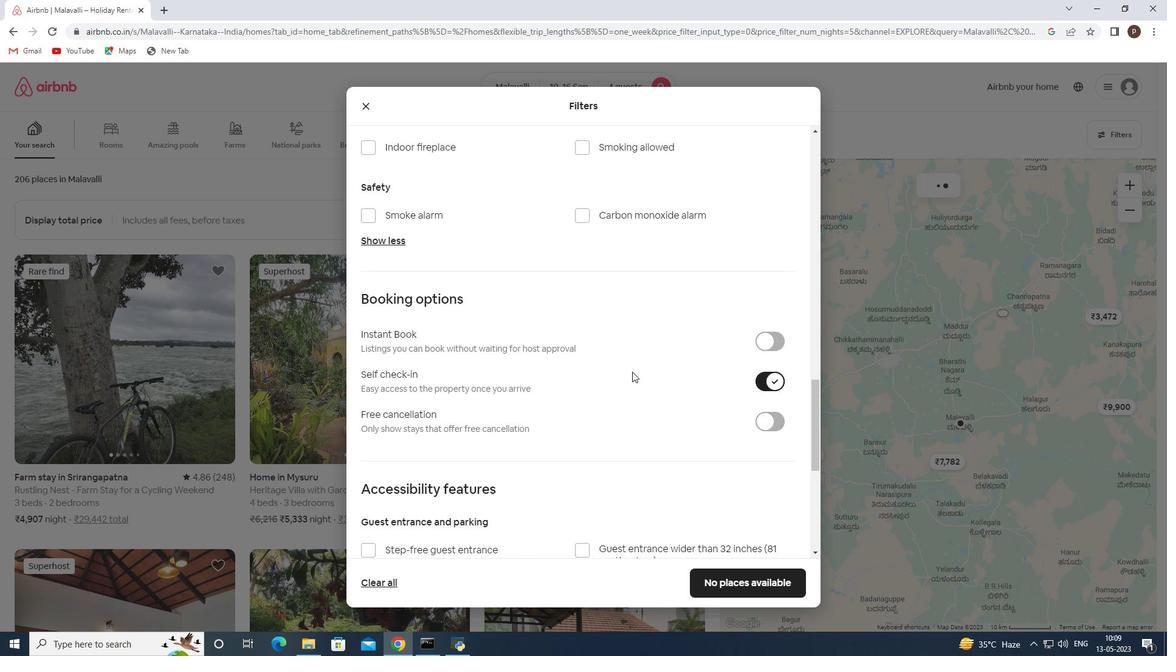 
Action: Mouse moved to (577, 352)
Screenshot: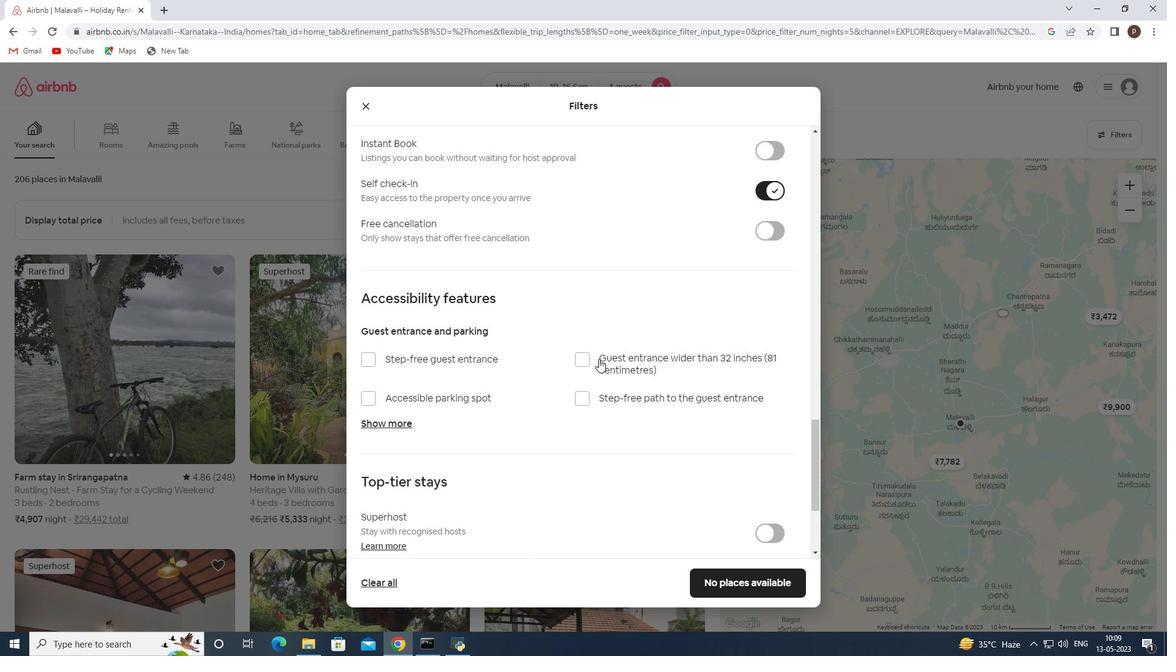 
Action: Mouse scrolled (577, 351) with delta (0, 0)
Screenshot: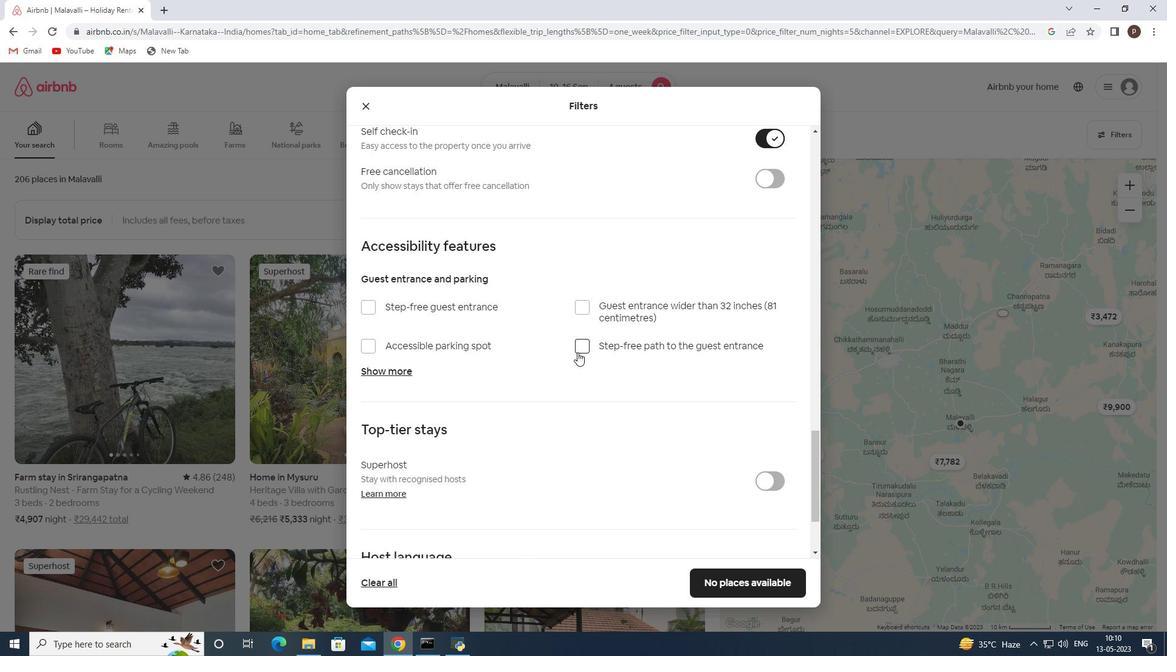 
Action: Mouse scrolled (577, 351) with delta (0, 0)
Screenshot: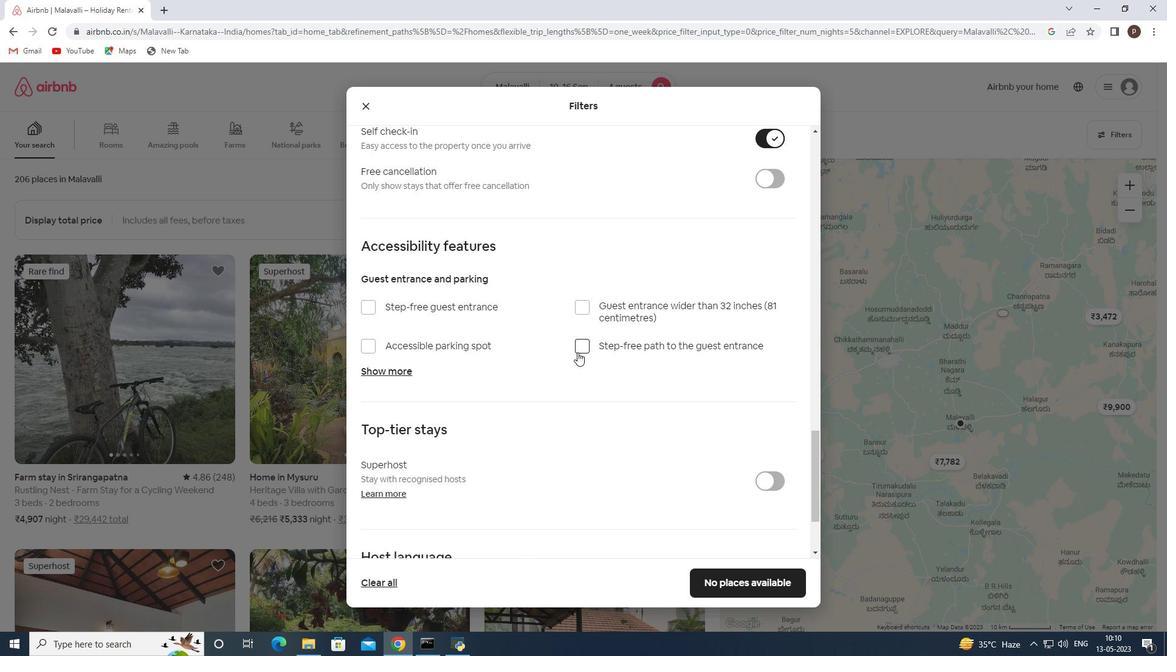 
Action: Mouse scrolled (577, 351) with delta (0, 0)
Screenshot: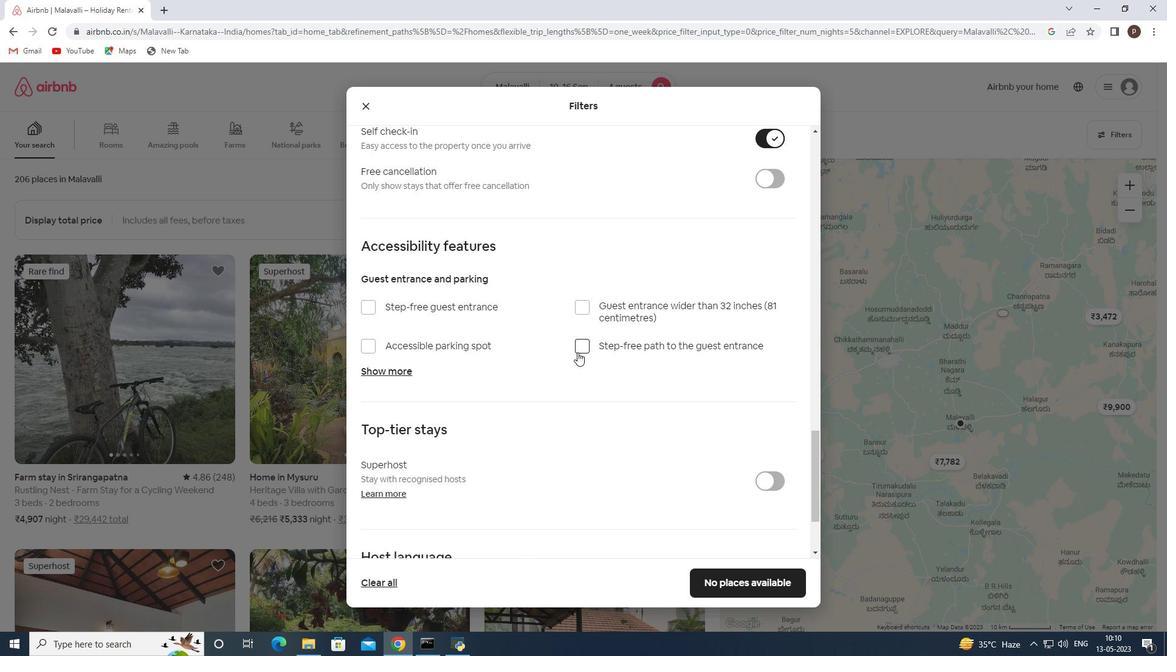 
Action: Mouse scrolled (577, 351) with delta (0, 0)
Screenshot: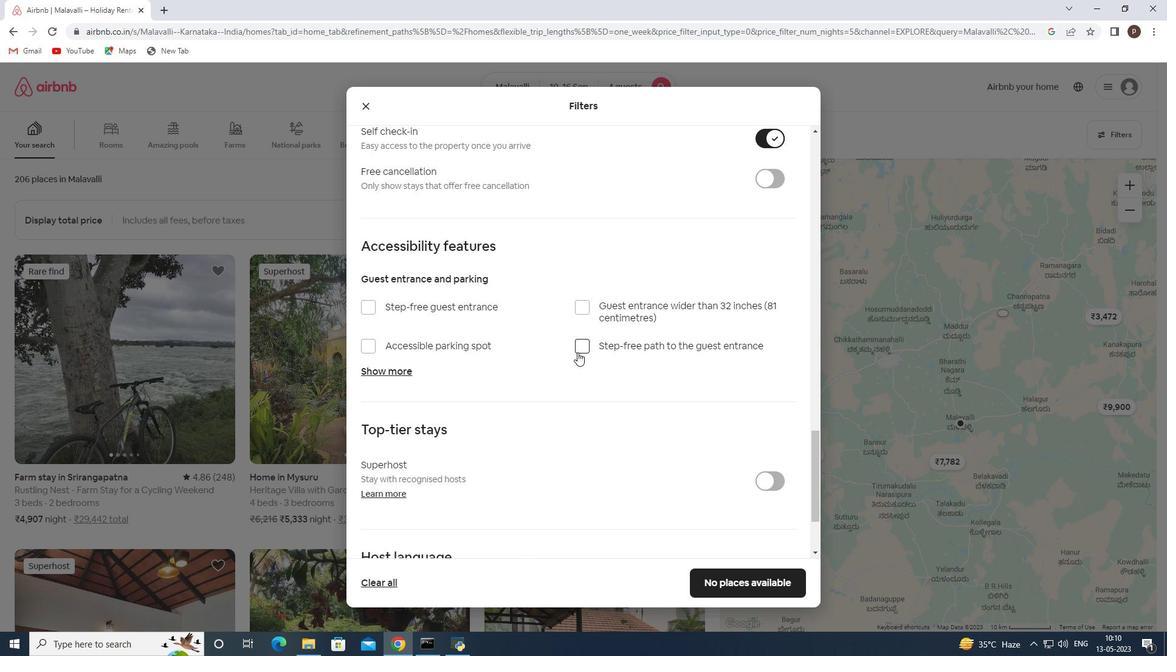 
Action: Mouse scrolled (577, 351) with delta (0, 0)
Screenshot: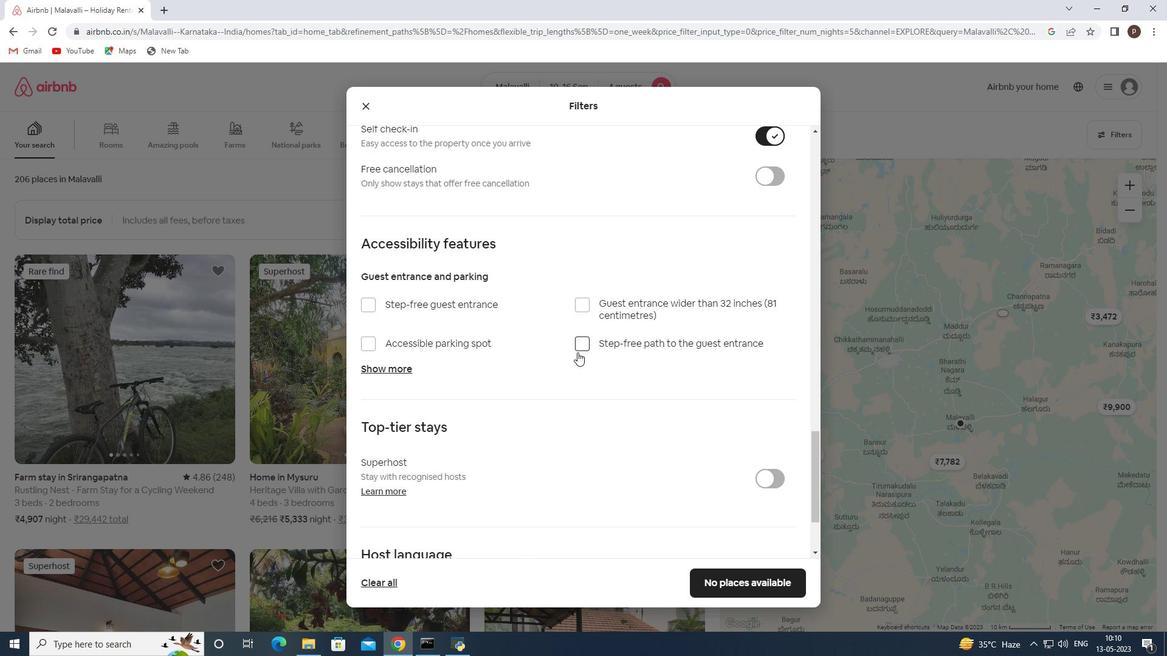 
Action: Mouse moved to (367, 476)
Screenshot: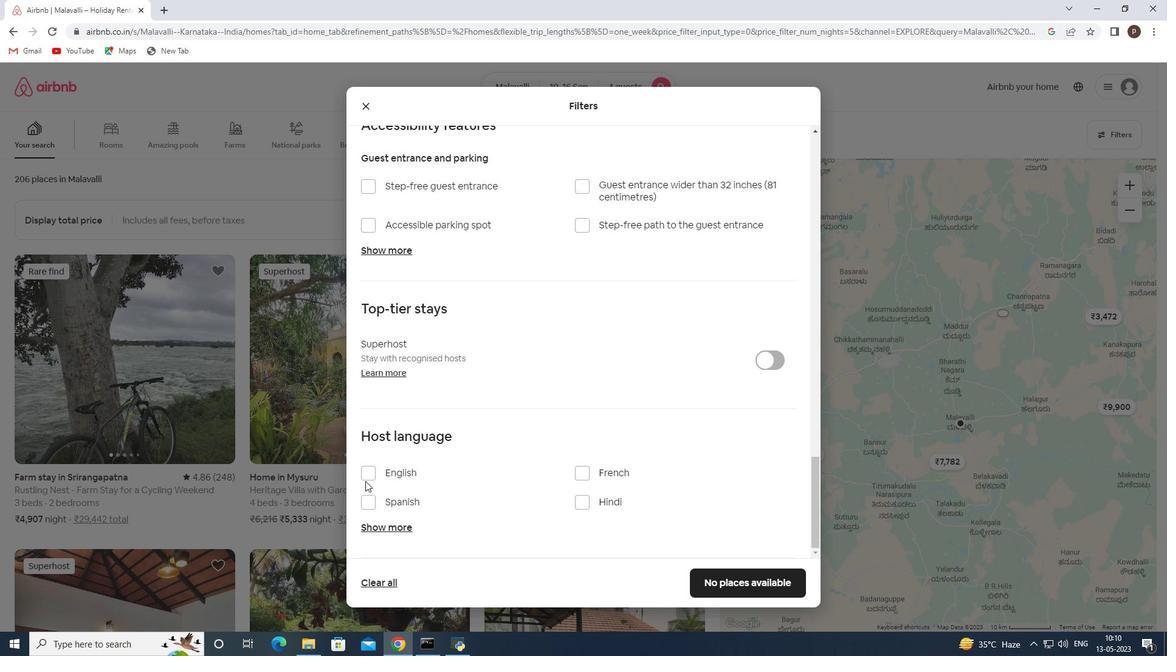 
Action: Mouse pressed left at (367, 476)
Screenshot: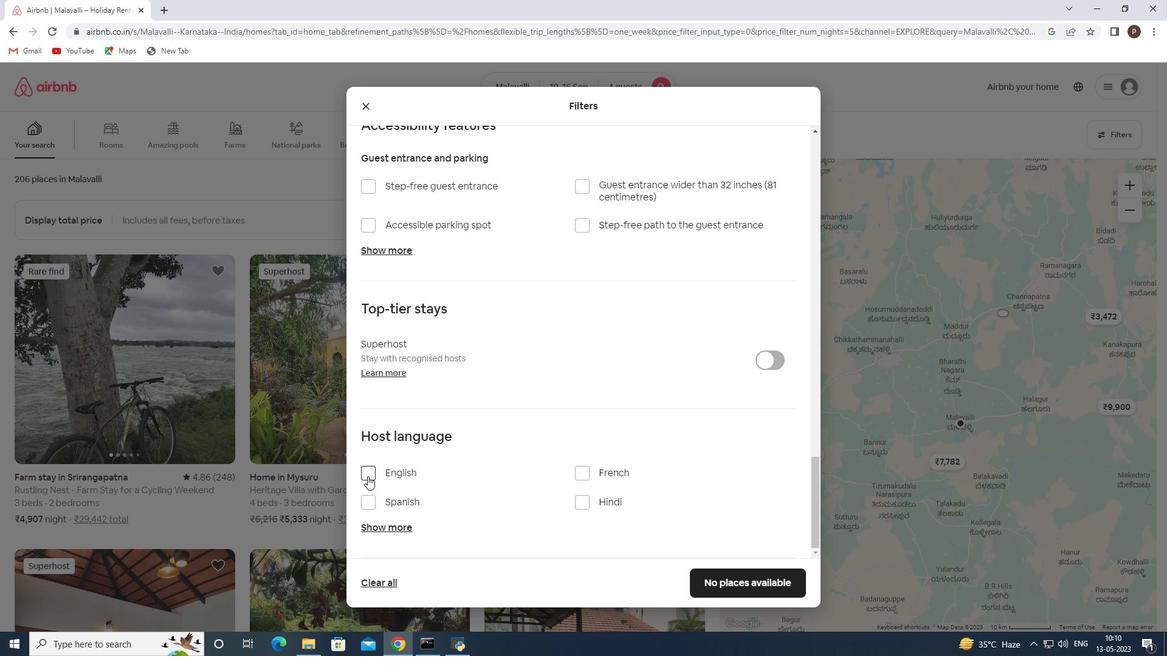 
Action: Mouse moved to (739, 582)
Screenshot: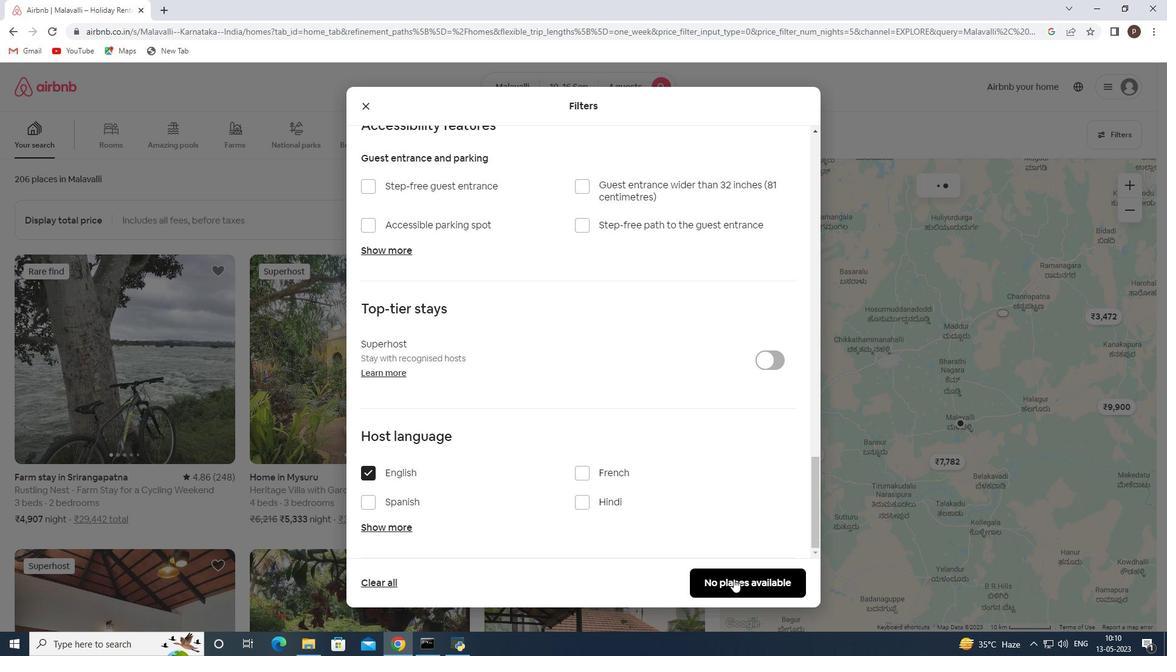 
Action: Mouse pressed left at (739, 582)
Screenshot: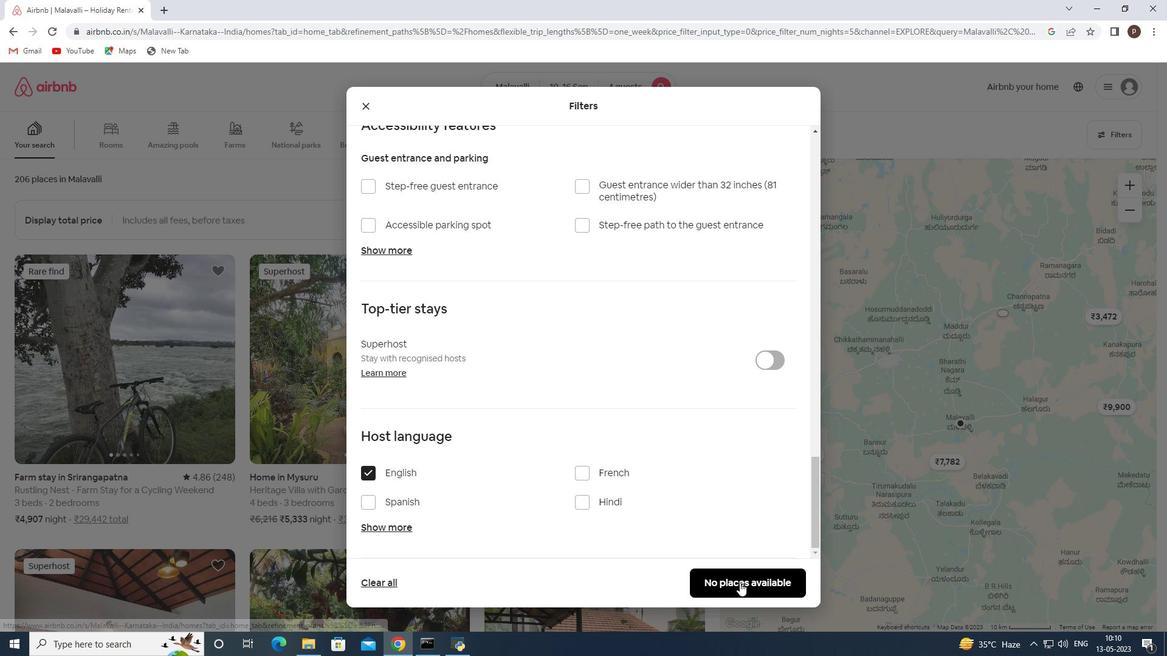 
